 Task: Find connections with filter location Preston with filter topic #Jobinterviewswith filter profile language Potuguese with filter current company Tenneco with filter school Technocrats Institute of Technology, Anand Nagar Near Hathaikheda Dam, P.B. No. 24, Post Piplani, B.H.E.L, Bhopal -462021 with filter industry Wholesale Metals and Minerals with filter service category Corporate Events with filter keywords title Church Volunteer
Action: Mouse moved to (685, 126)
Screenshot: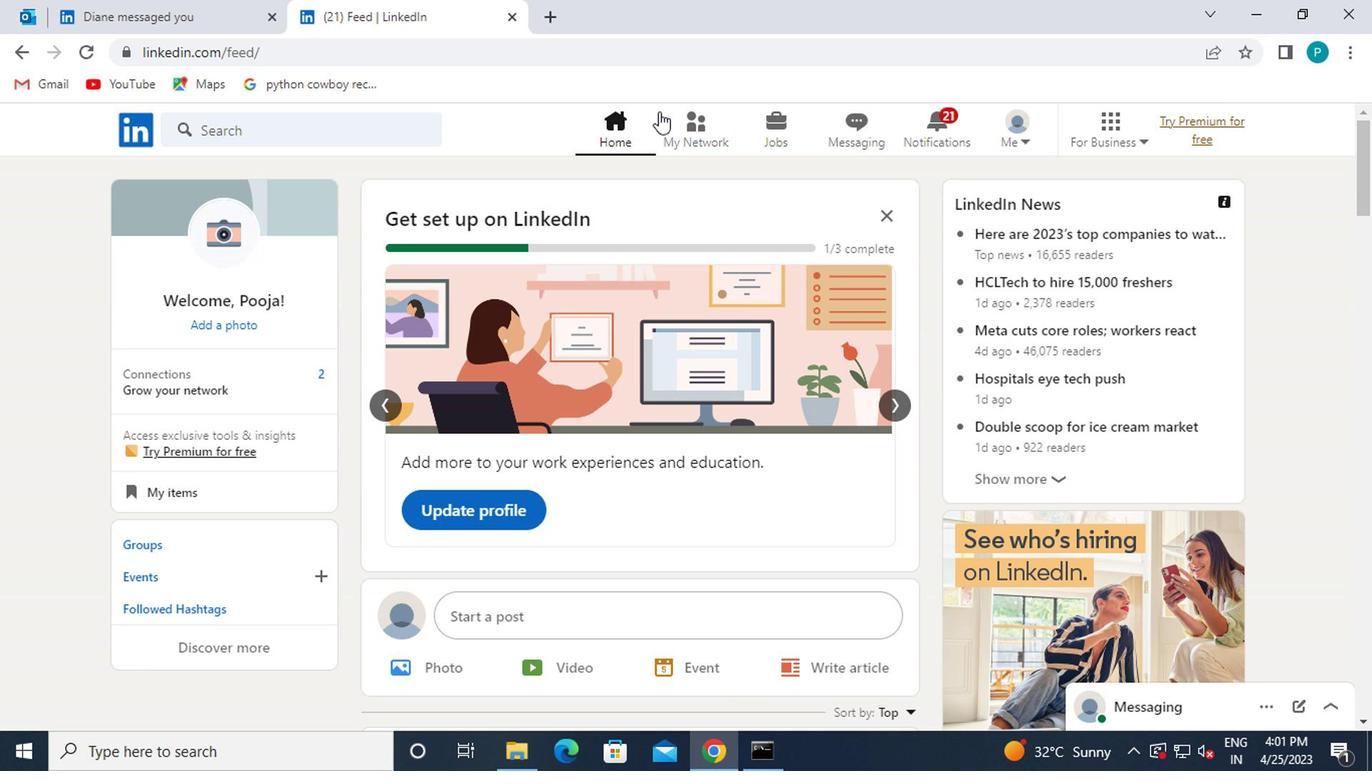 
Action: Mouse pressed left at (685, 126)
Screenshot: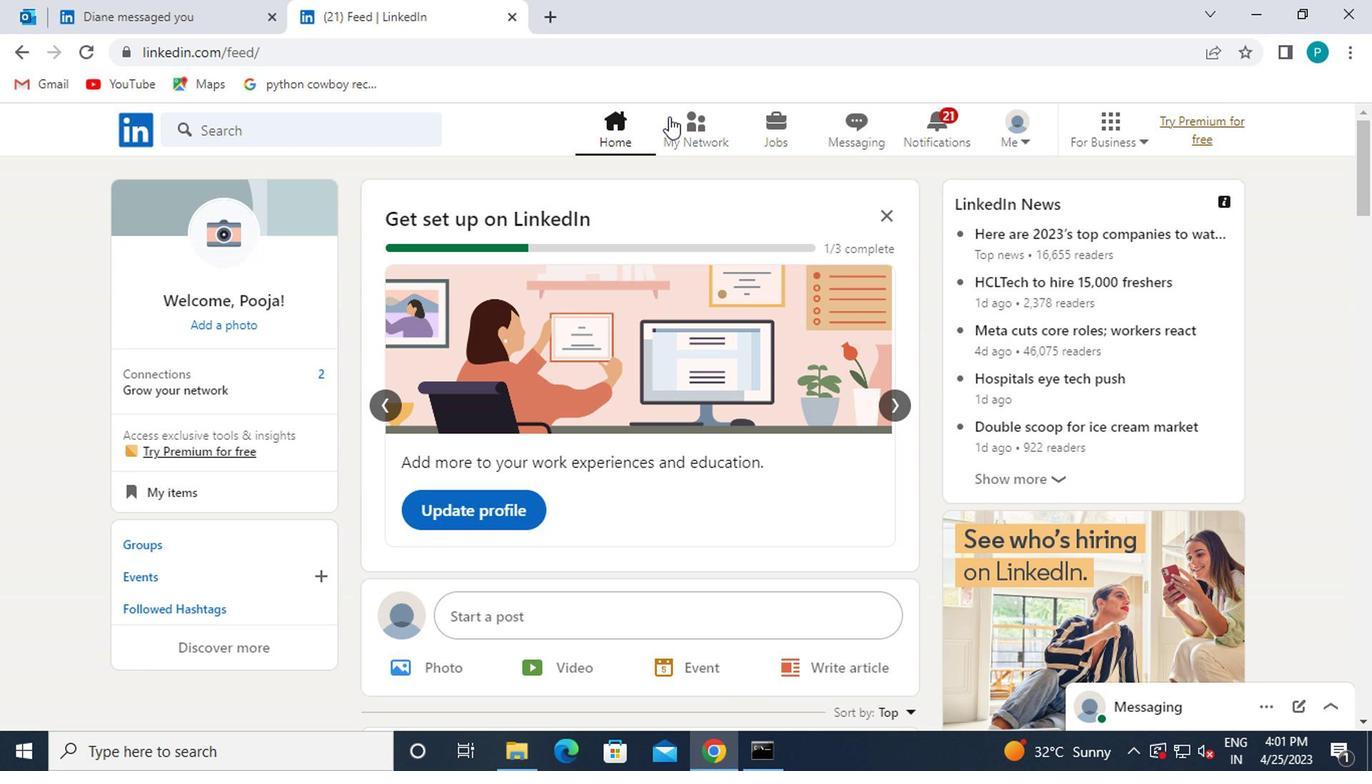 
Action: Mouse moved to (198, 293)
Screenshot: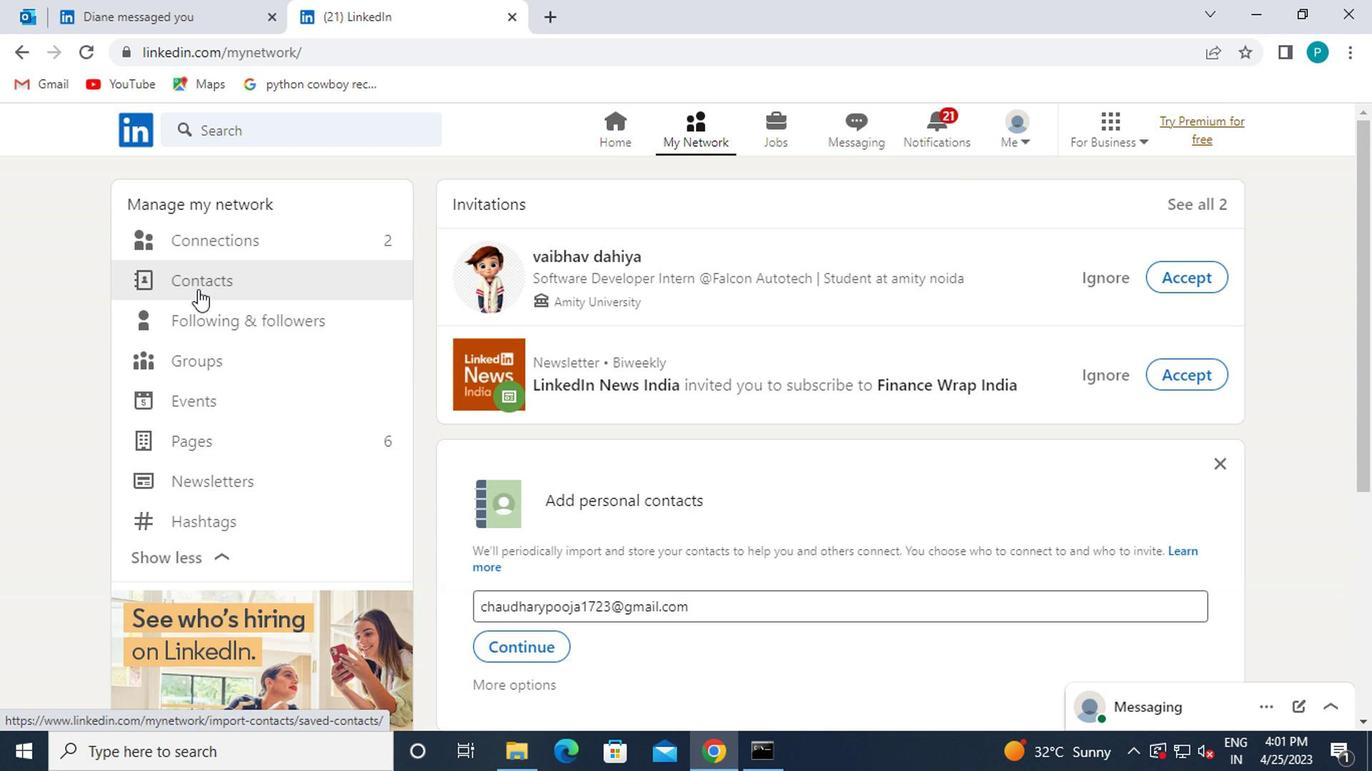 
Action: Mouse pressed left at (198, 293)
Screenshot: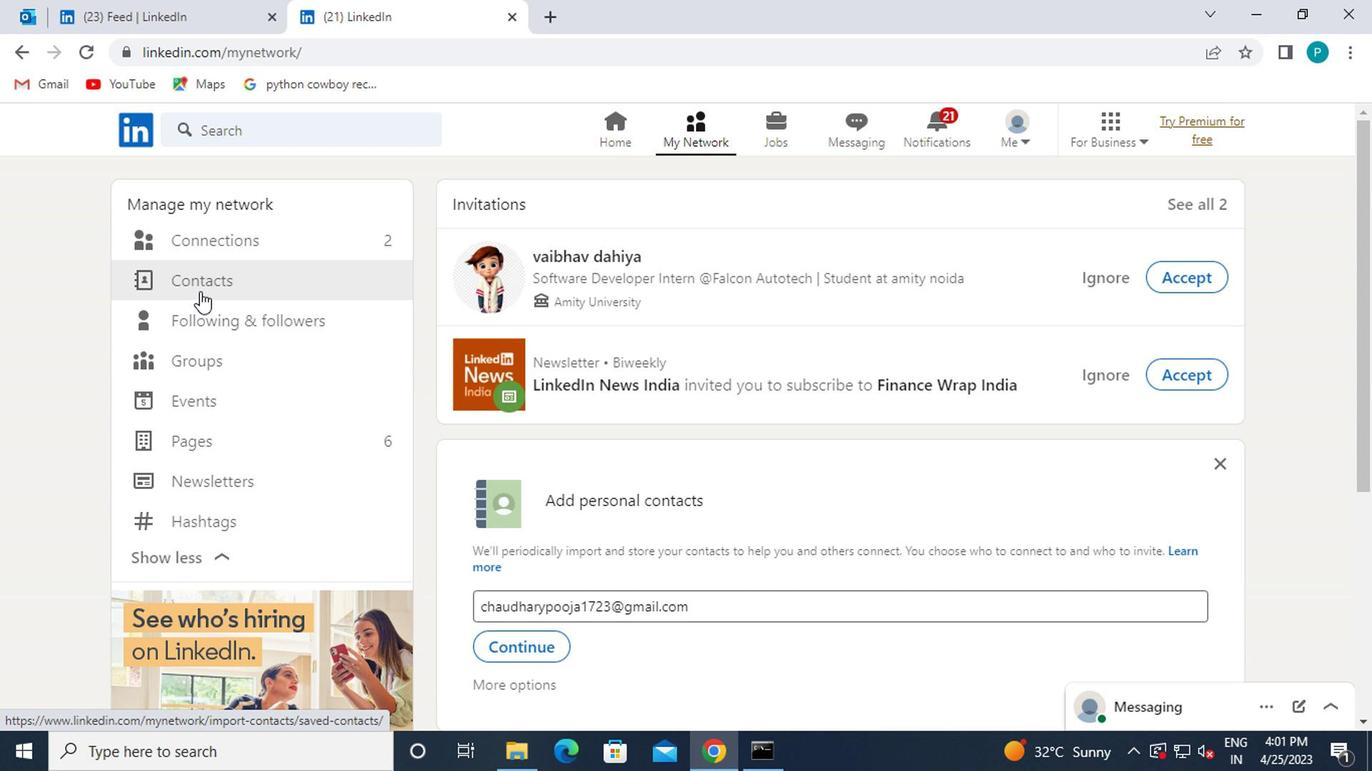 
Action: Mouse moved to (195, 248)
Screenshot: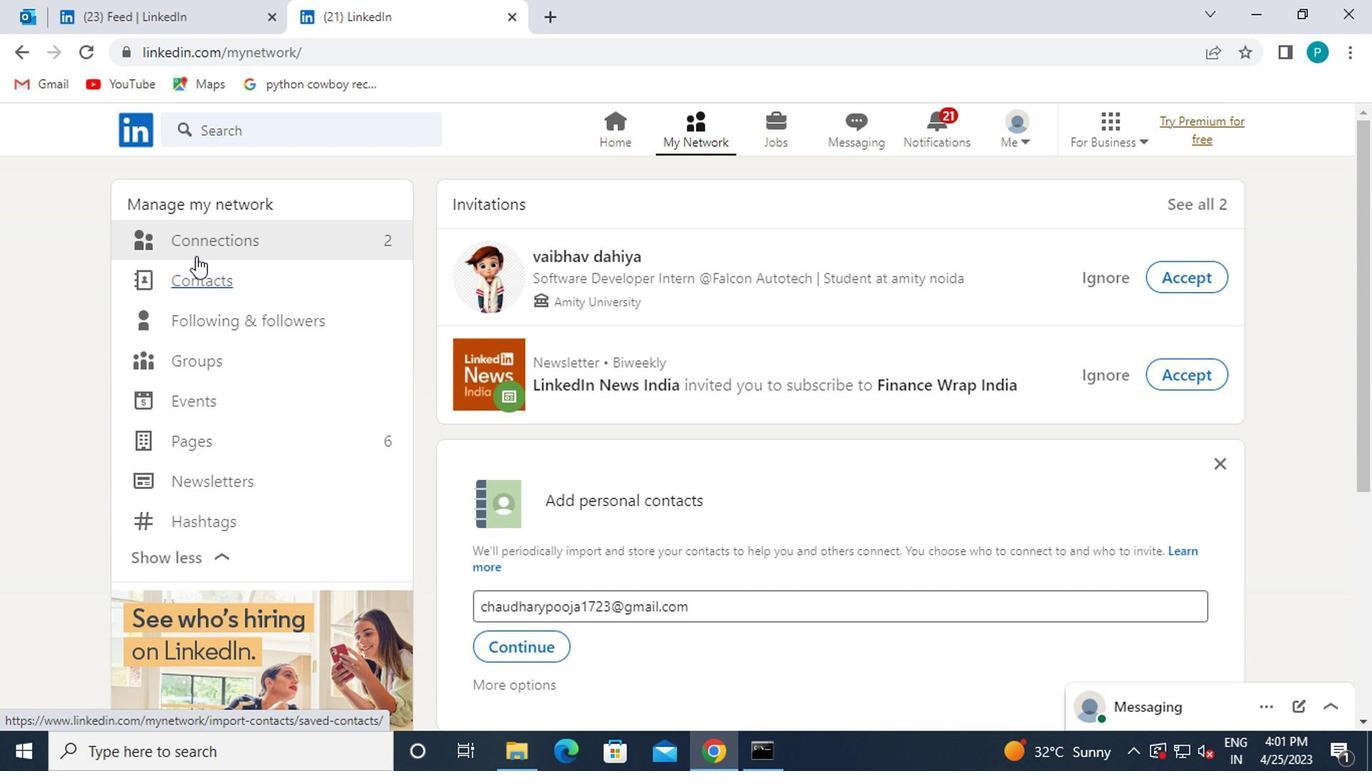 
Action: Mouse pressed left at (195, 248)
Screenshot: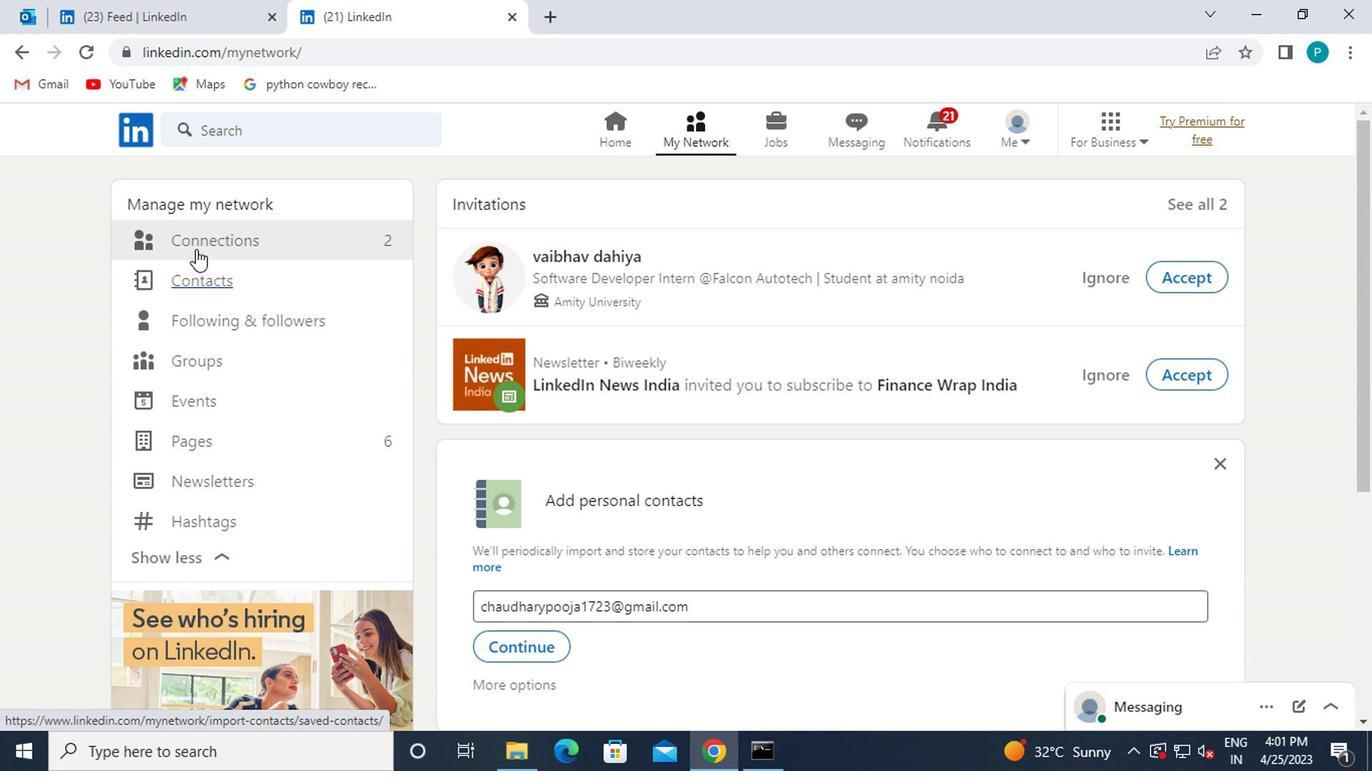 
Action: Mouse pressed left at (195, 248)
Screenshot: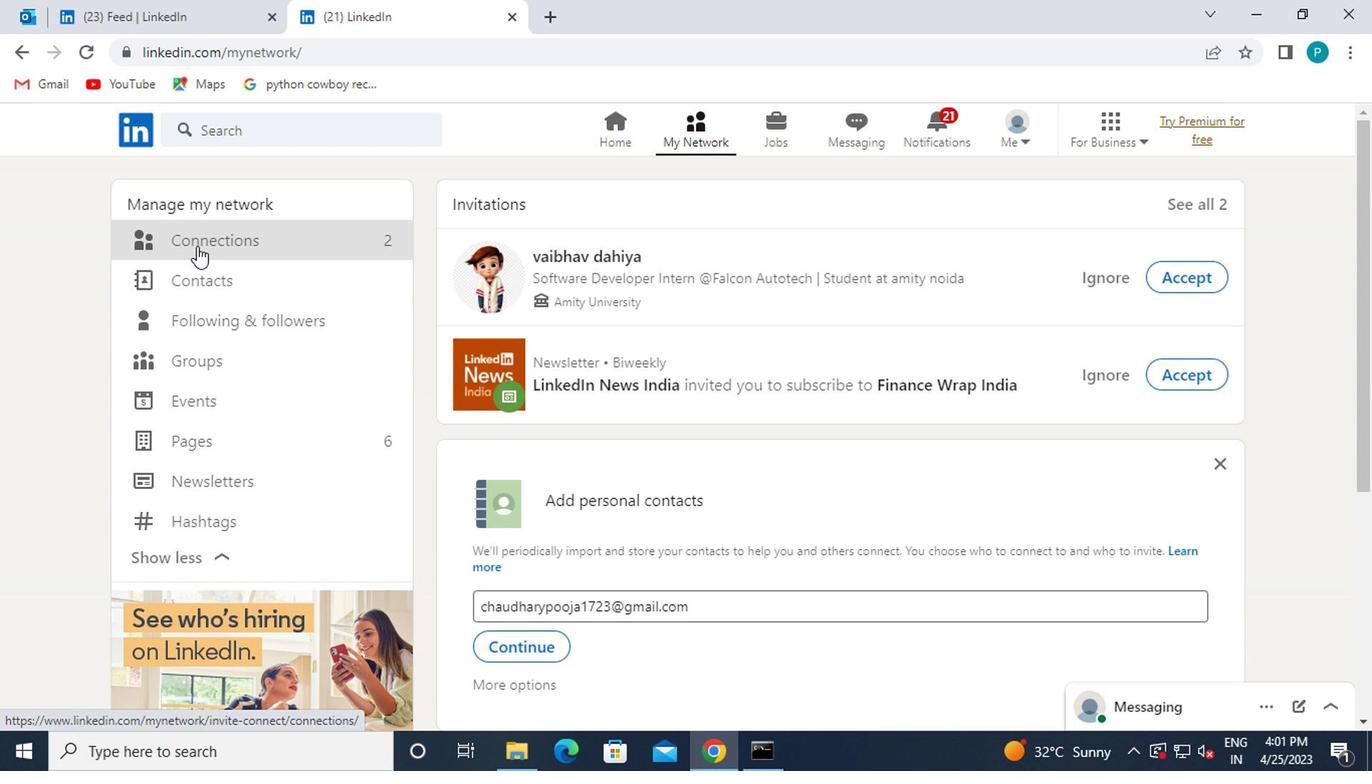 
Action: Mouse moved to (809, 249)
Screenshot: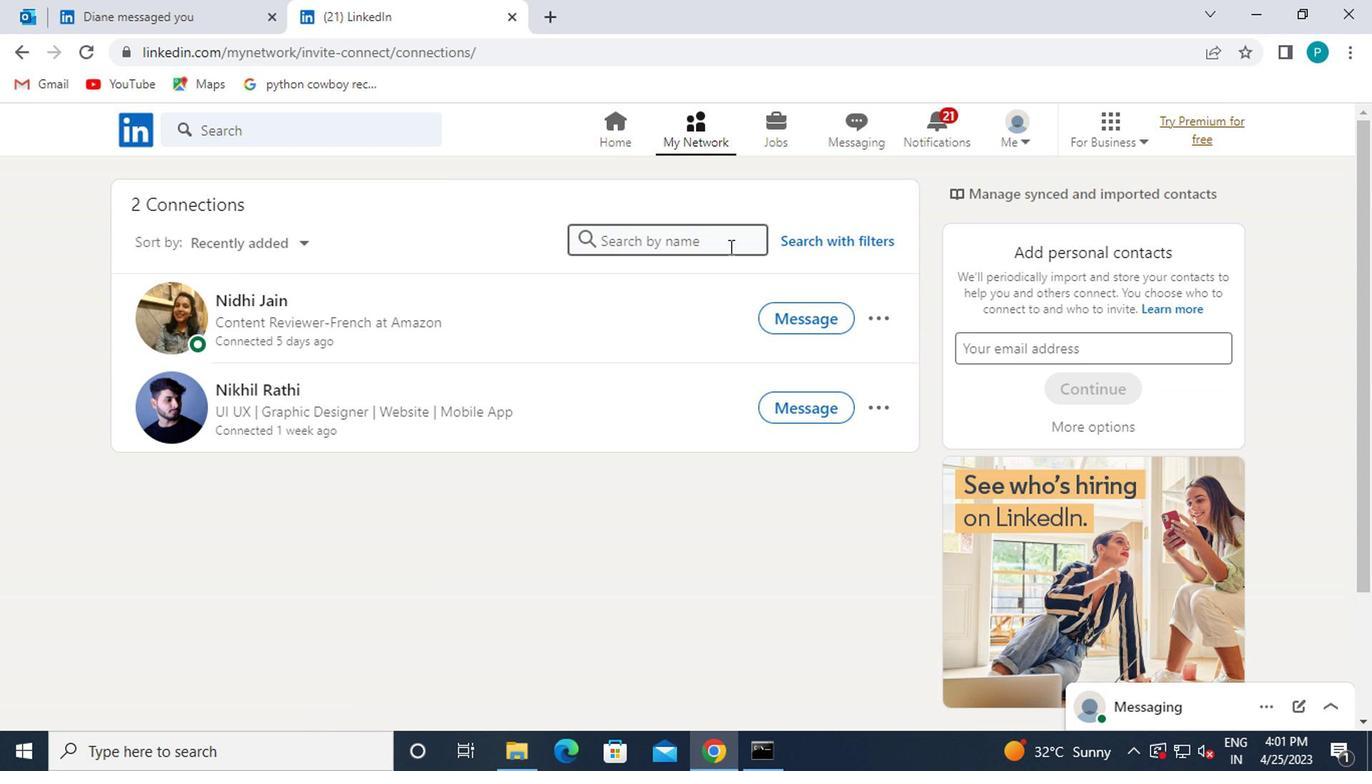
Action: Mouse pressed left at (809, 249)
Screenshot: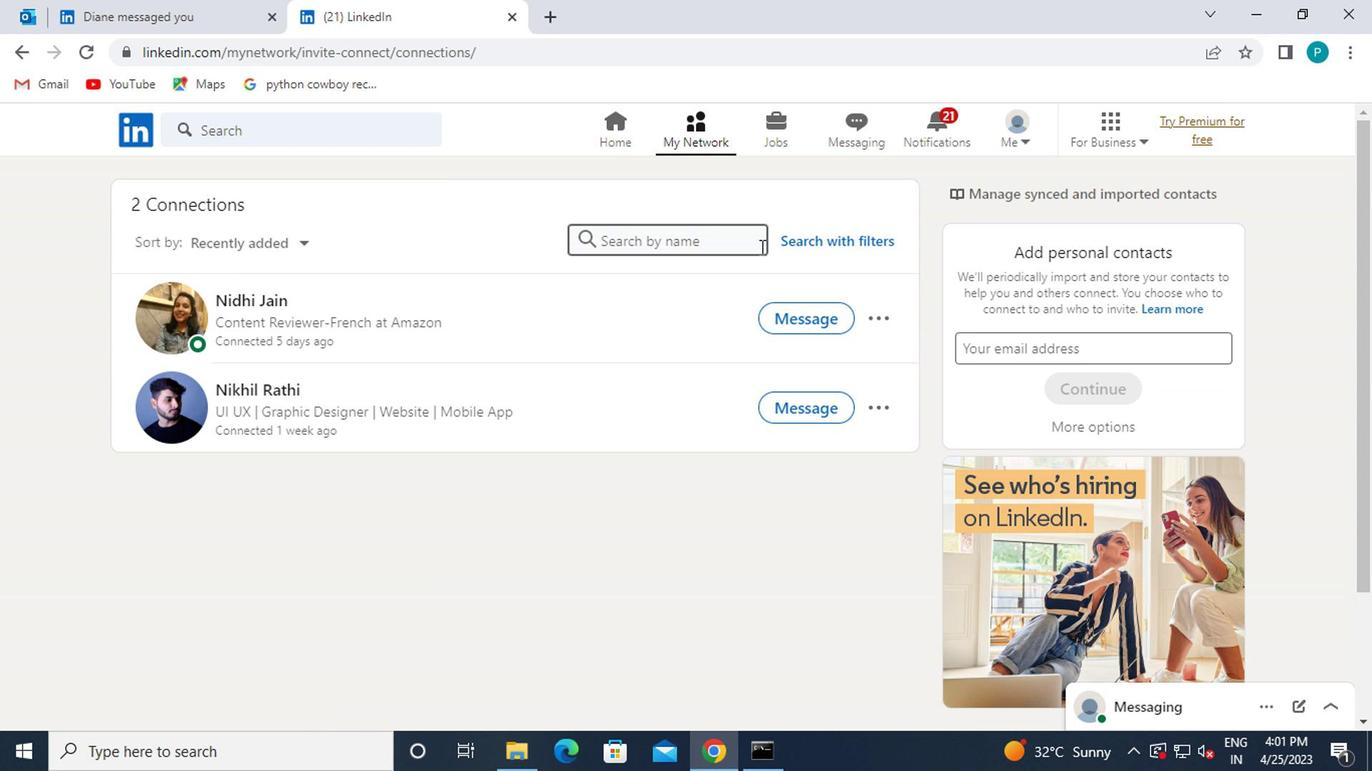 
Action: Mouse moved to (810, 249)
Screenshot: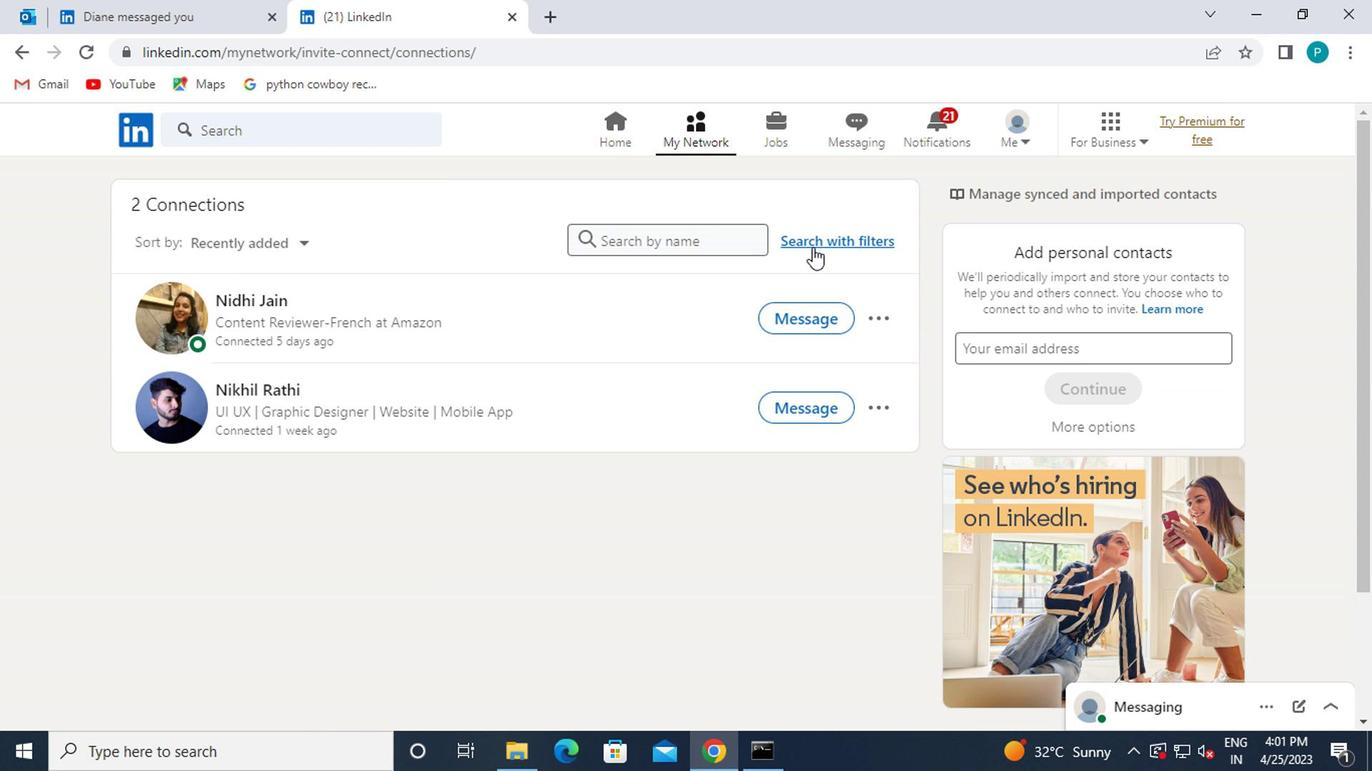 
Action: Mouse pressed left at (810, 249)
Screenshot: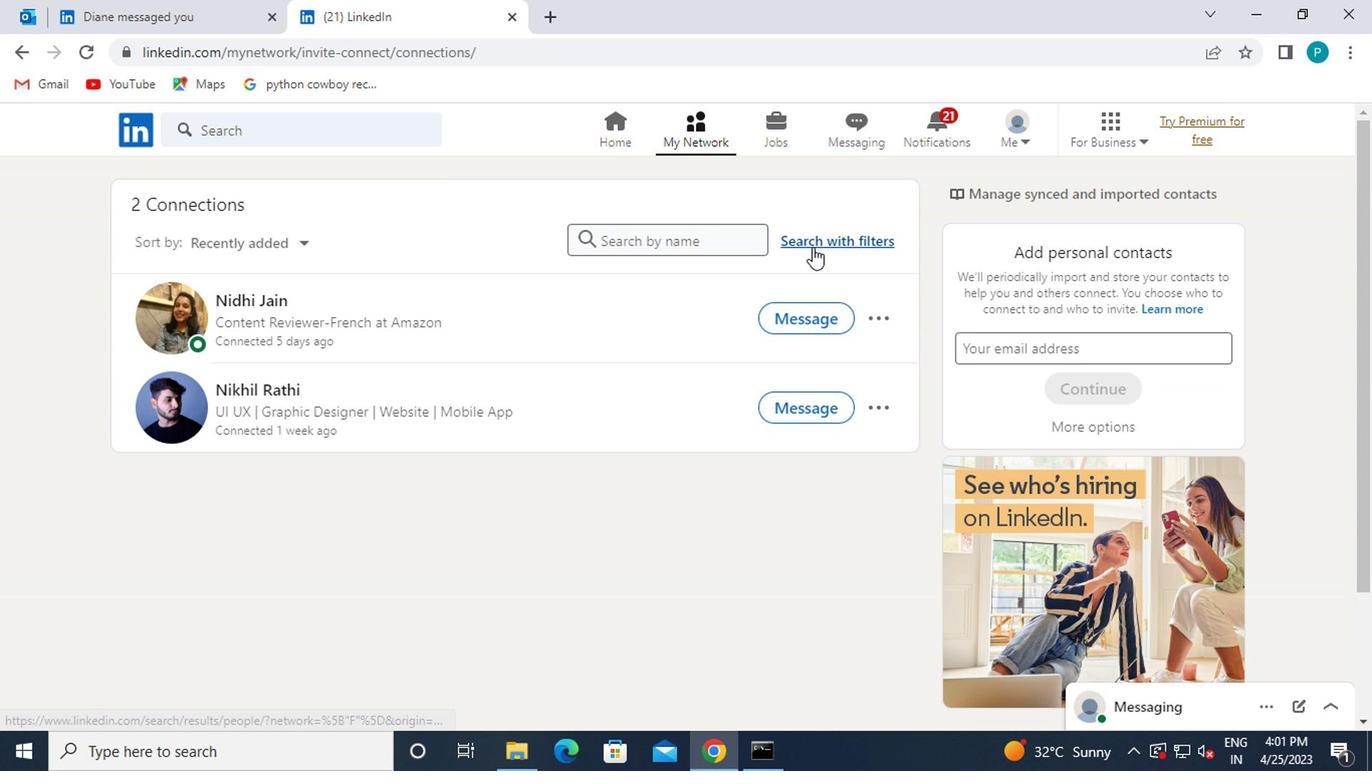
Action: Mouse moved to (658, 195)
Screenshot: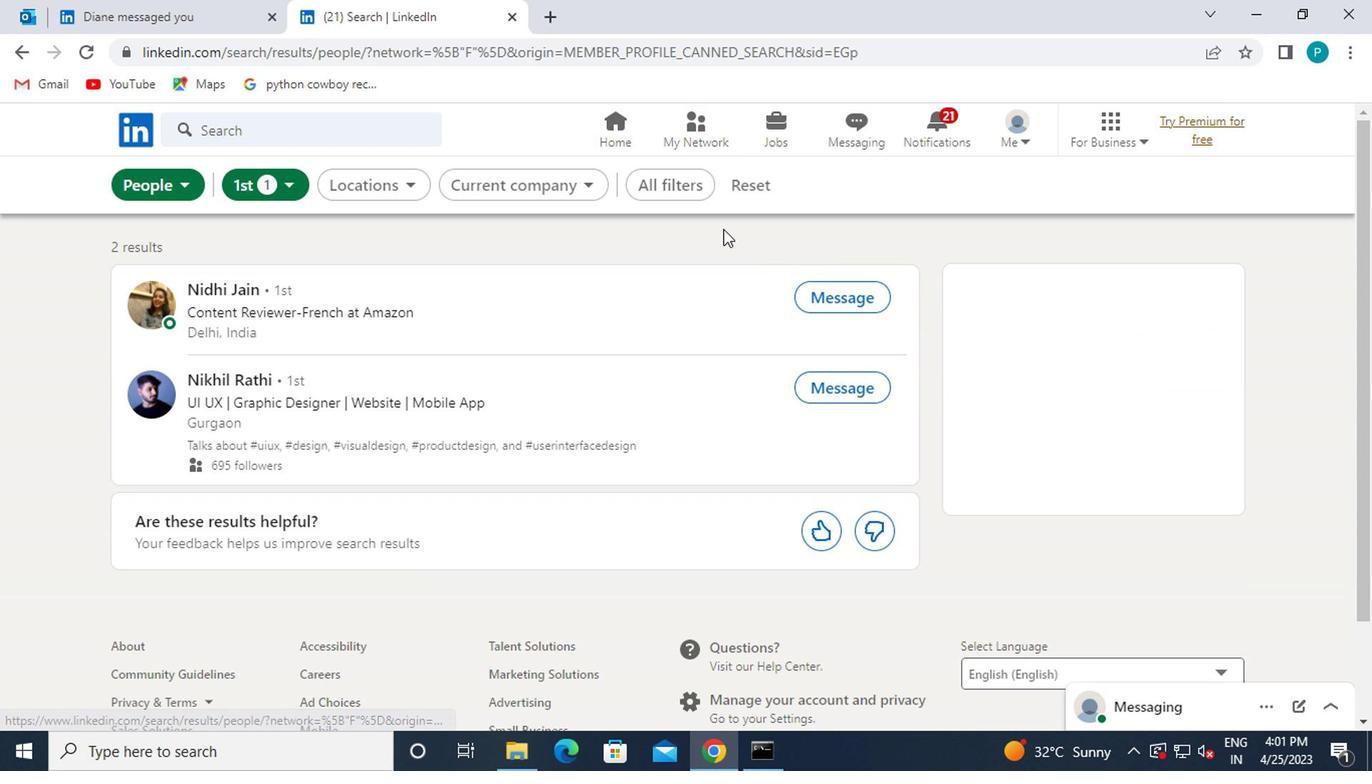 
Action: Mouse pressed left at (658, 195)
Screenshot: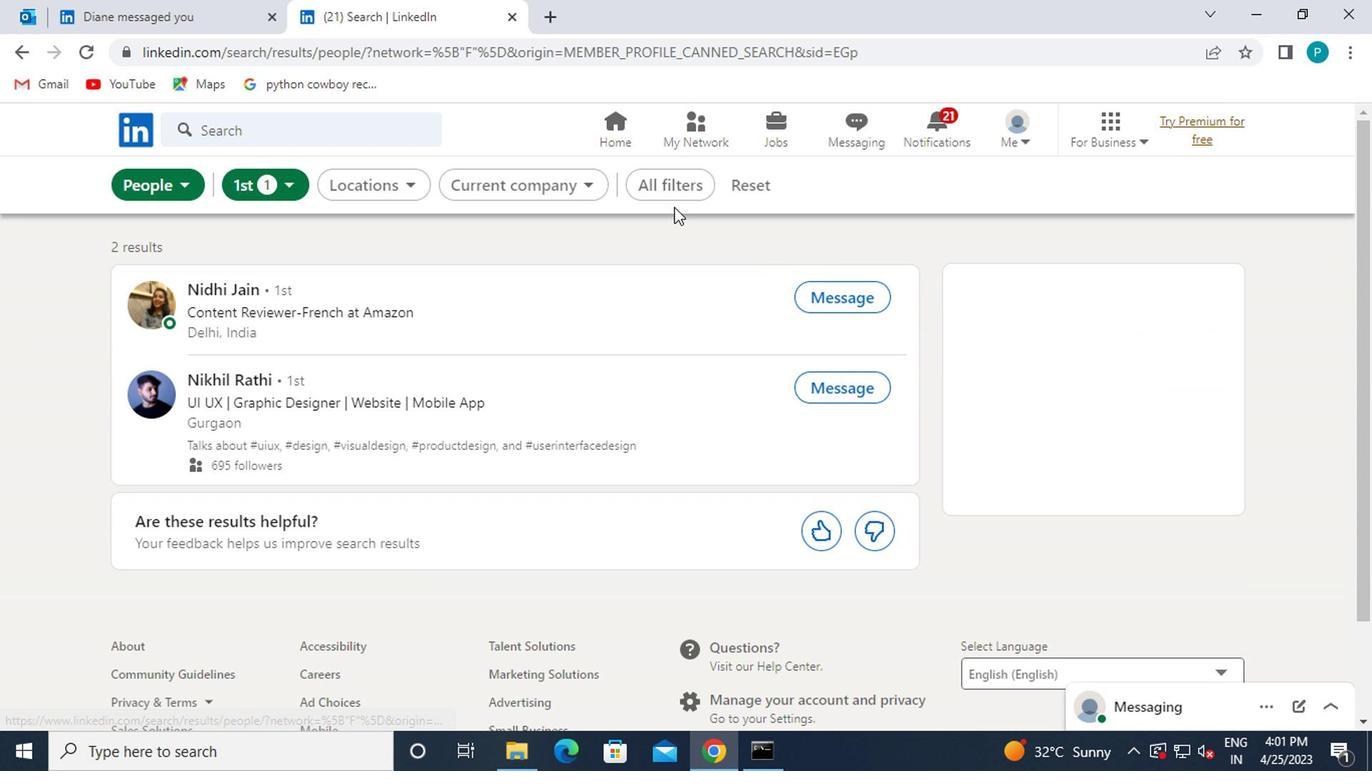 
Action: Mouse moved to (930, 525)
Screenshot: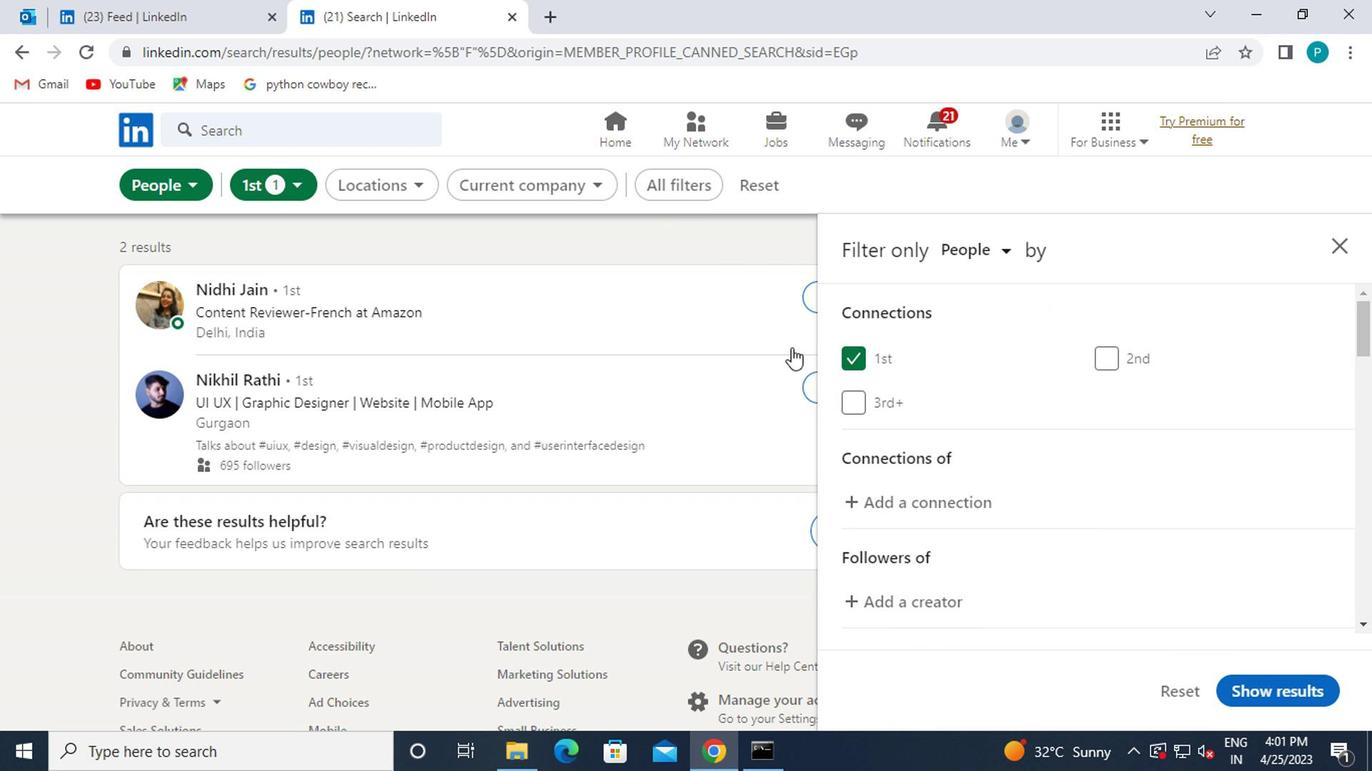 
Action: Mouse scrolled (930, 524) with delta (0, 0)
Screenshot: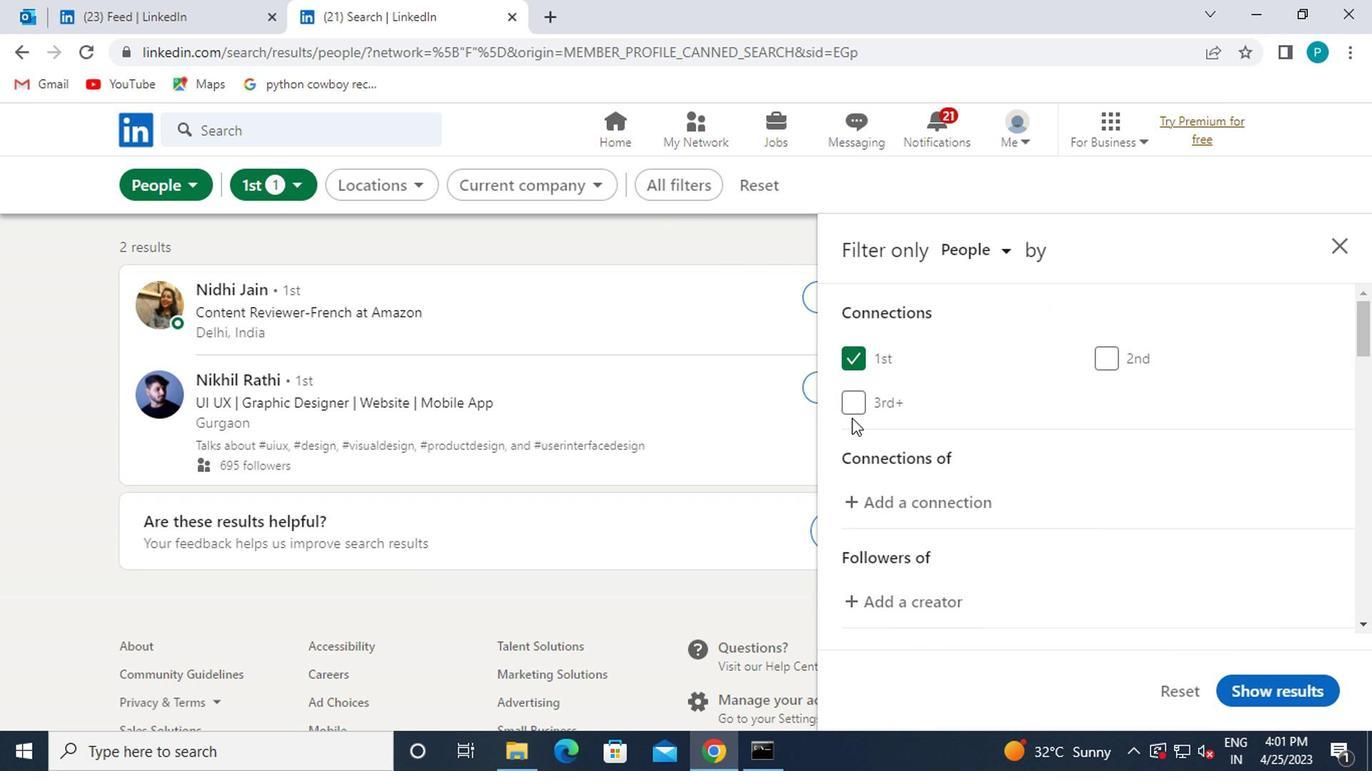 
Action: Mouse moved to (930, 526)
Screenshot: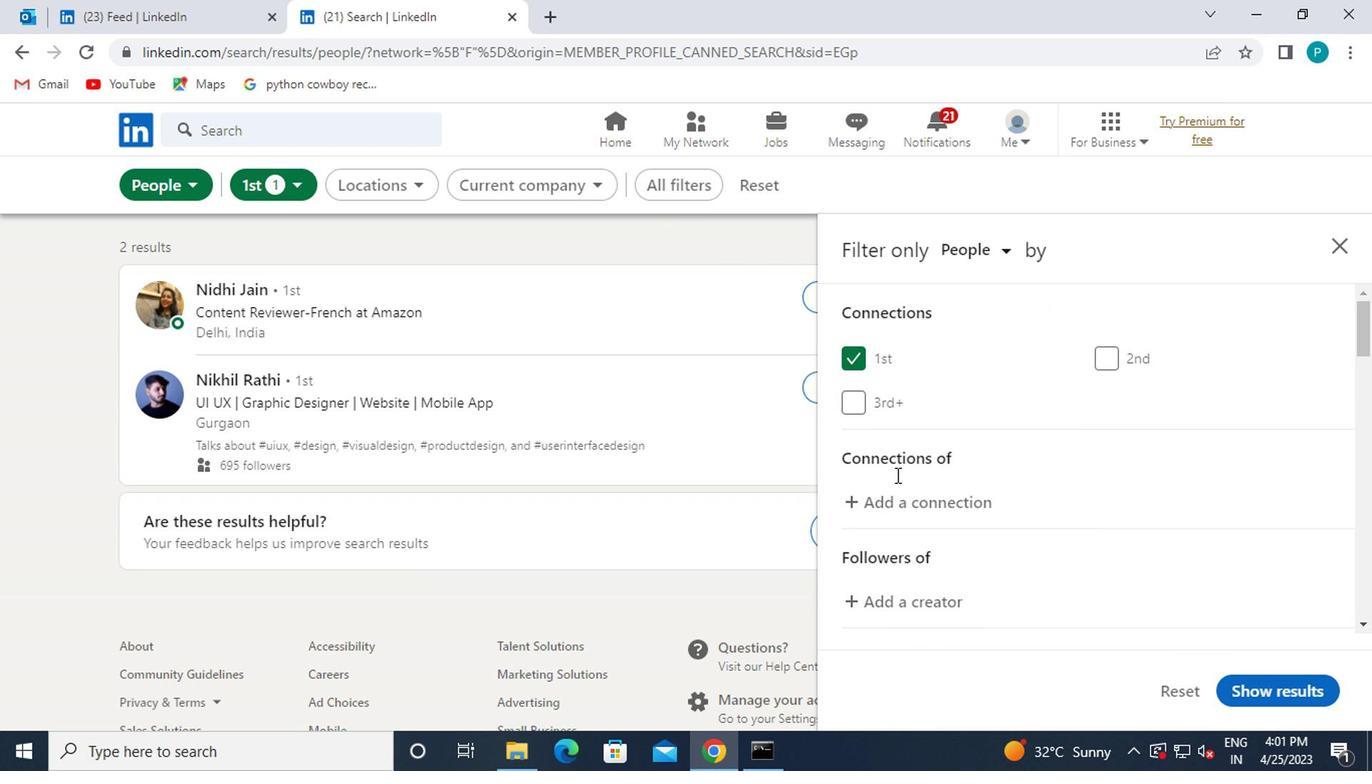 
Action: Mouse scrolled (930, 525) with delta (0, 0)
Screenshot: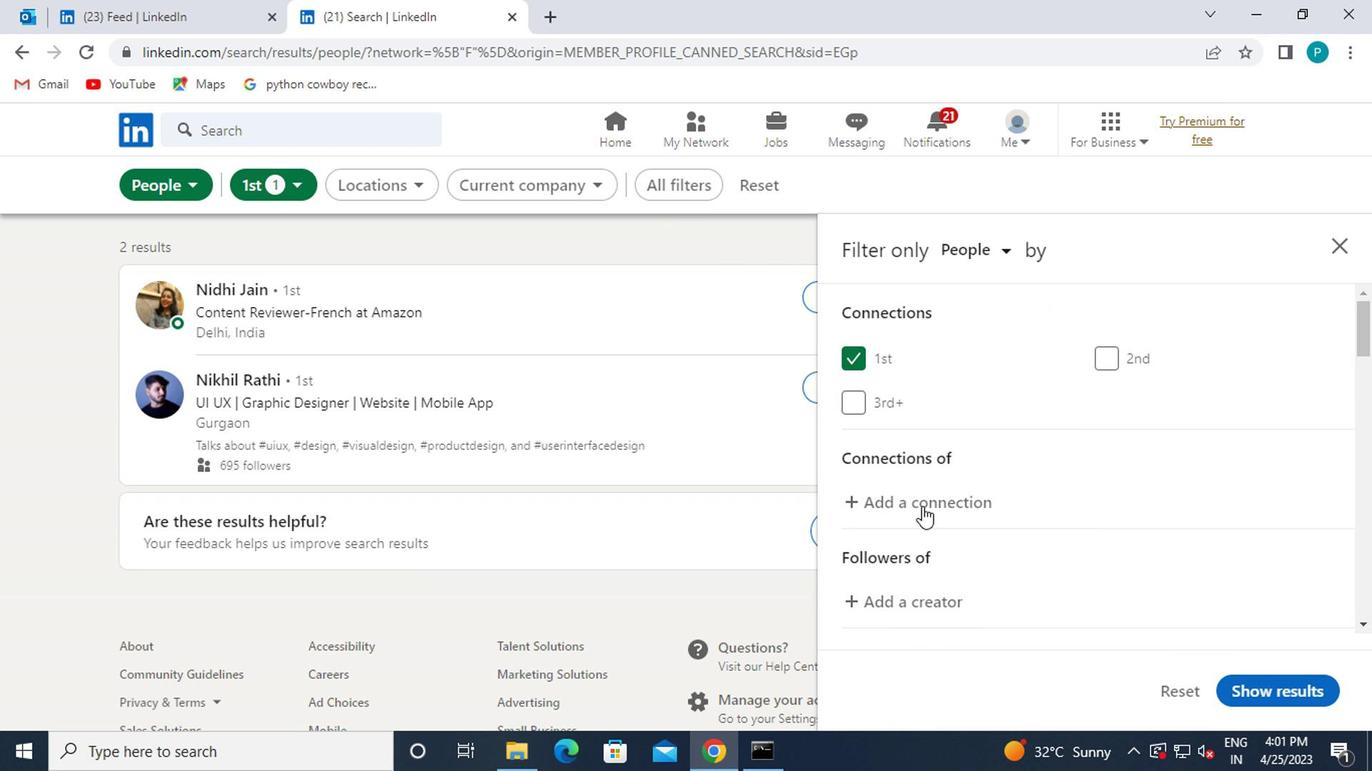 
Action: Mouse scrolled (930, 525) with delta (0, 0)
Screenshot: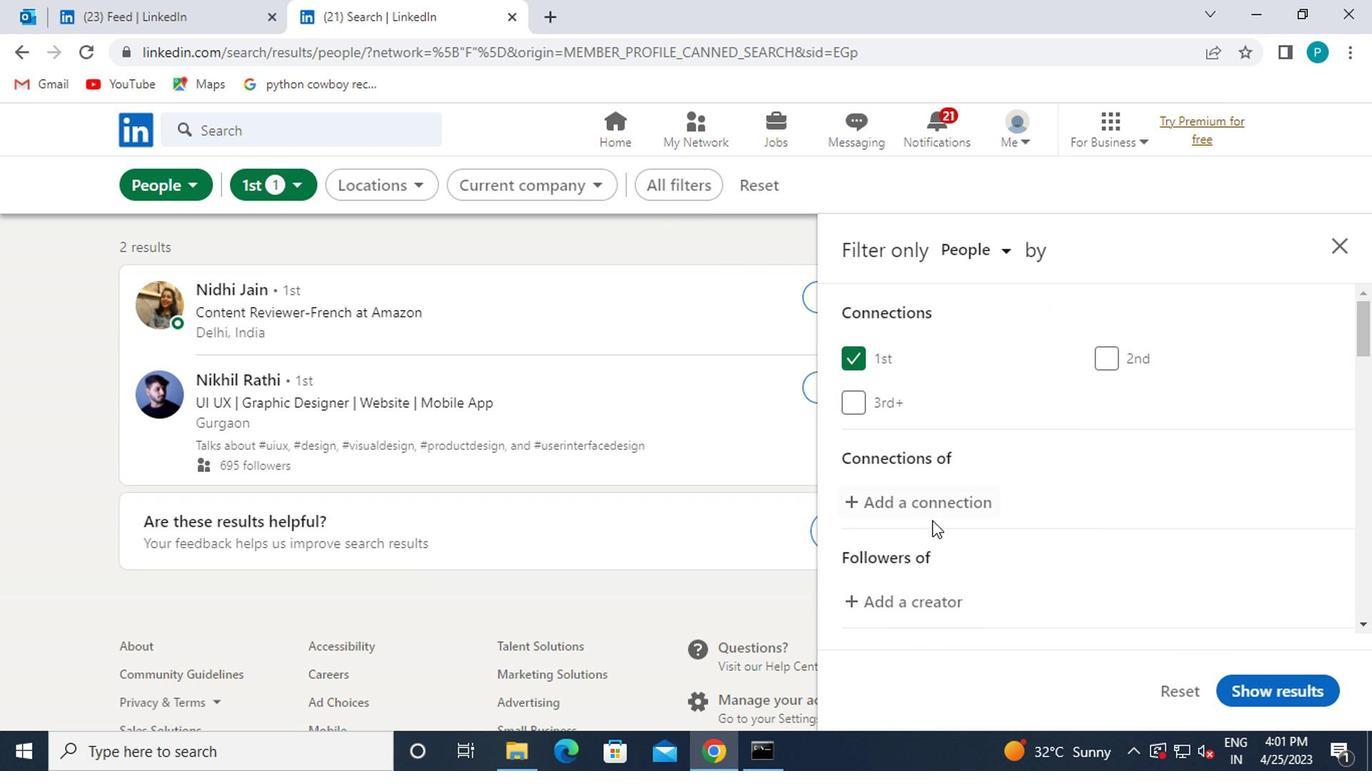 
Action: Mouse moved to (1092, 496)
Screenshot: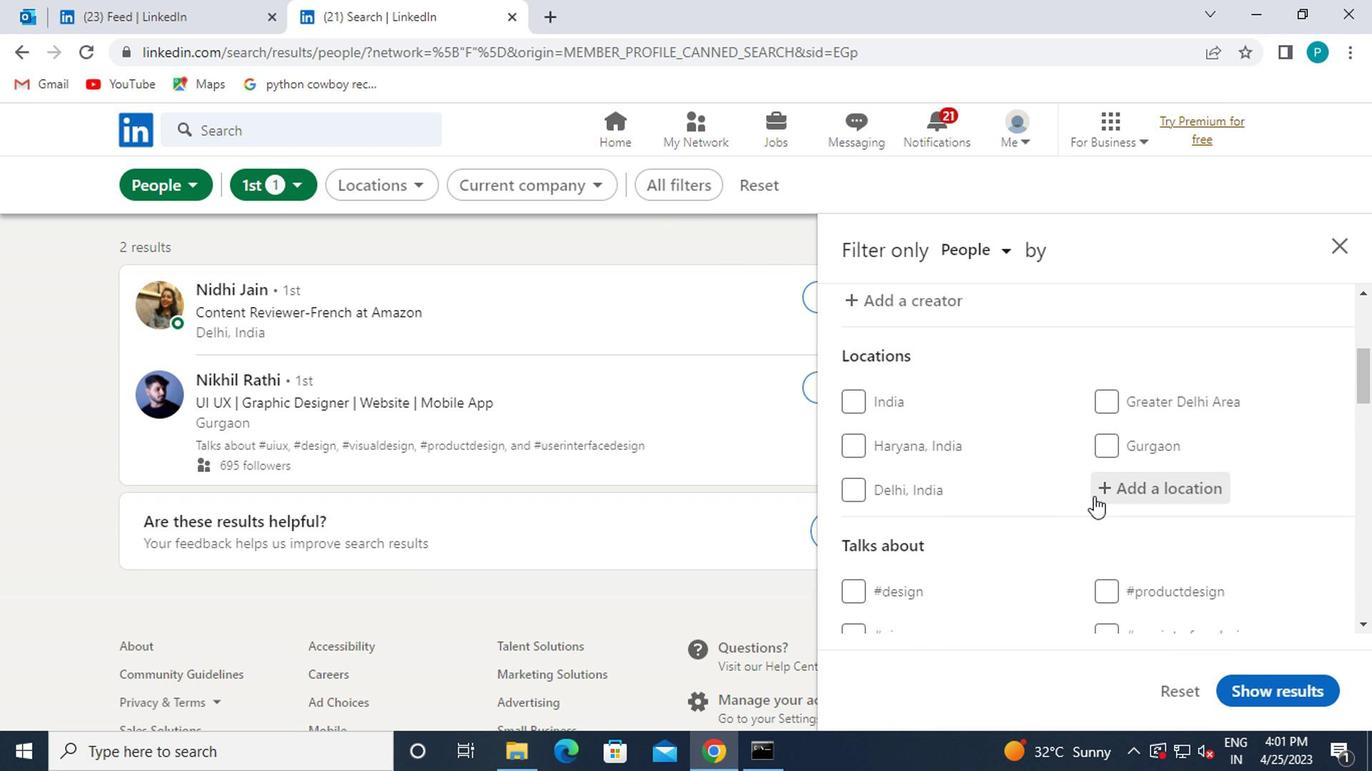 
Action: Mouse pressed left at (1092, 496)
Screenshot: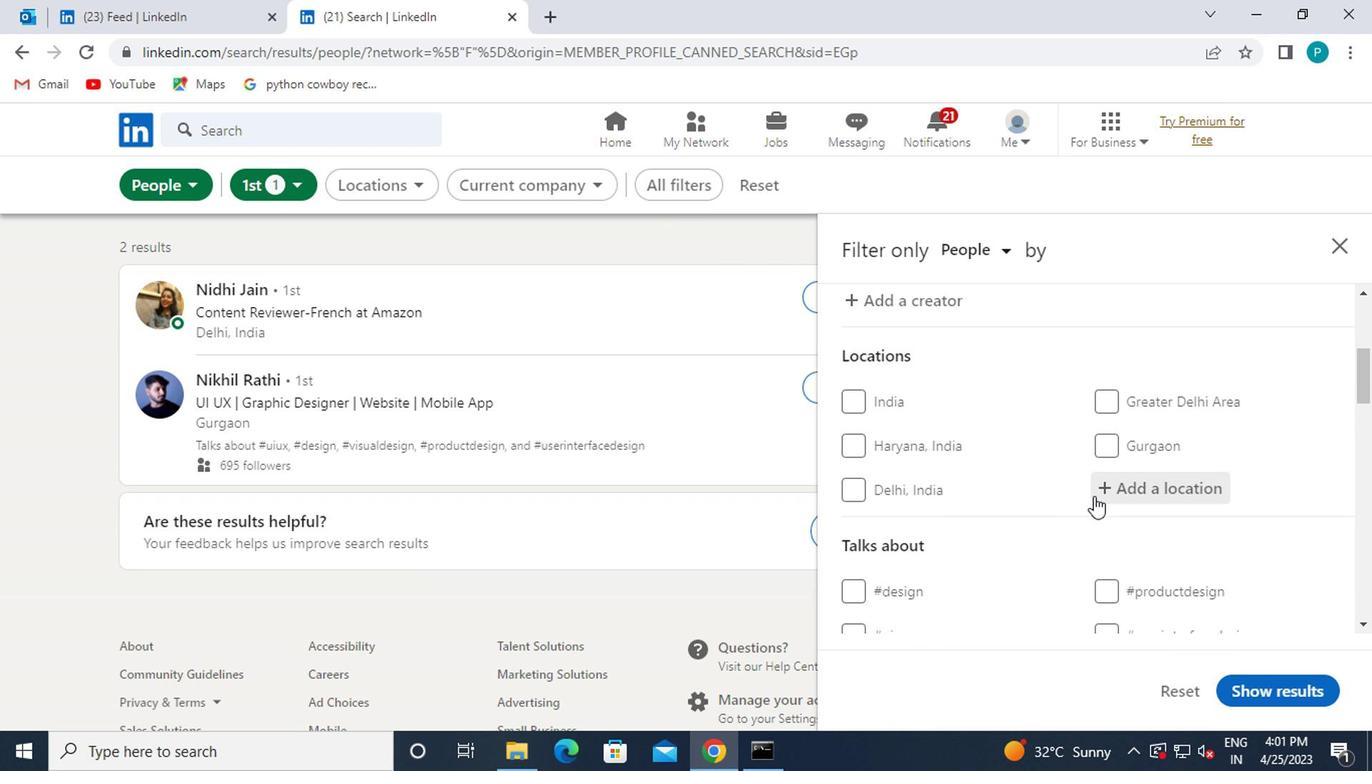 
Action: Mouse moved to (977, 522)
Screenshot: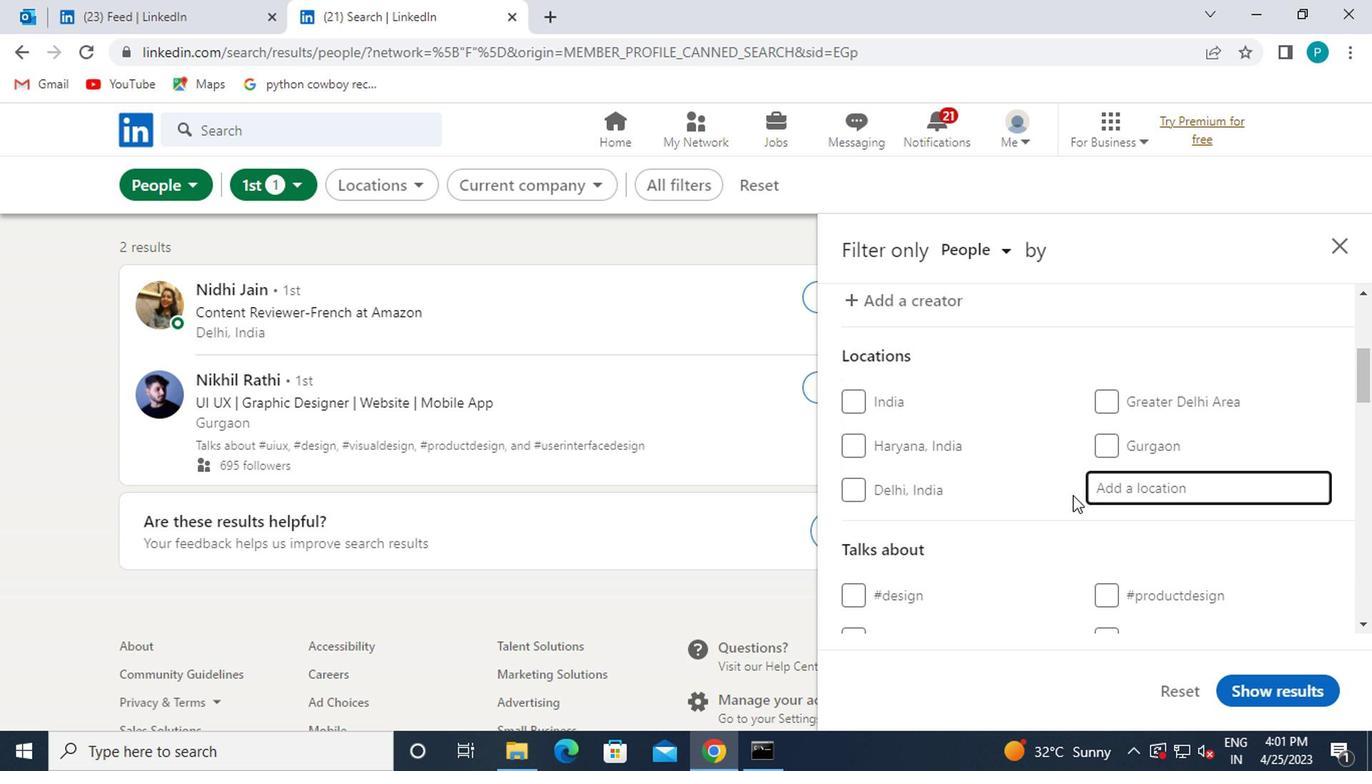 
Action: Key pressed pr
Screenshot: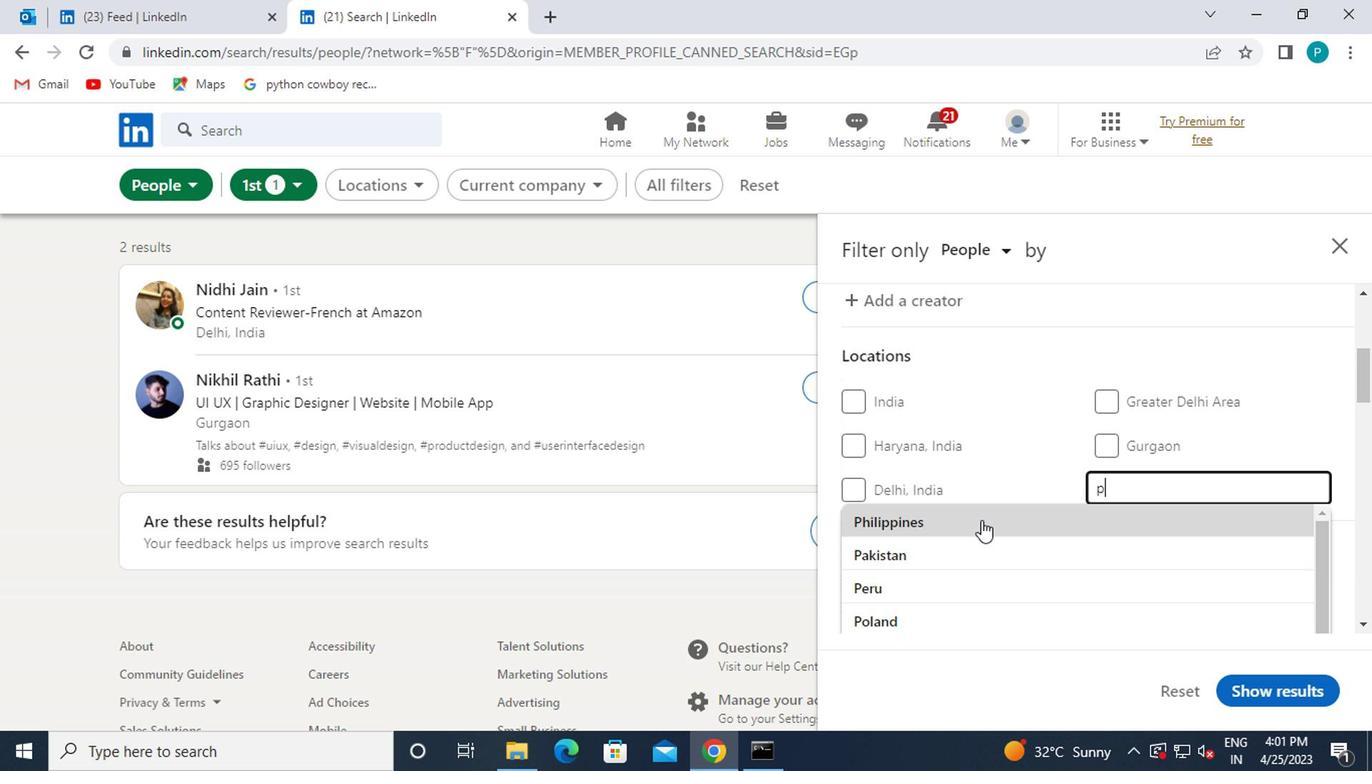 
Action: Mouse moved to (972, 527)
Screenshot: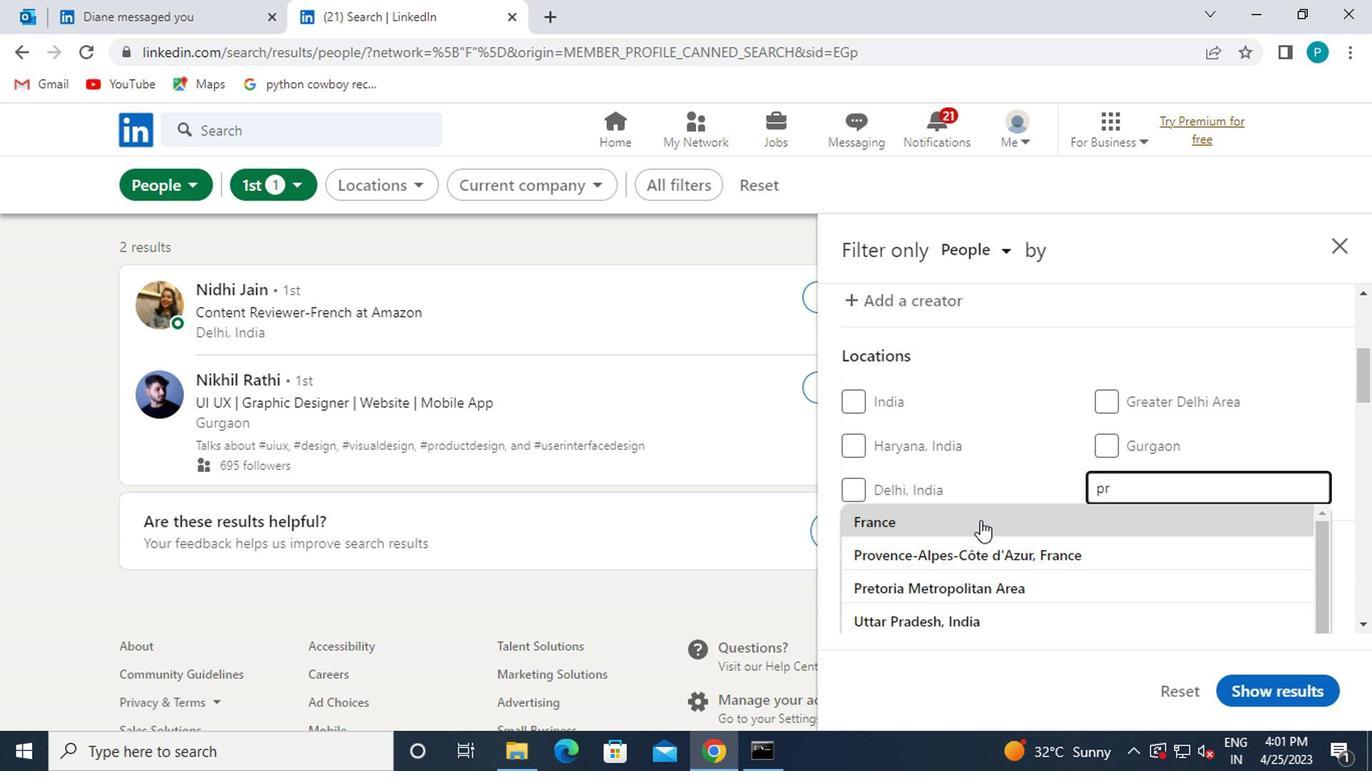 
Action: Key pressed eston<Key.enter>
Screenshot: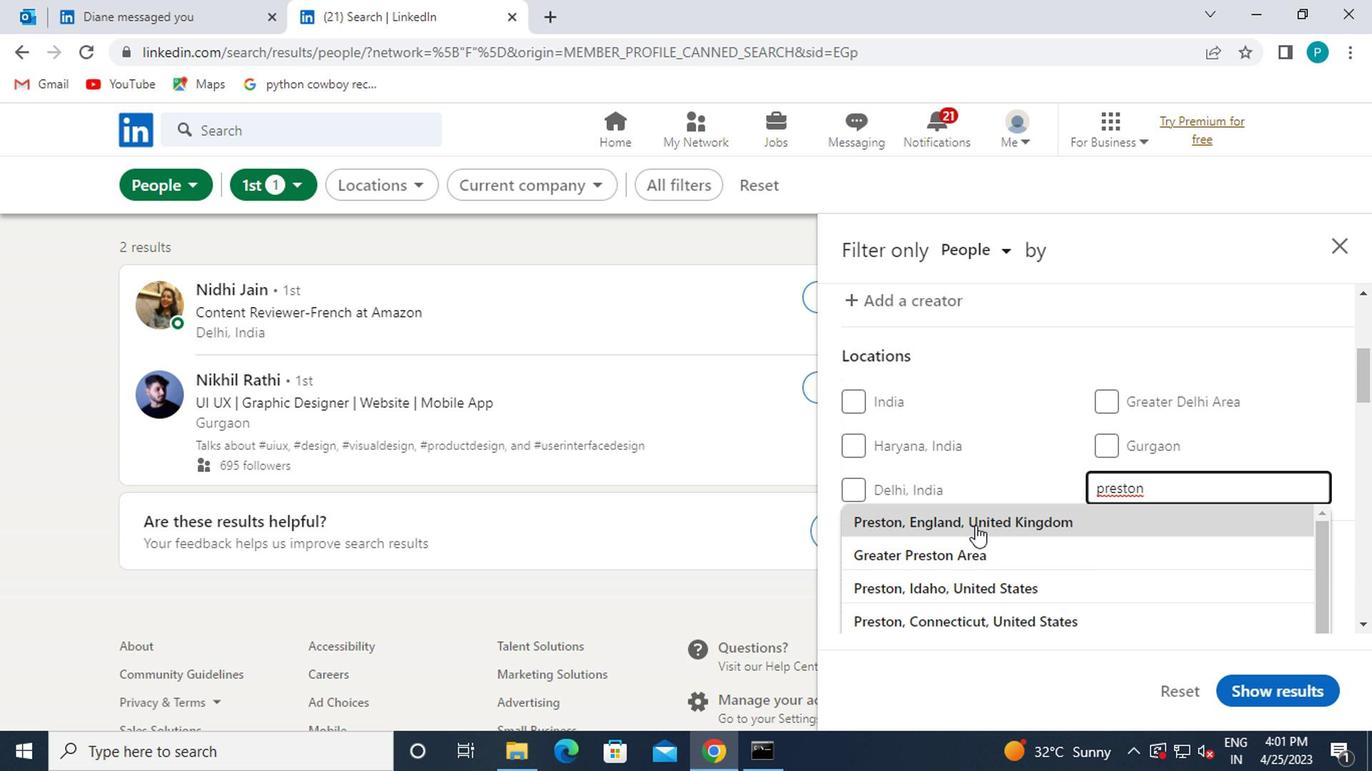 
Action: Mouse scrolled (972, 526) with delta (0, -1)
Screenshot: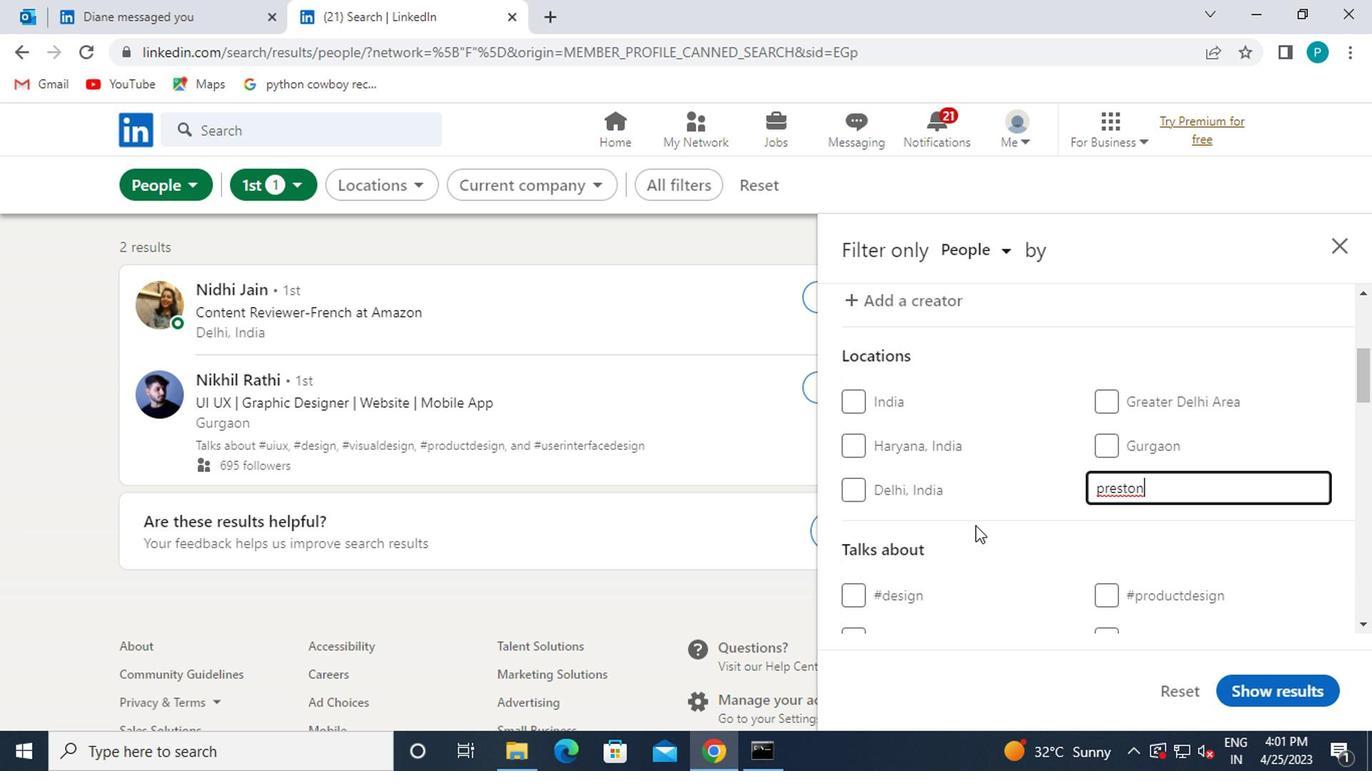 
Action: Mouse moved to (1122, 577)
Screenshot: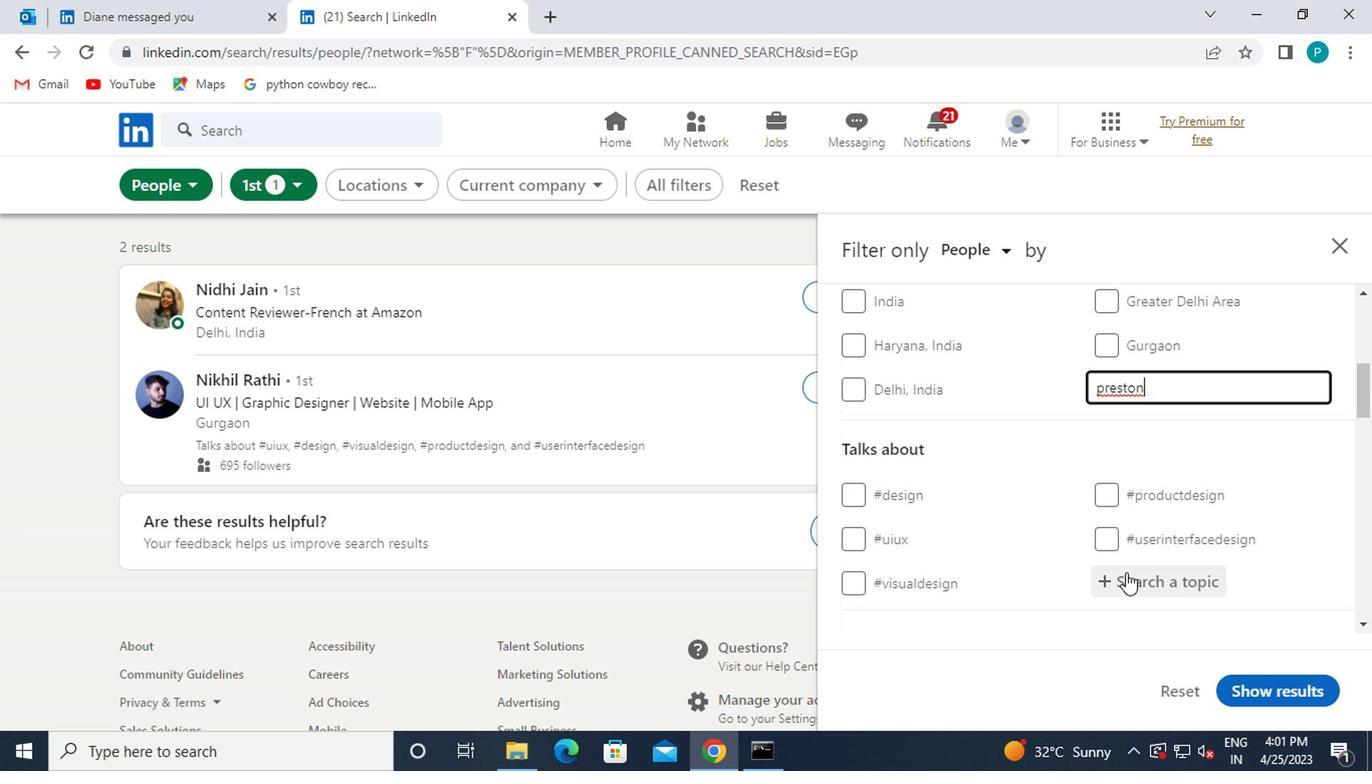 
Action: Mouse pressed left at (1122, 577)
Screenshot: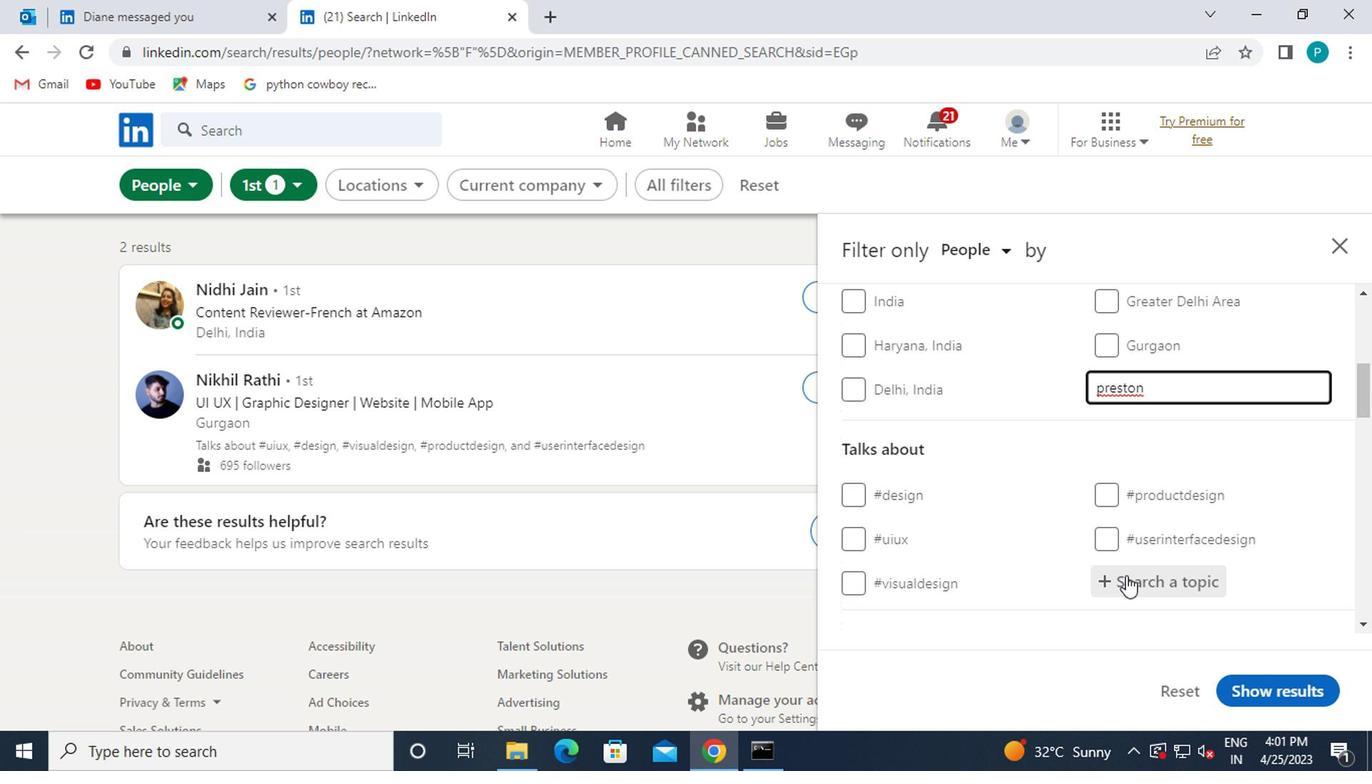 
Action: Mouse moved to (1085, 594)
Screenshot: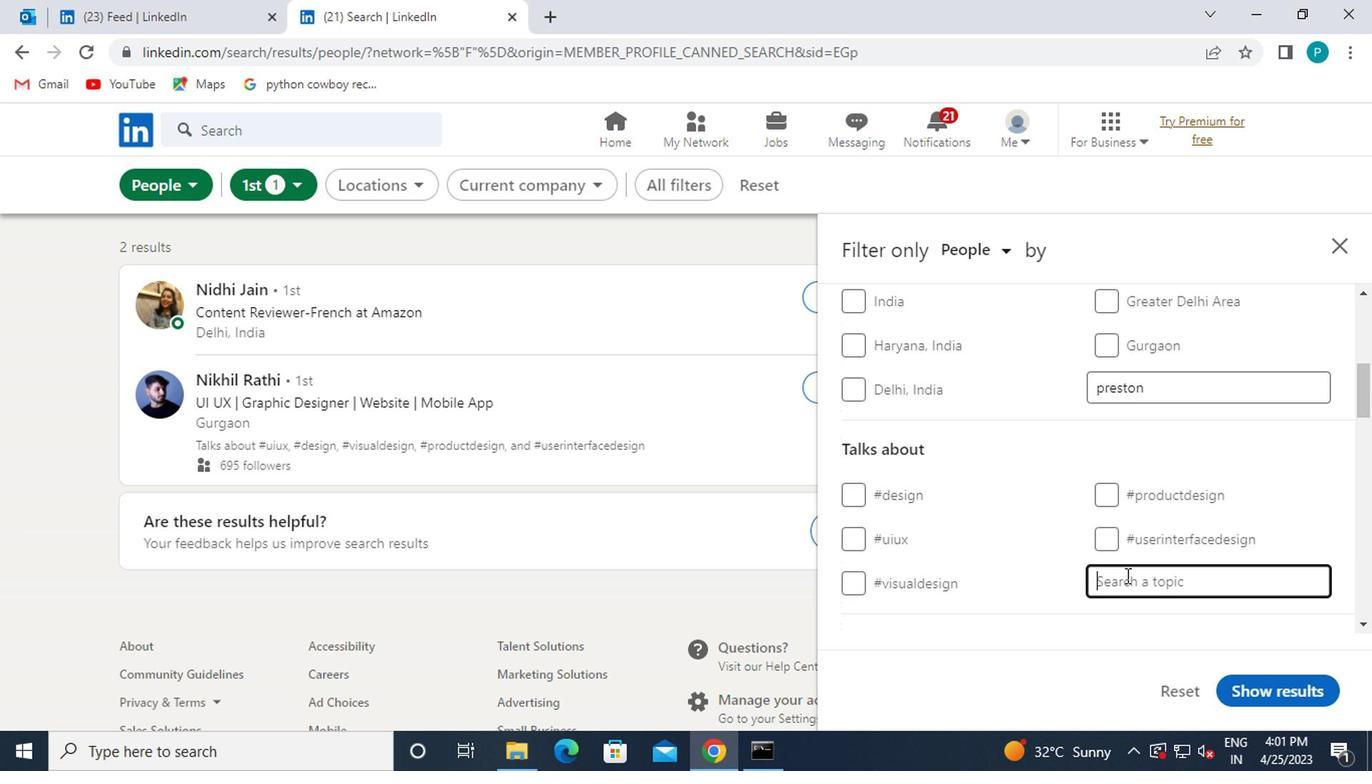 
Action: Key pressed <Key.shift><Key.shift><Key.shift>#JOBINTERVIEWS
Screenshot: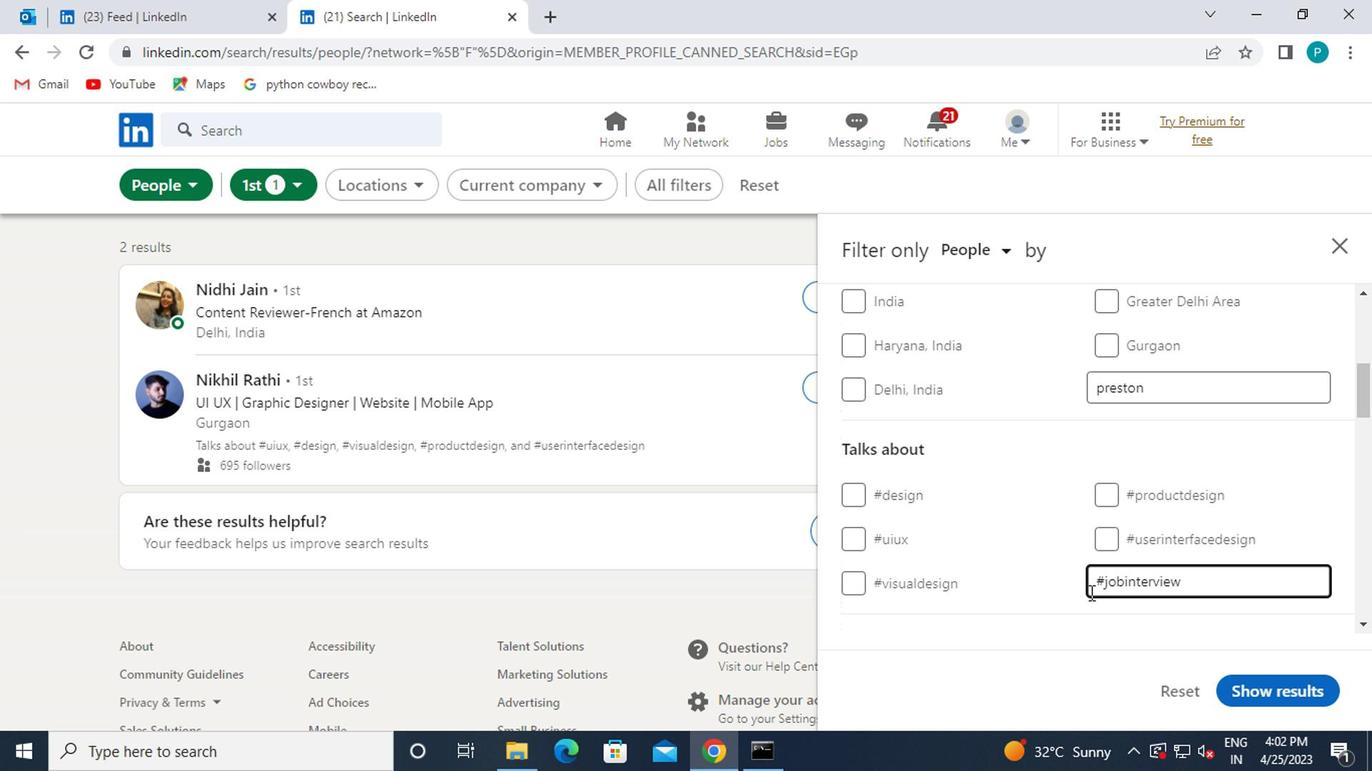 
Action: Mouse scrolled (1085, 593) with delta (0, -1)
Screenshot: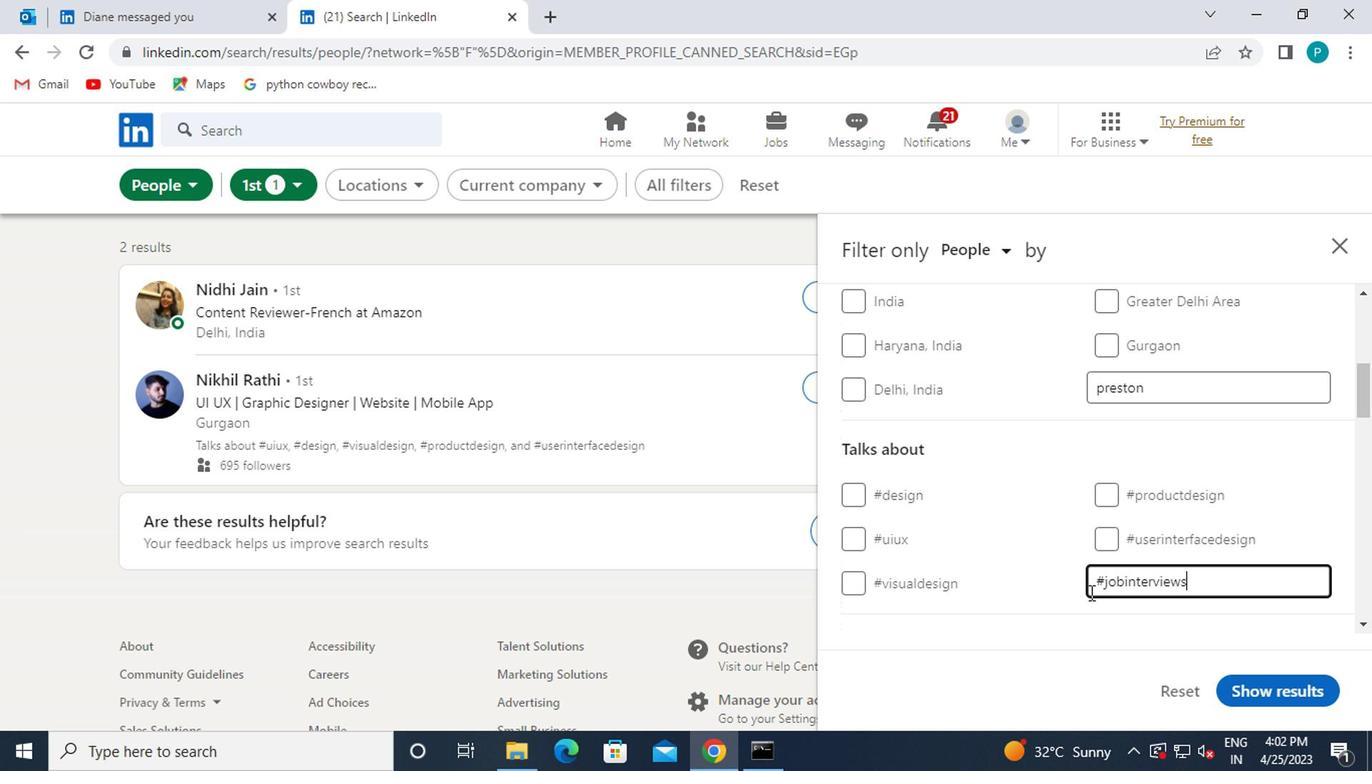 
Action: Mouse moved to (1069, 588)
Screenshot: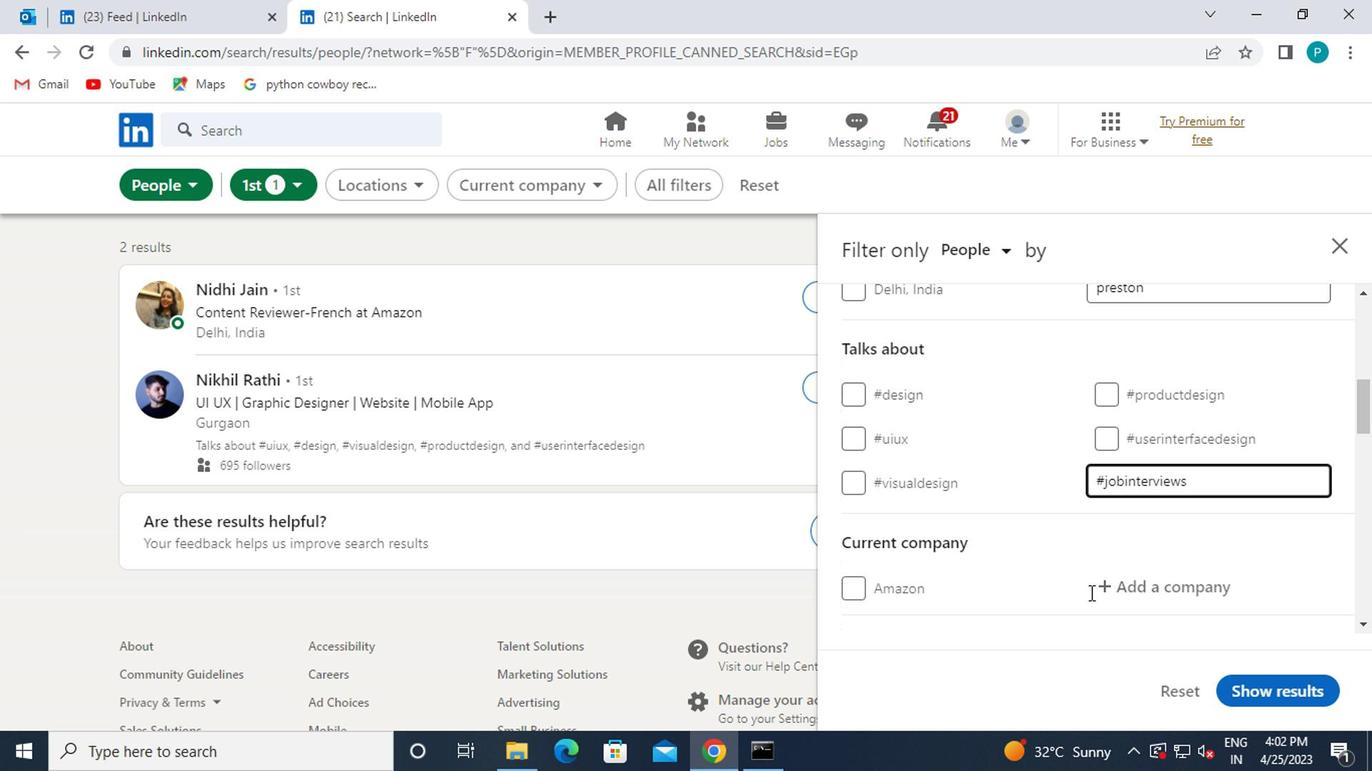 
Action: Mouse scrolled (1069, 587) with delta (0, 0)
Screenshot: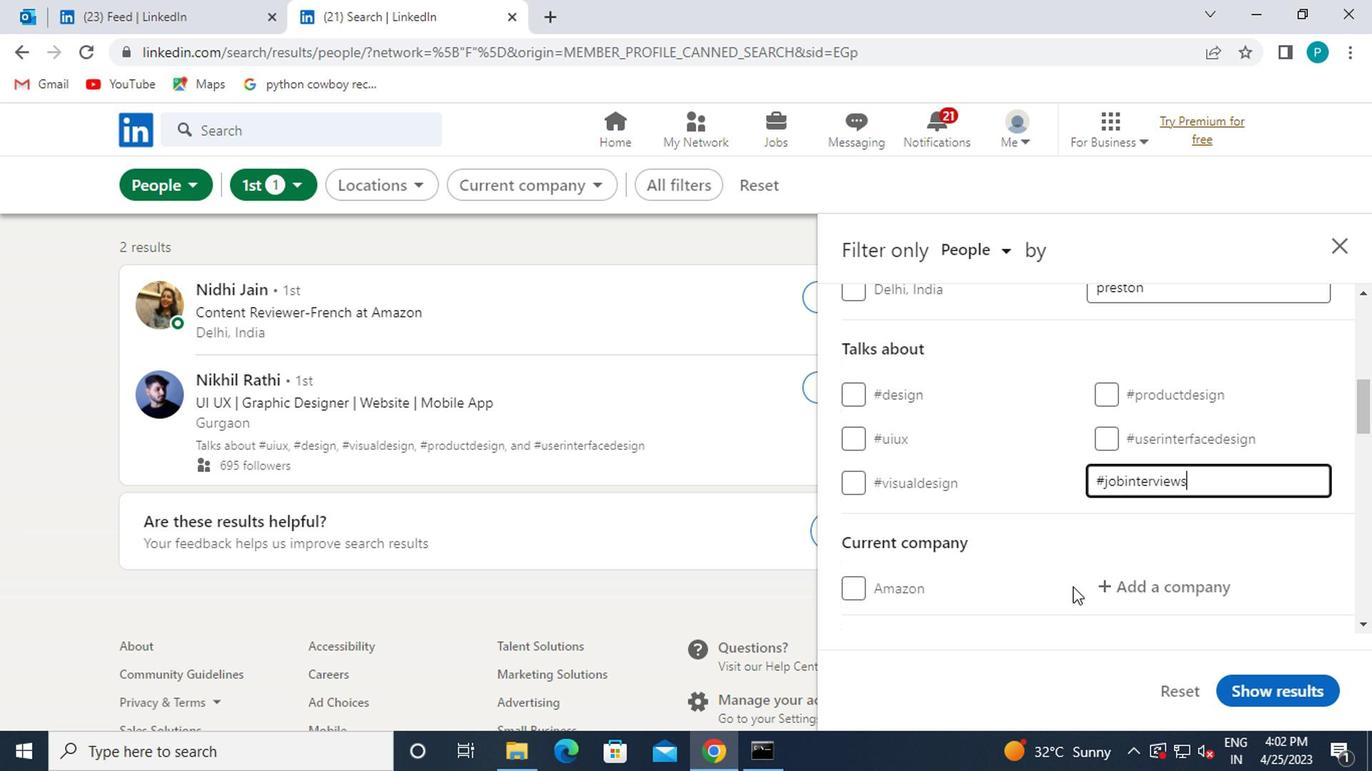 
Action: Mouse moved to (1115, 500)
Screenshot: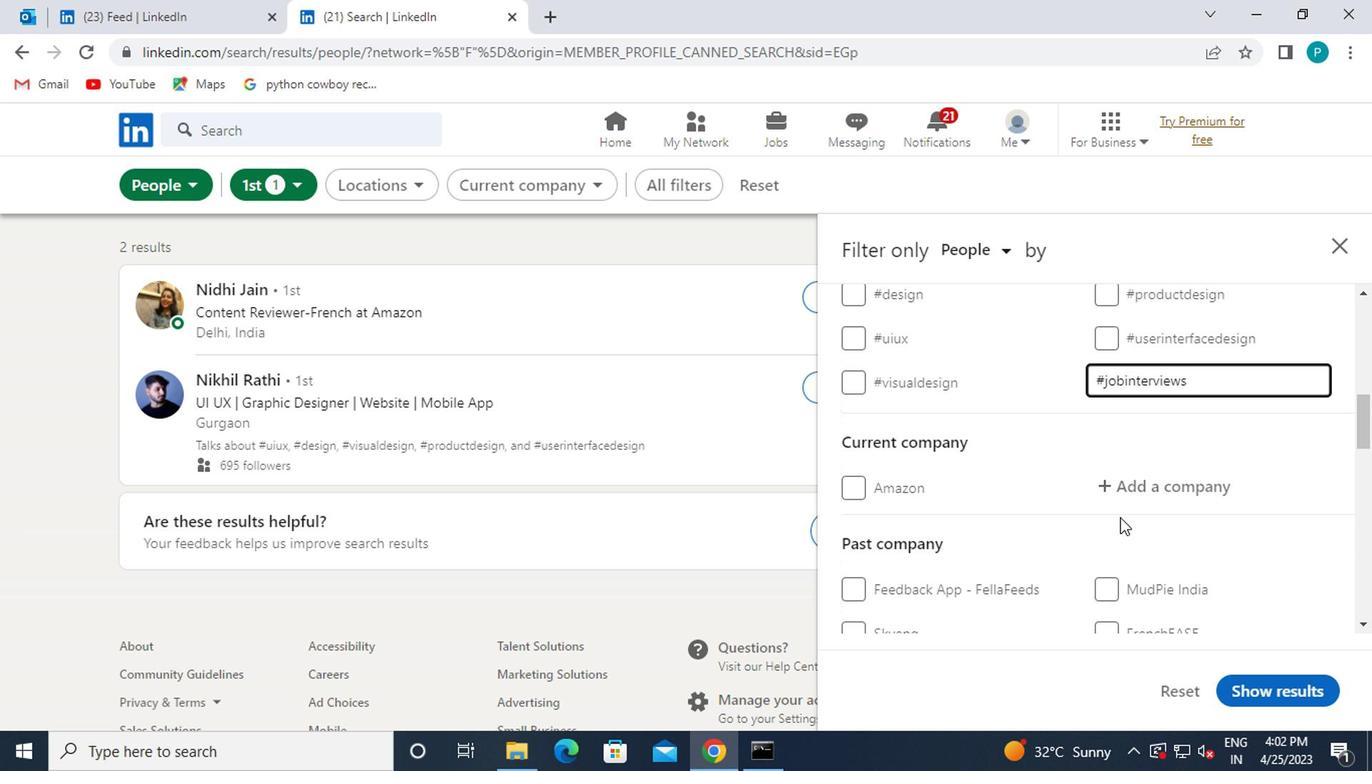 
Action: Mouse pressed left at (1115, 500)
Screenshot: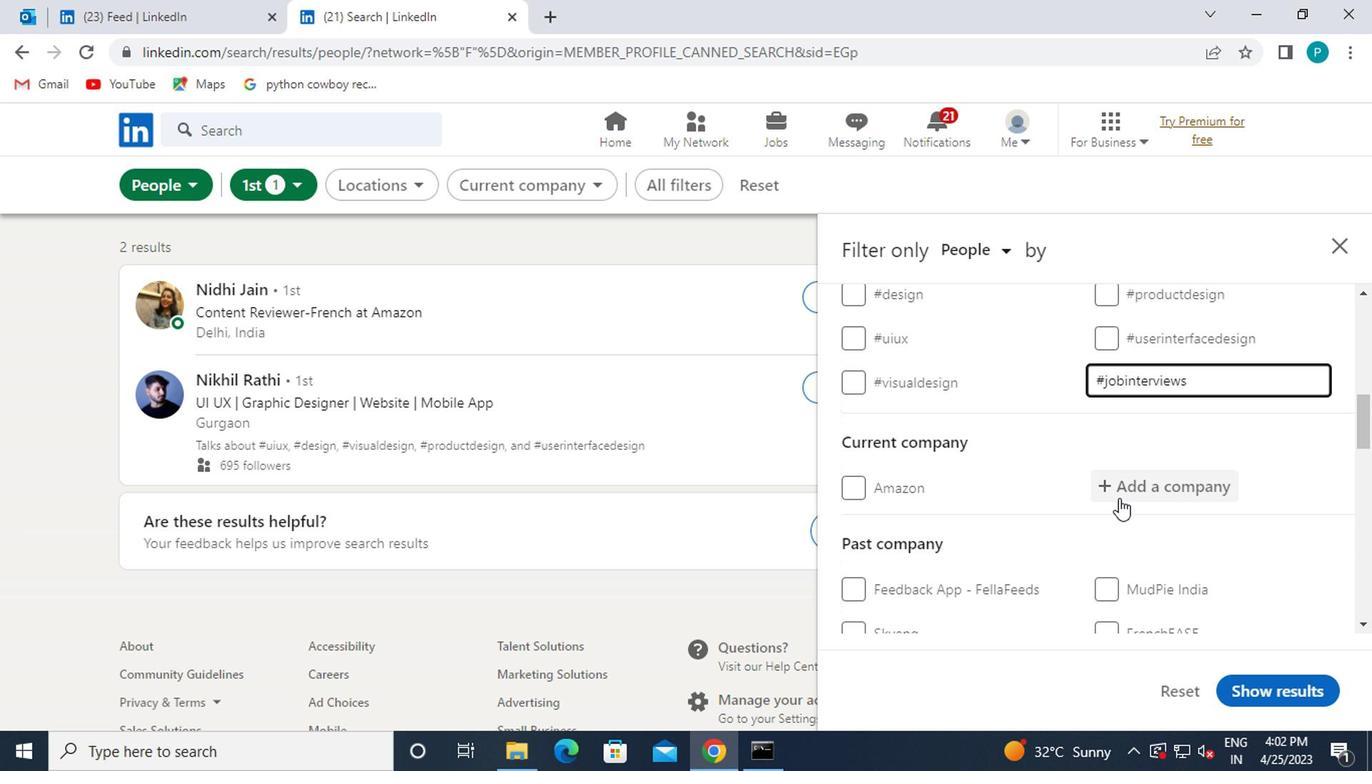 
Action: Mouse moved to (1125, 526)
Screenshot: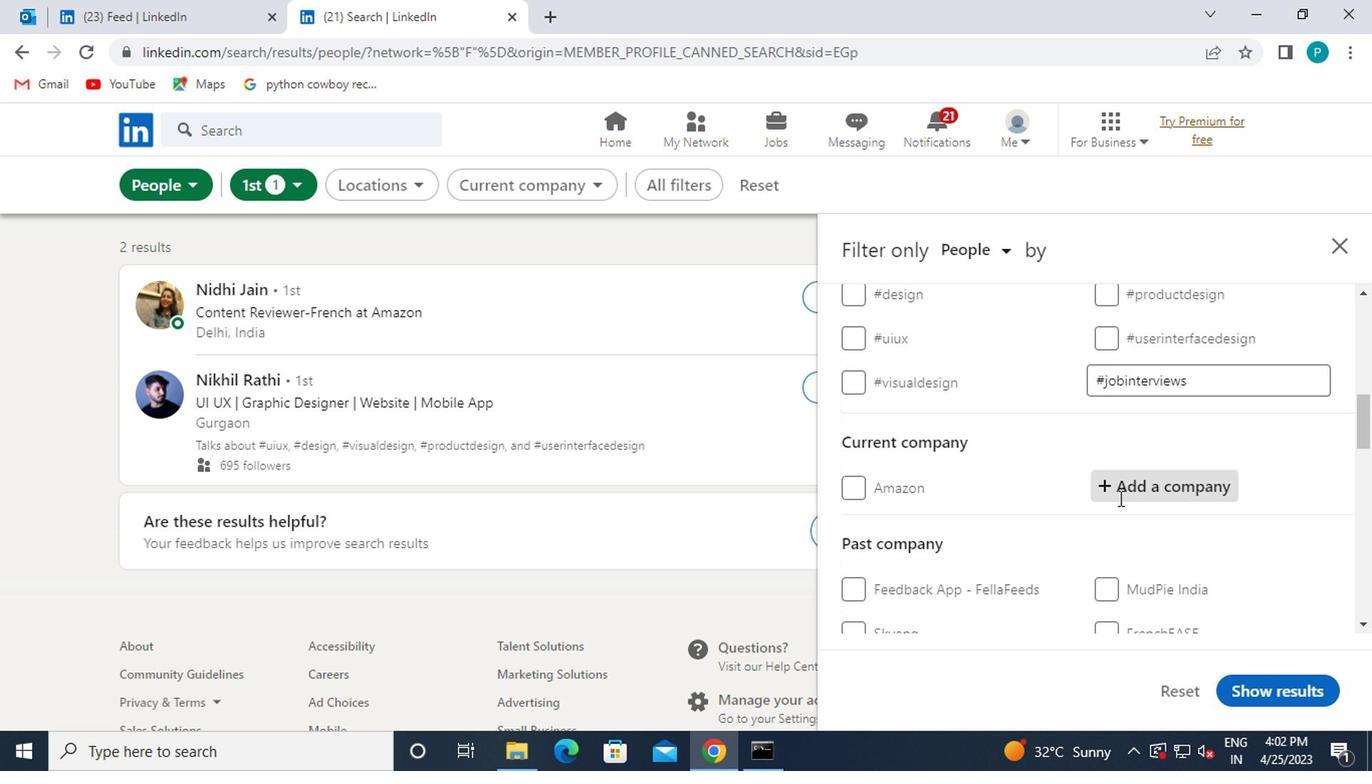 
Action: Key pressed <Key.caps_lock>T<Key.caps_lock>W<Key.backspace>ENNECO
Screenshot: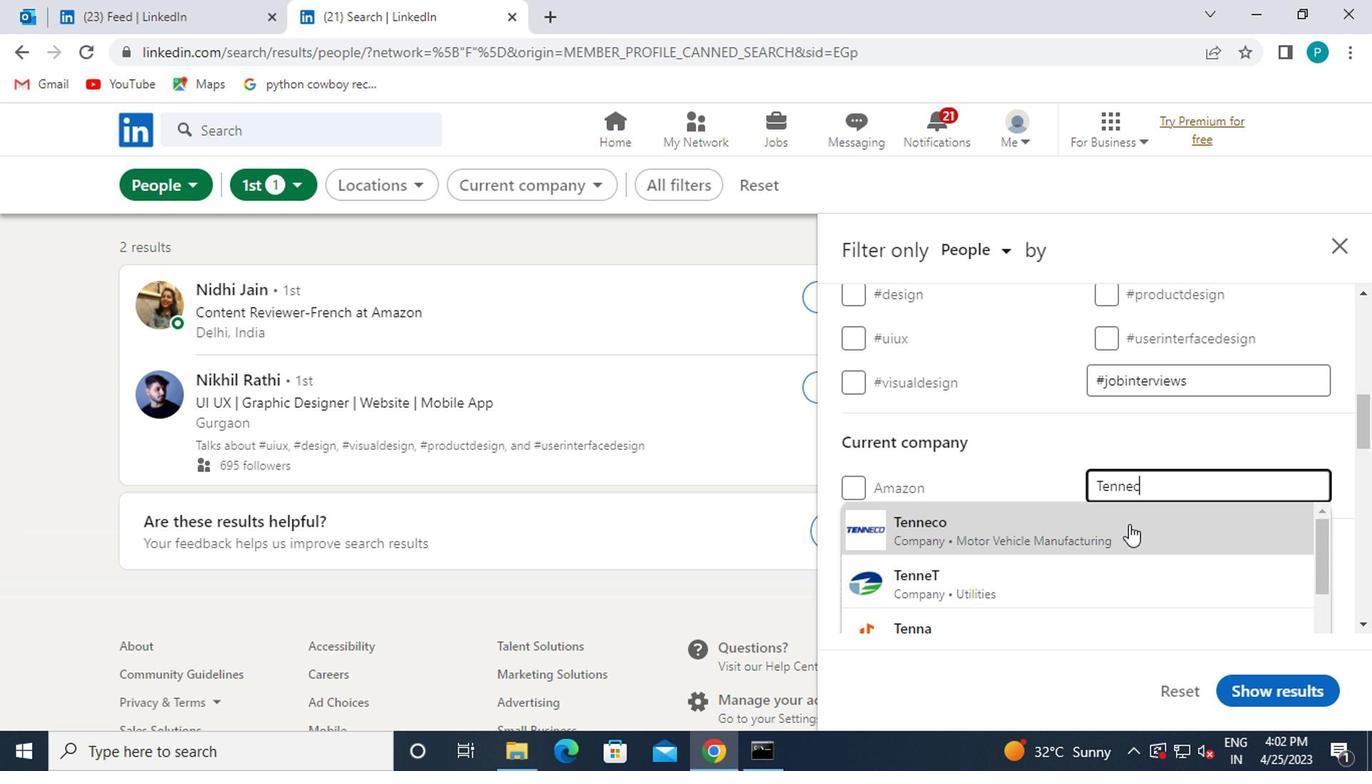 
Action: Mouse pressed left at (1125, 526)
Screenshot: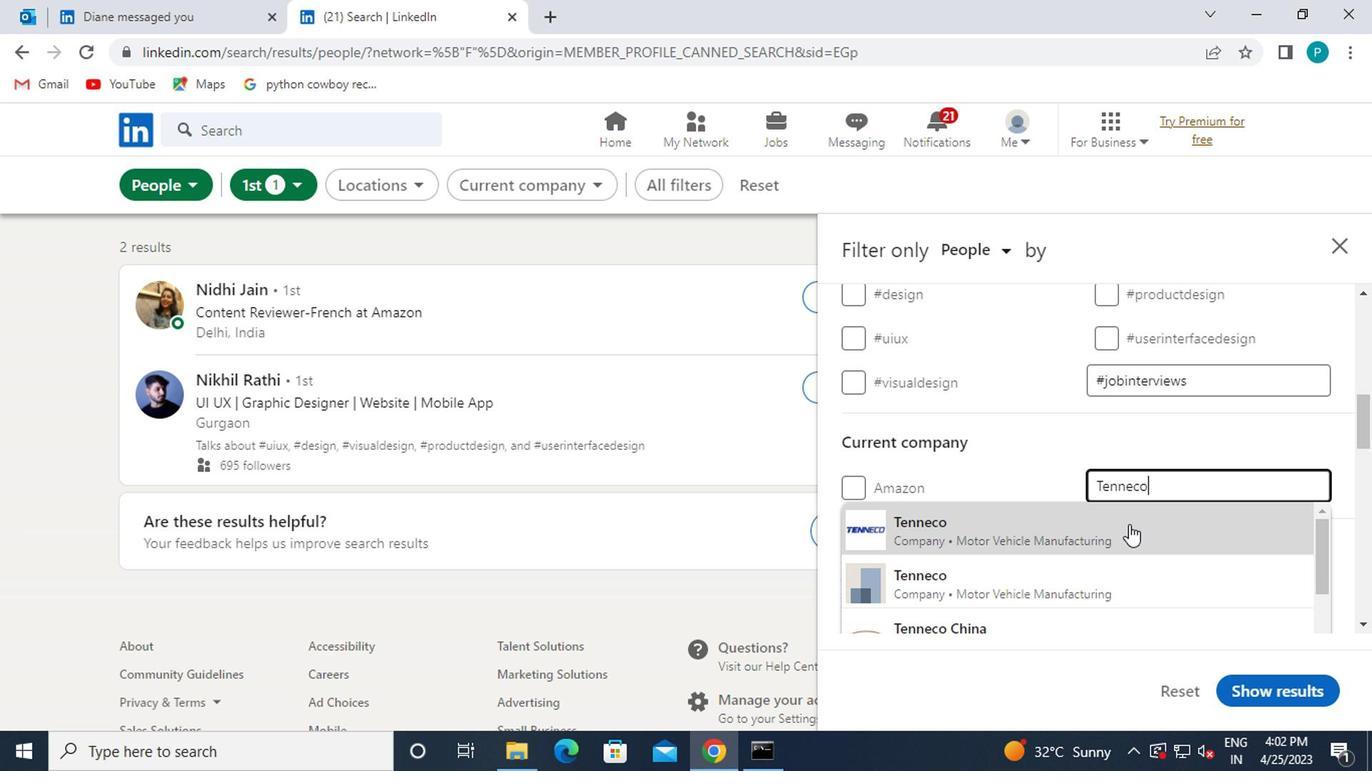 
Action: Mouse moved to (1052, 512)
Screenshot: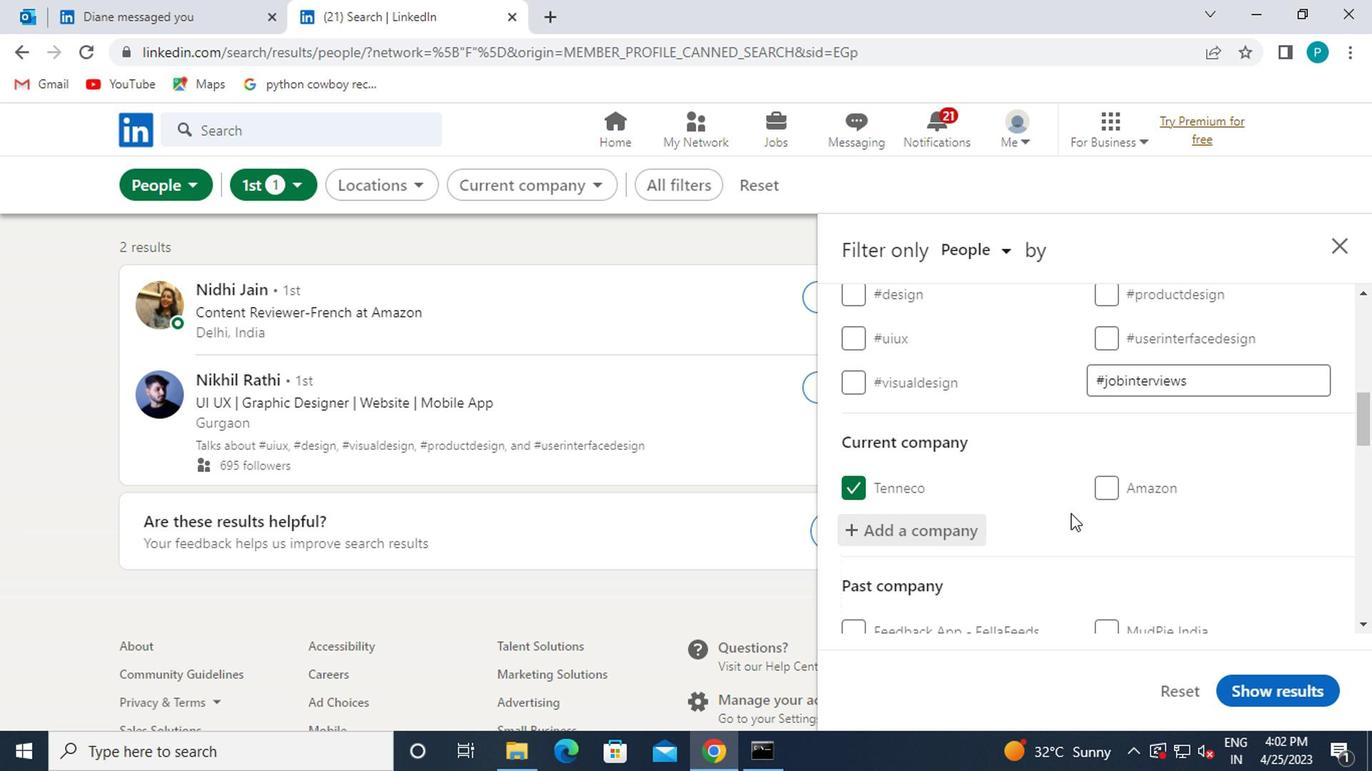 
Action: Mouse scrolled (1052, 511) with delta (0, -1)
Screenshot: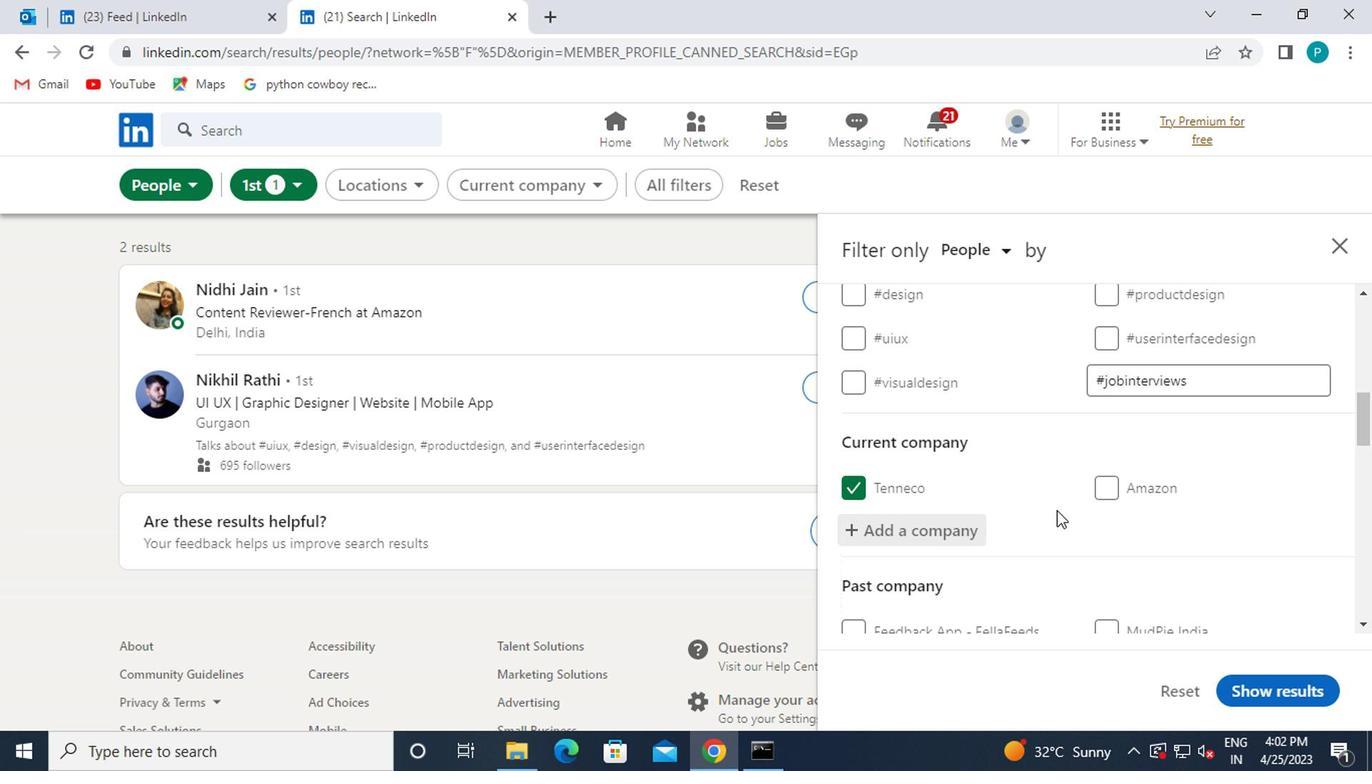 
Action: Mouse scrolled (1052, 511) with delta (0, -1)
Screenshot: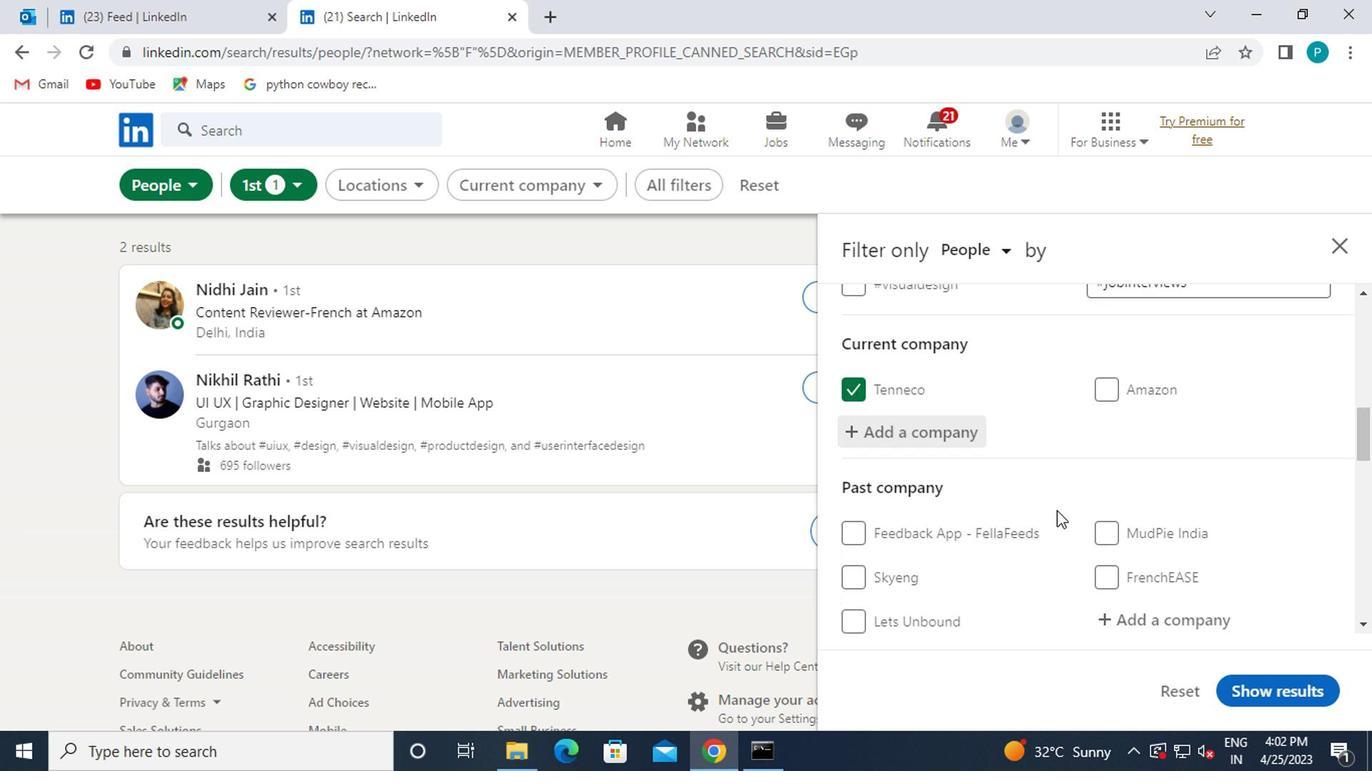 
Action: Mouse scrolled (1052, 511) with delta (0, -1)
Screenshot: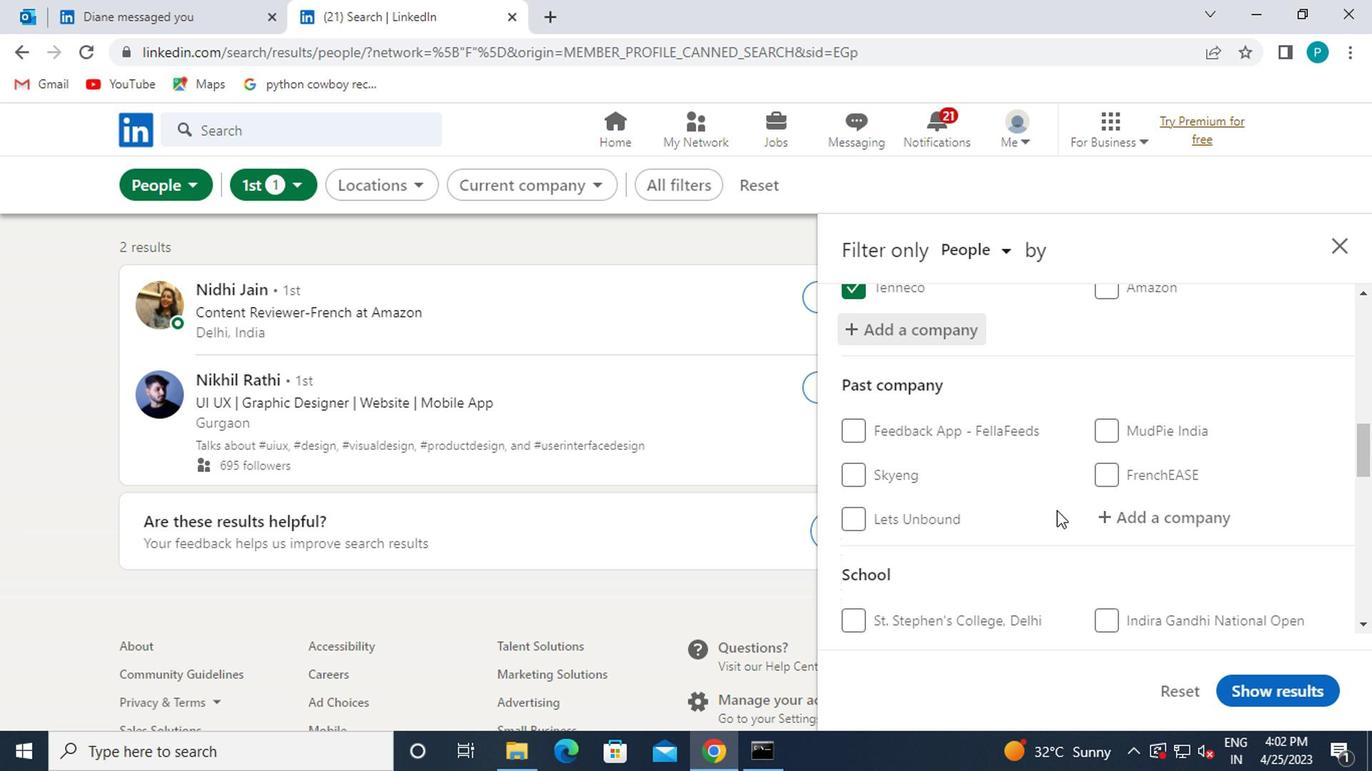 
Action: Mouse moved to (1052, 513)
Screenshot: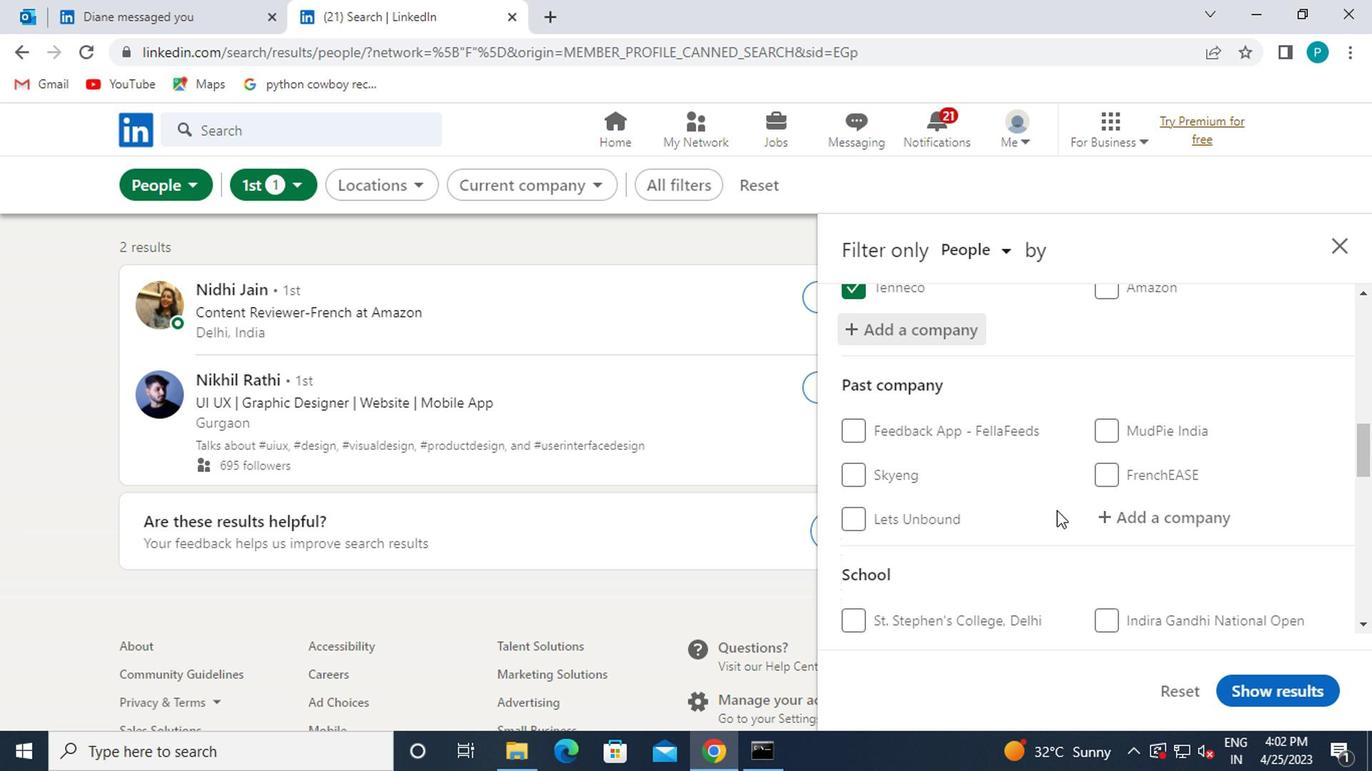 
Action: Mouse scrolled (1052, 512) with delta (0, 0)
Screenshot: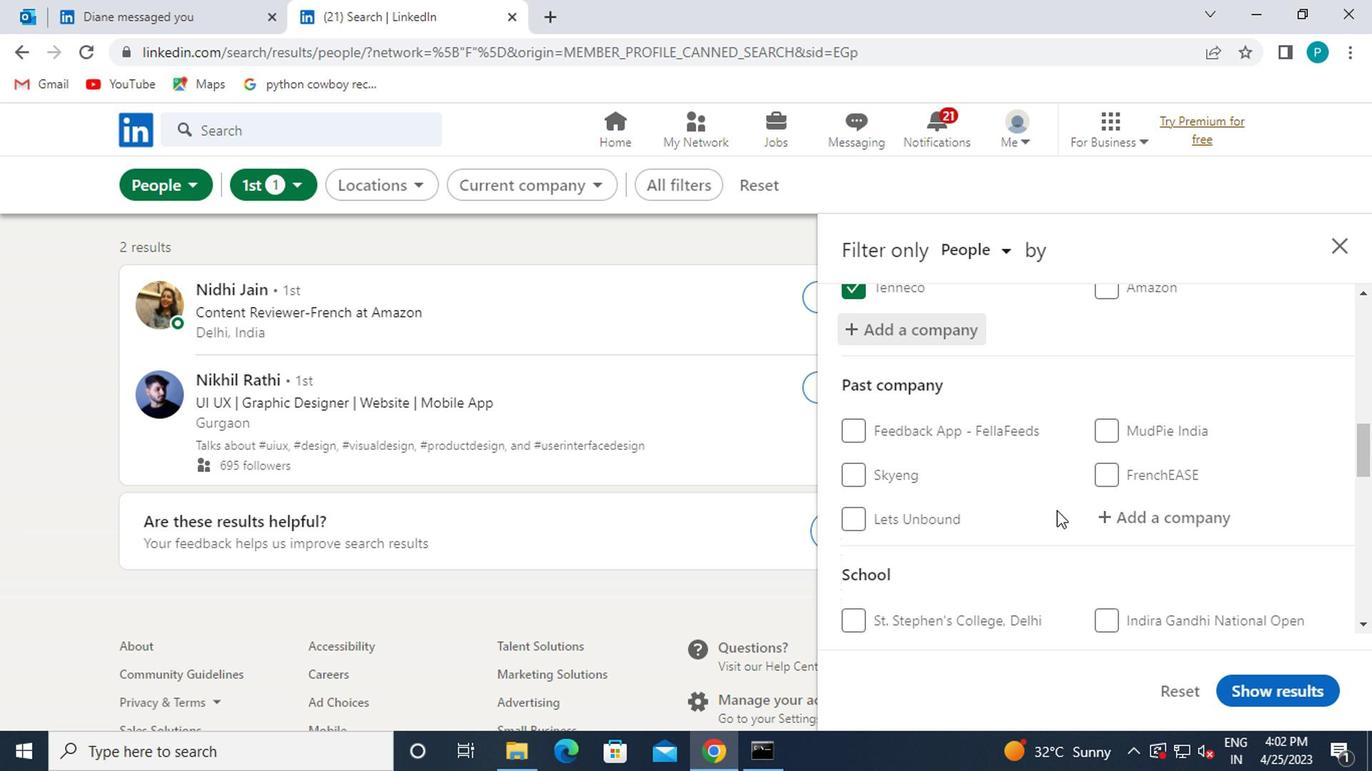 
Action: Mouse moved to (1115, 553)
Screenshot: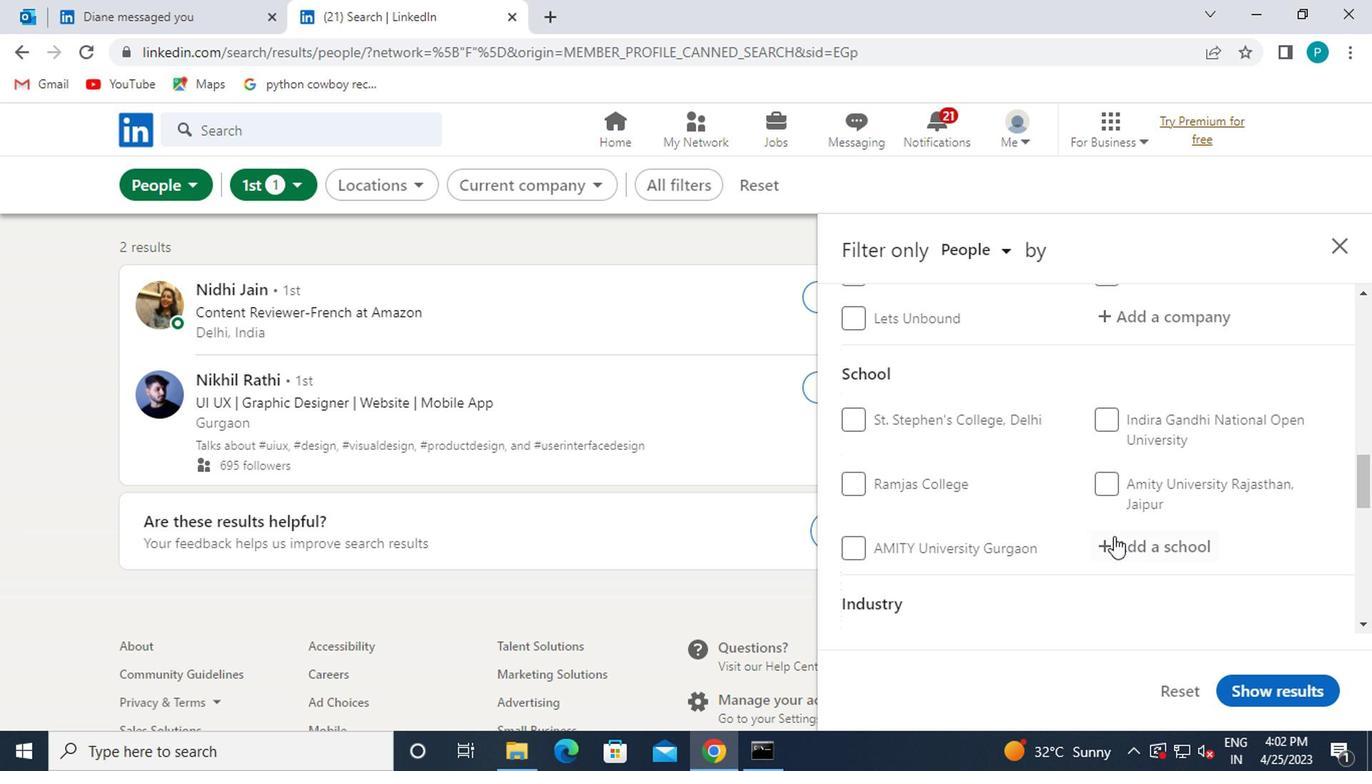 
Action: Mouse pressed left at (1115, 553)
Screenshot: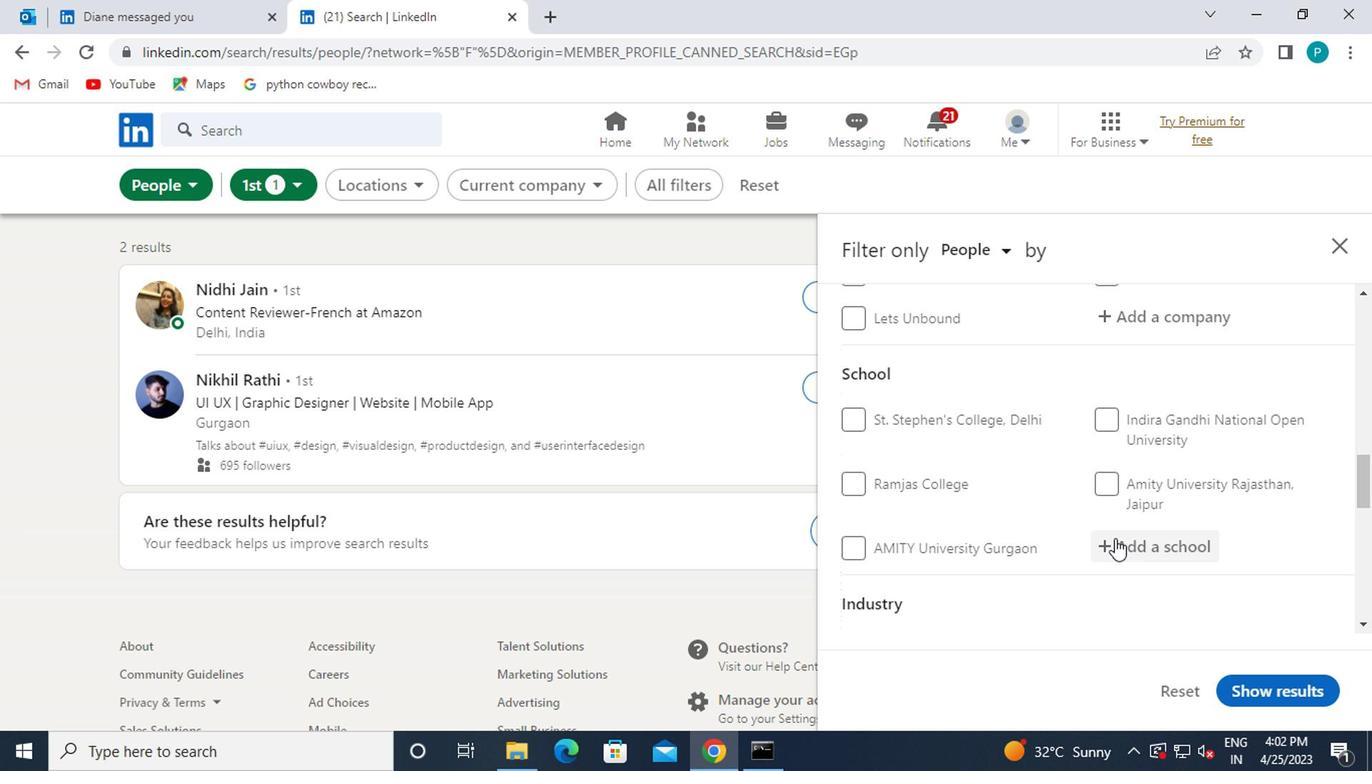 
Action: Mouse moved to (1115, 548)
Screenshot: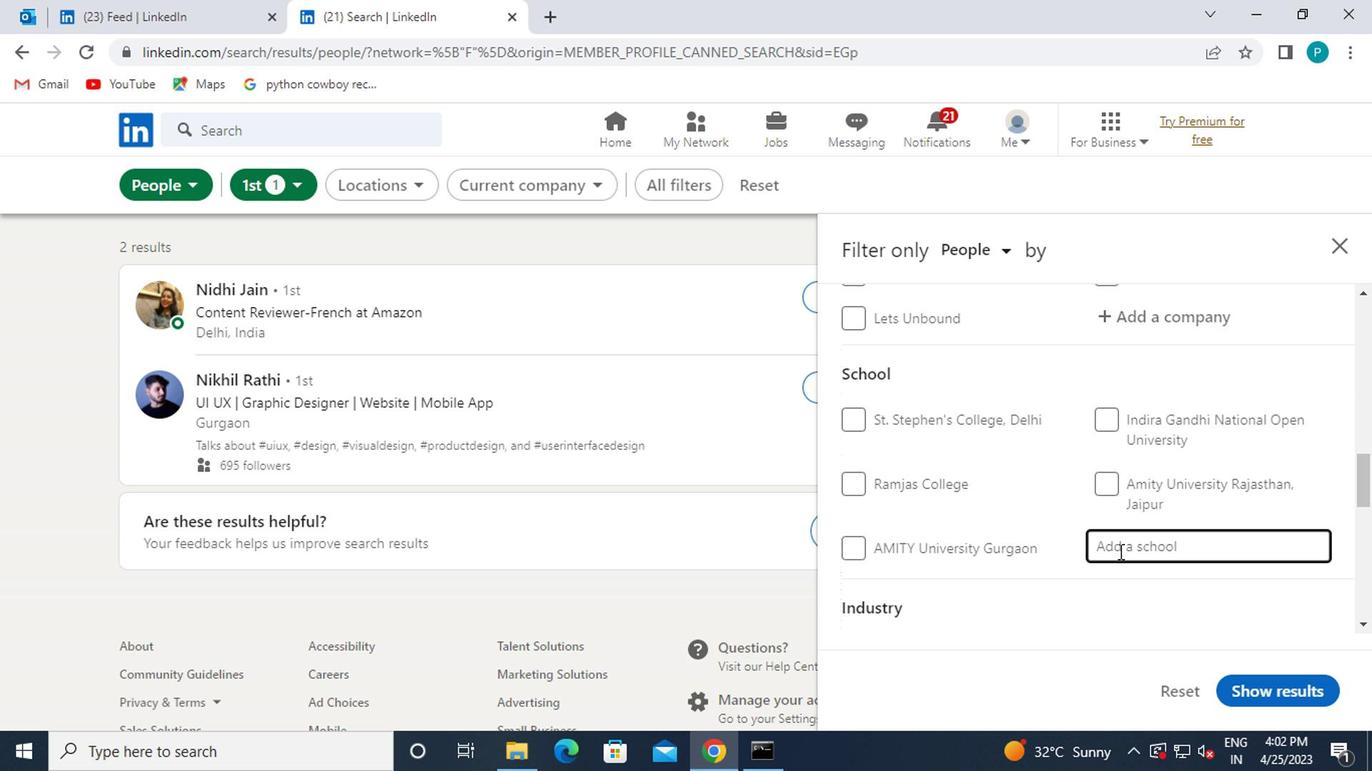 
Action: Key pressed TECHNOCRATS
Screenshot: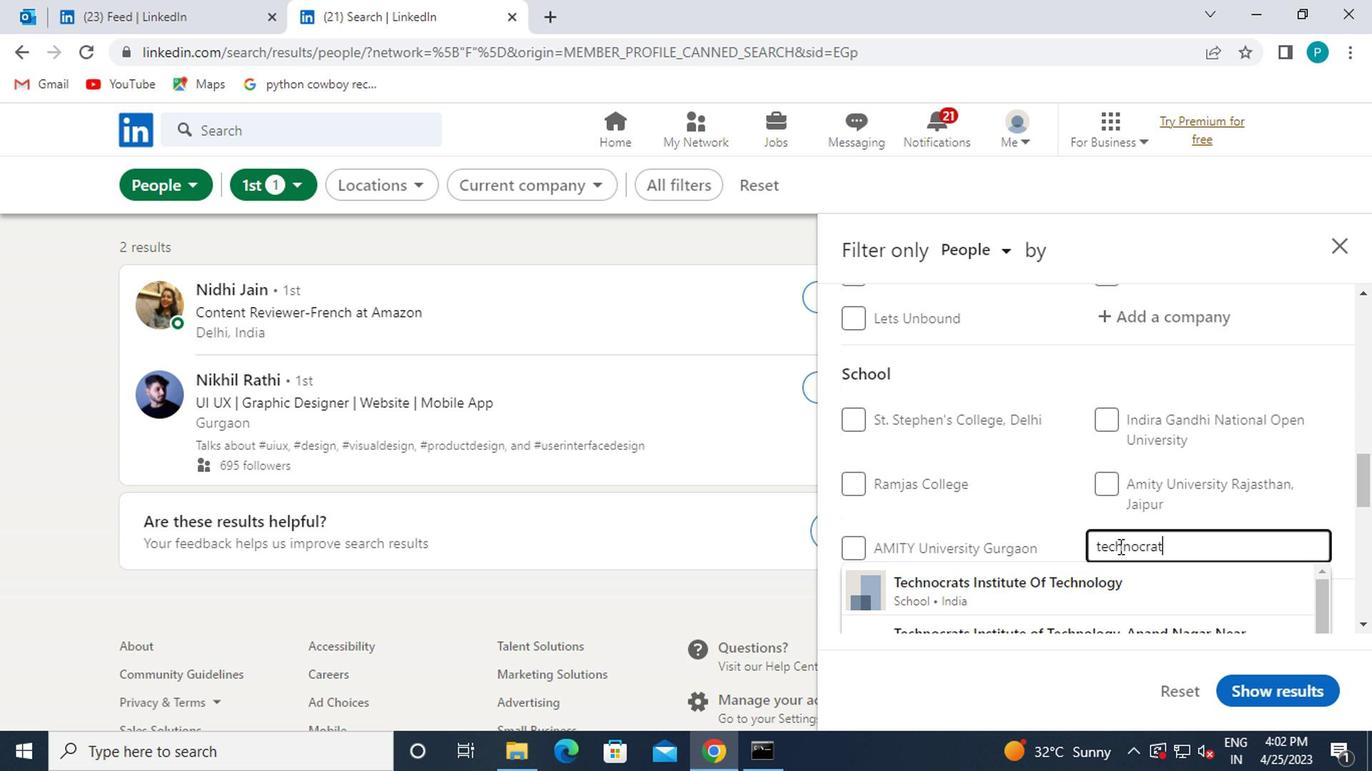 
Action: Mouse moved to (1114, 552)
Screenshot: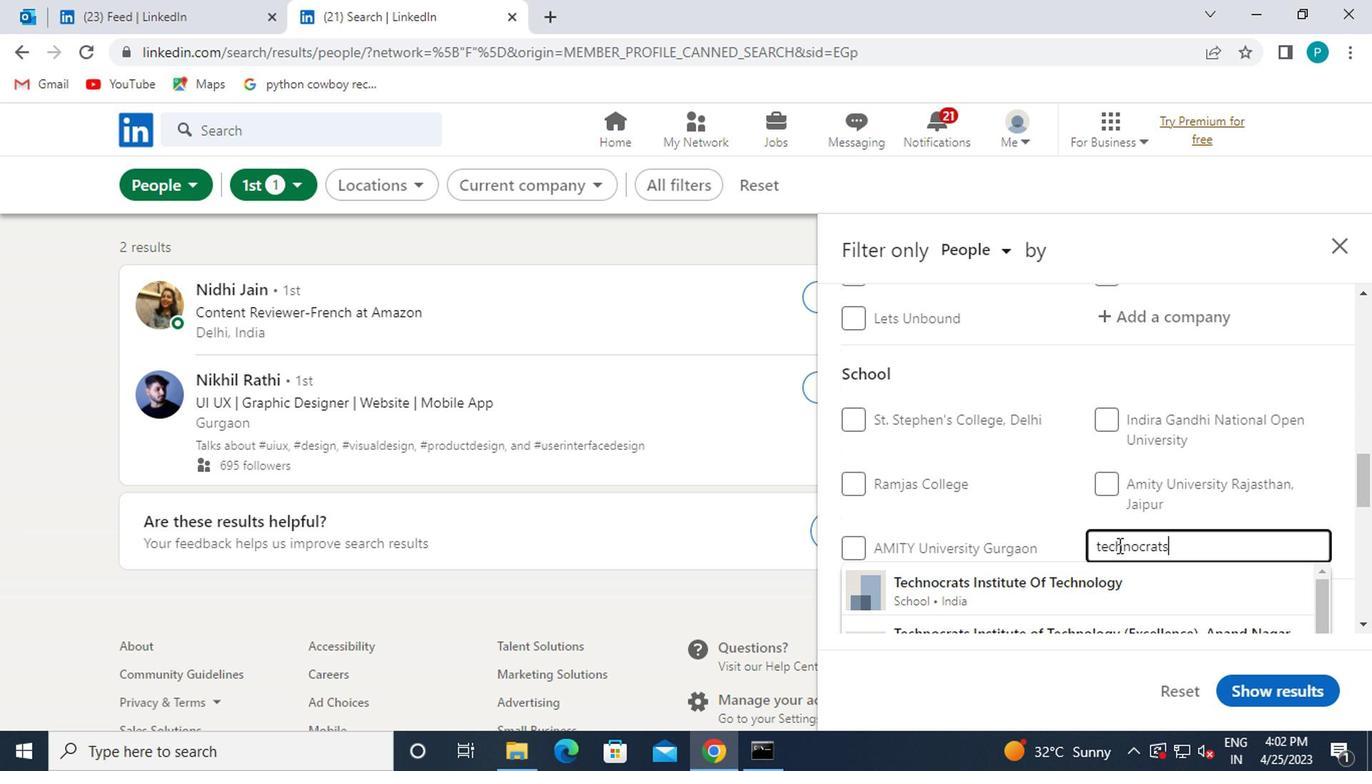 
Action: Mouse scrolled (1114, 551) with delta (0, -1)
Screenshot: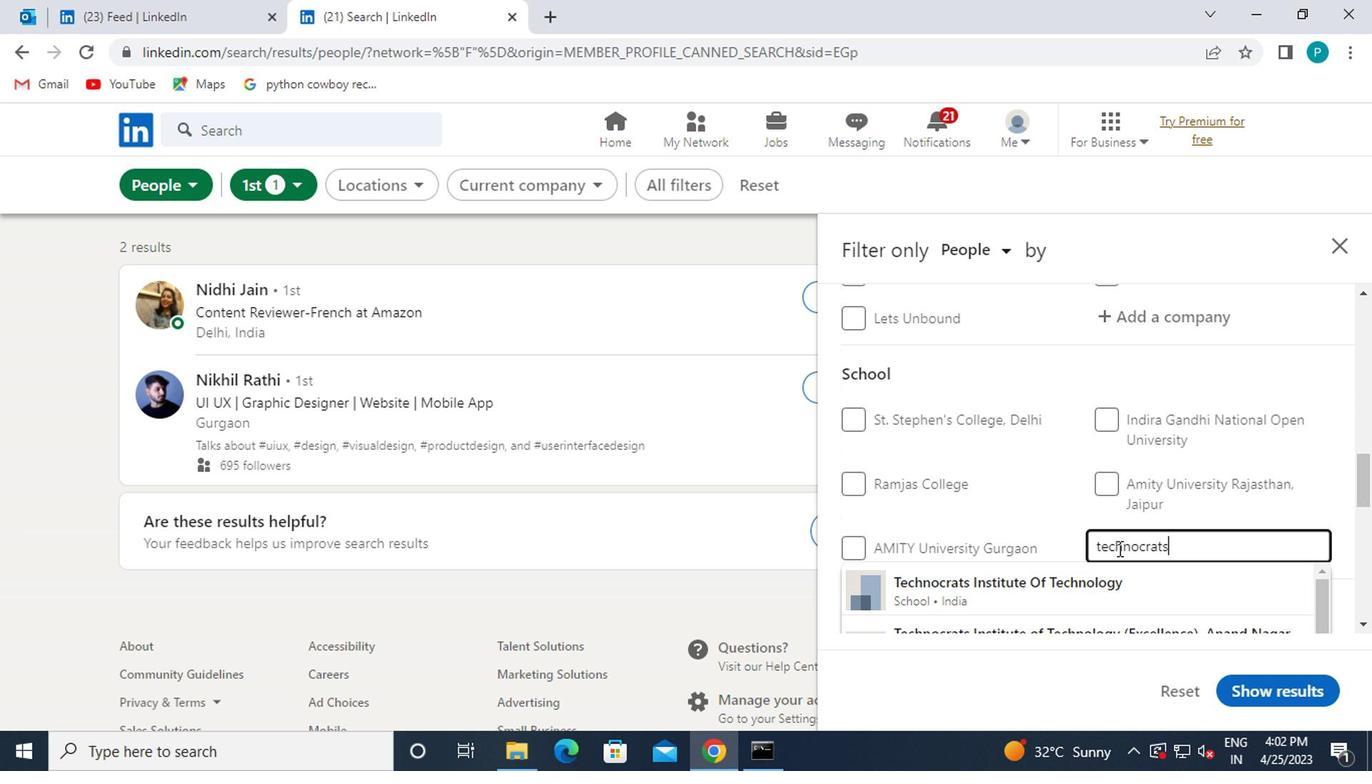 
Action: Mouse moved to (1114, 559)
Screenshot: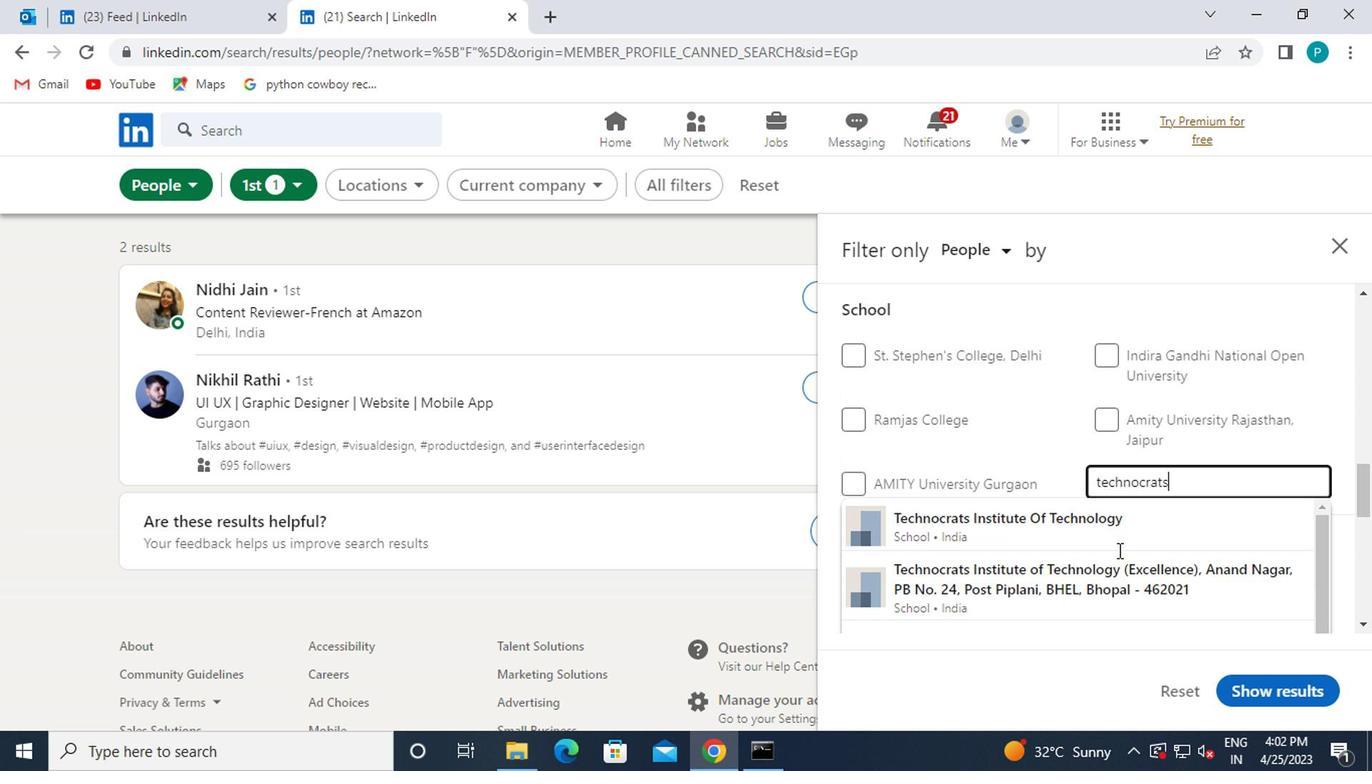 
Action: Mouse pressed left at (1114, 559)
Screenshot: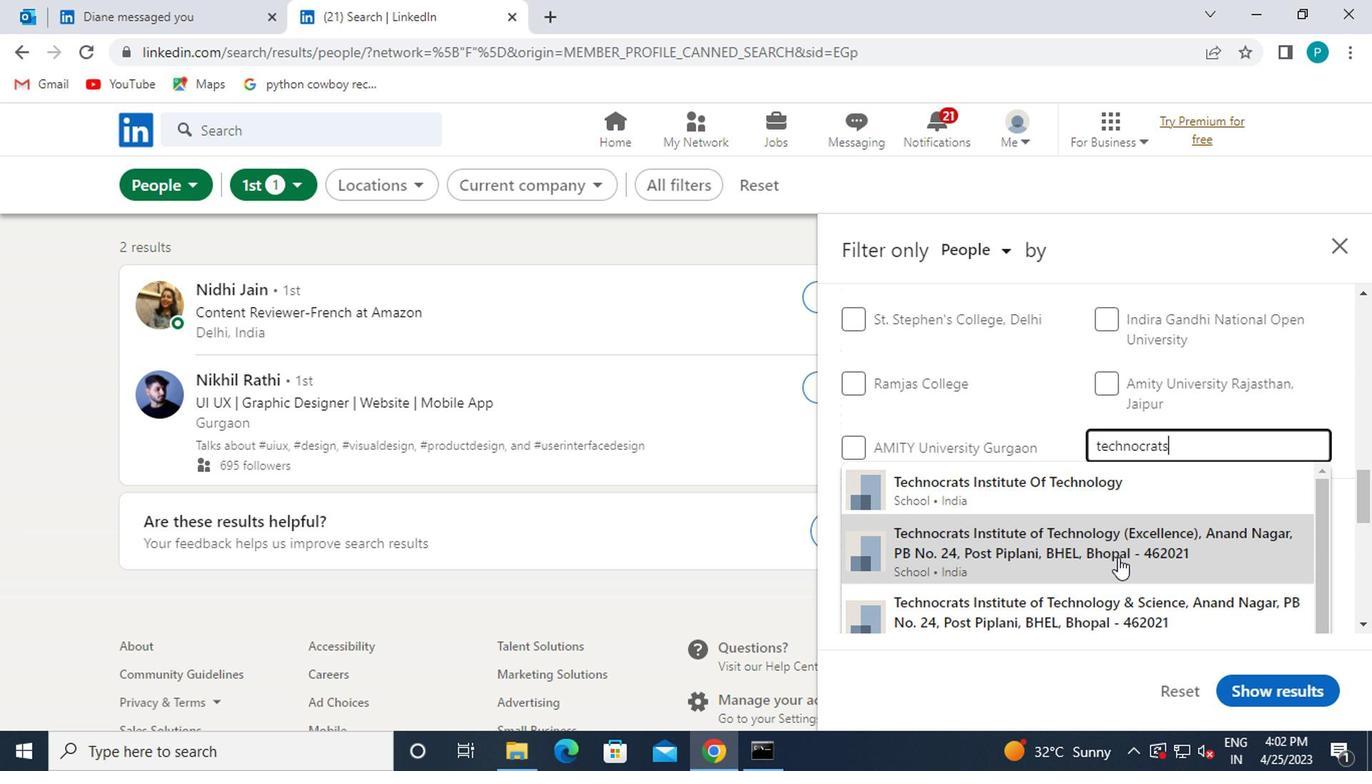 
Action: Mouse moved to (1100, 543)
Screenshot: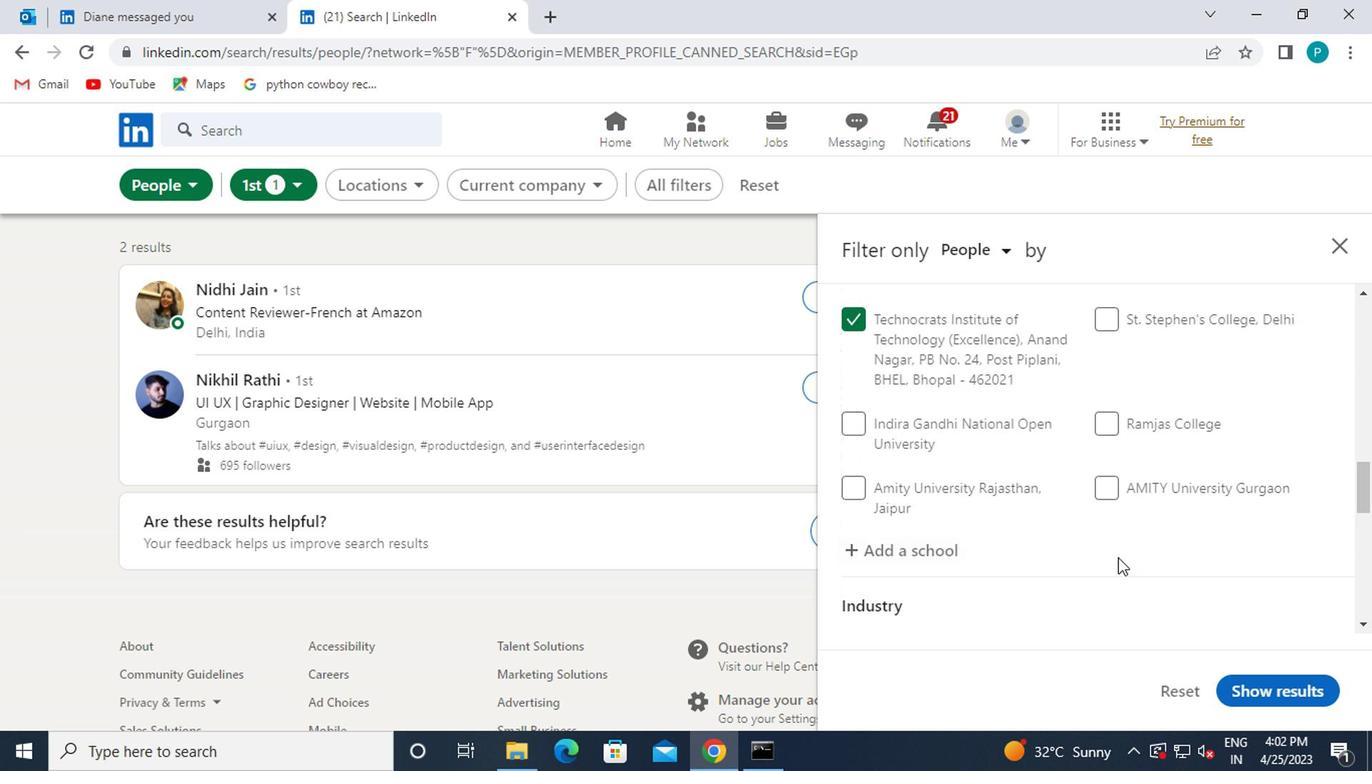 
Action: Mouse scrolled (1100, 542) with delta (0, 0)
Screenshot: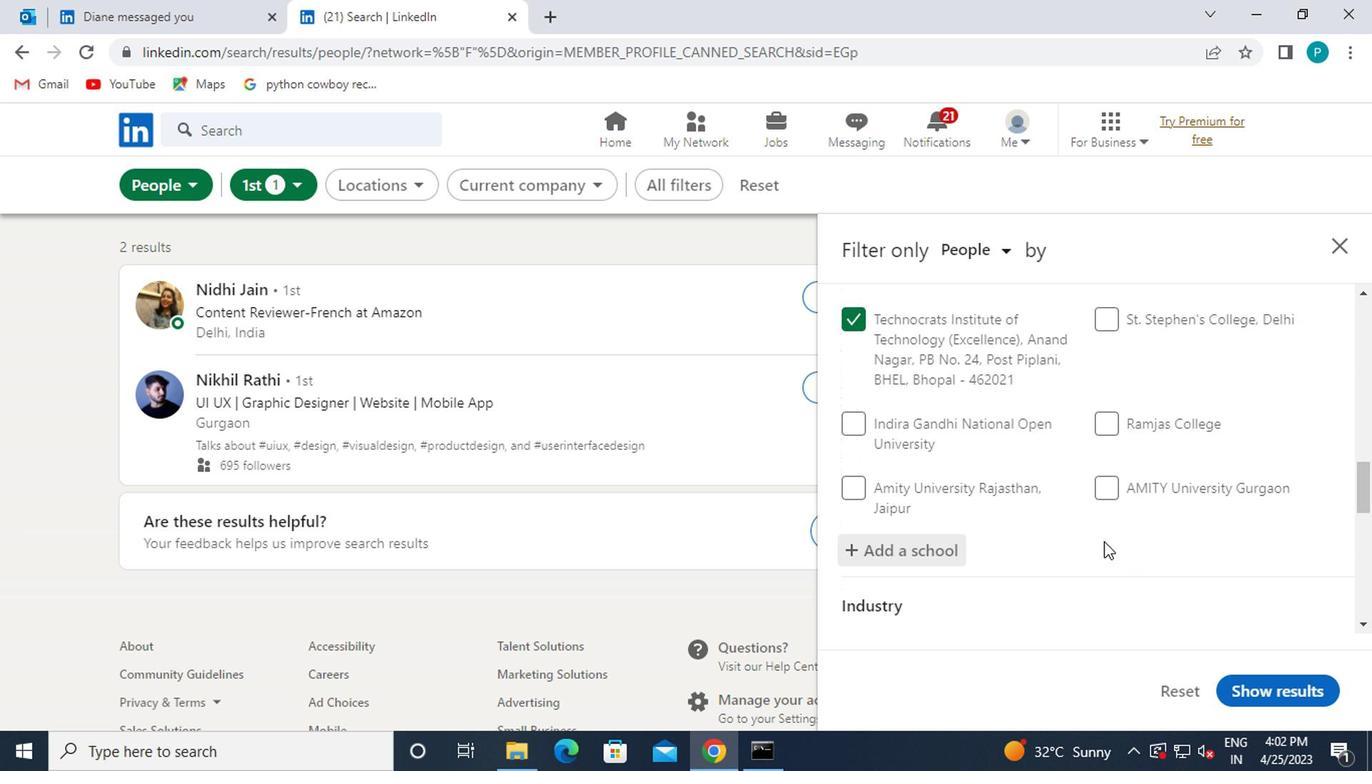 
Action: Mouse moved to (1075, 536)
Screenshot: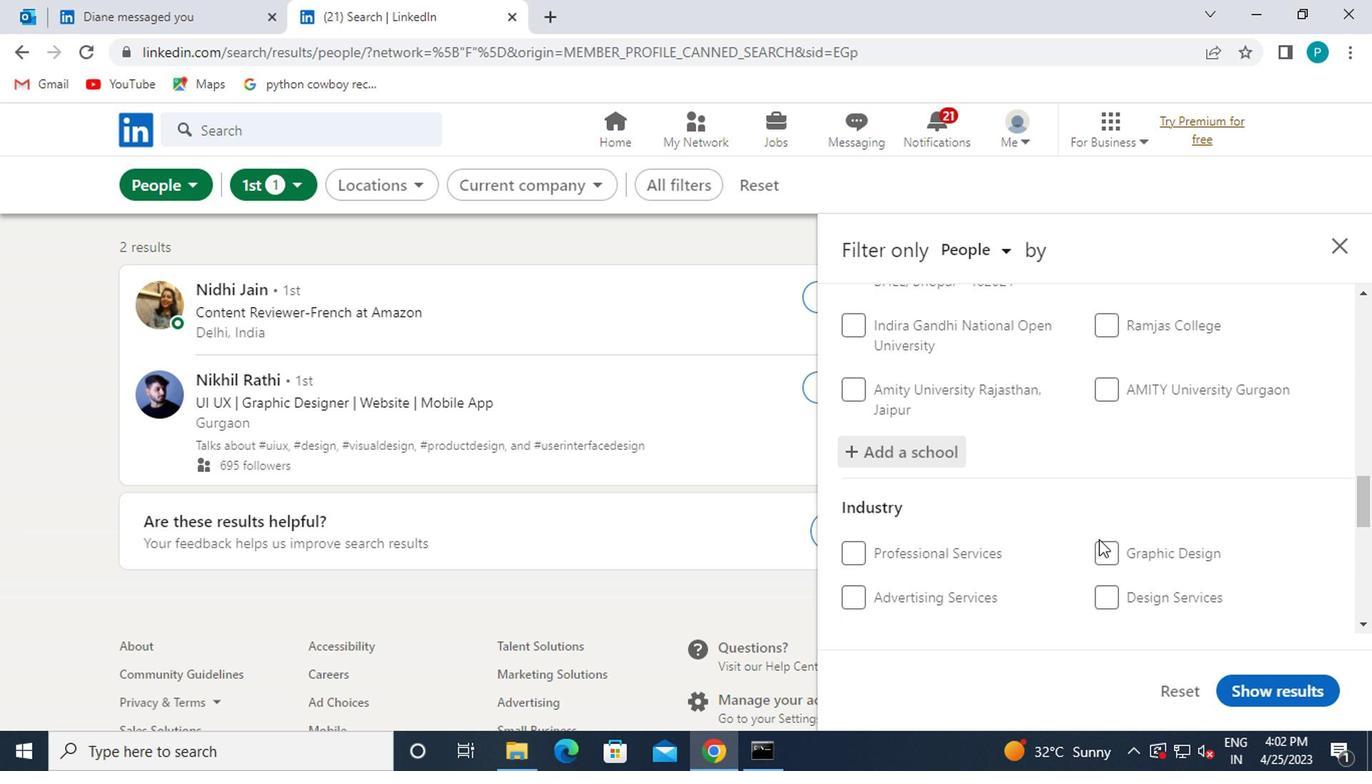 
Action: Mouse scrolled (1075, 535) with delta (0, 0)
Screenshot: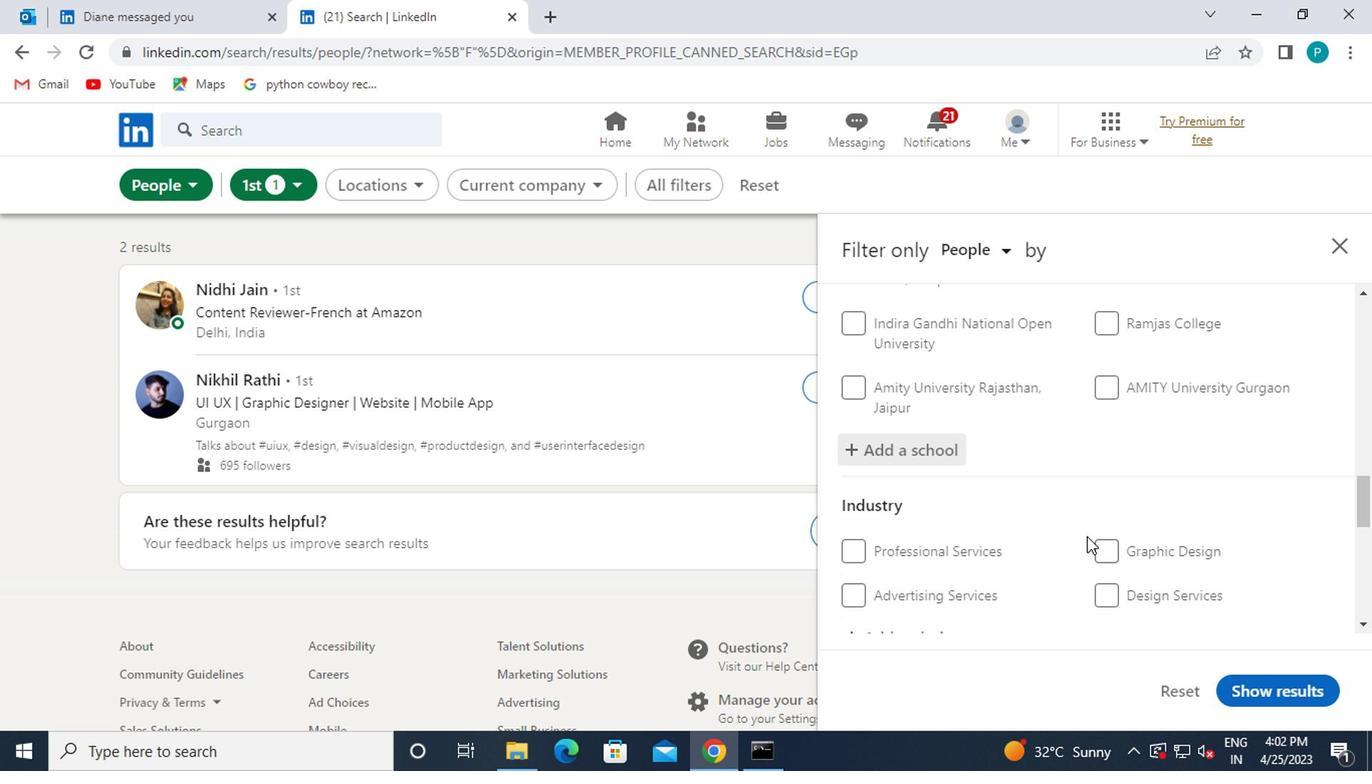 
Action: Mouse moved to (892, 556)
Screenshot: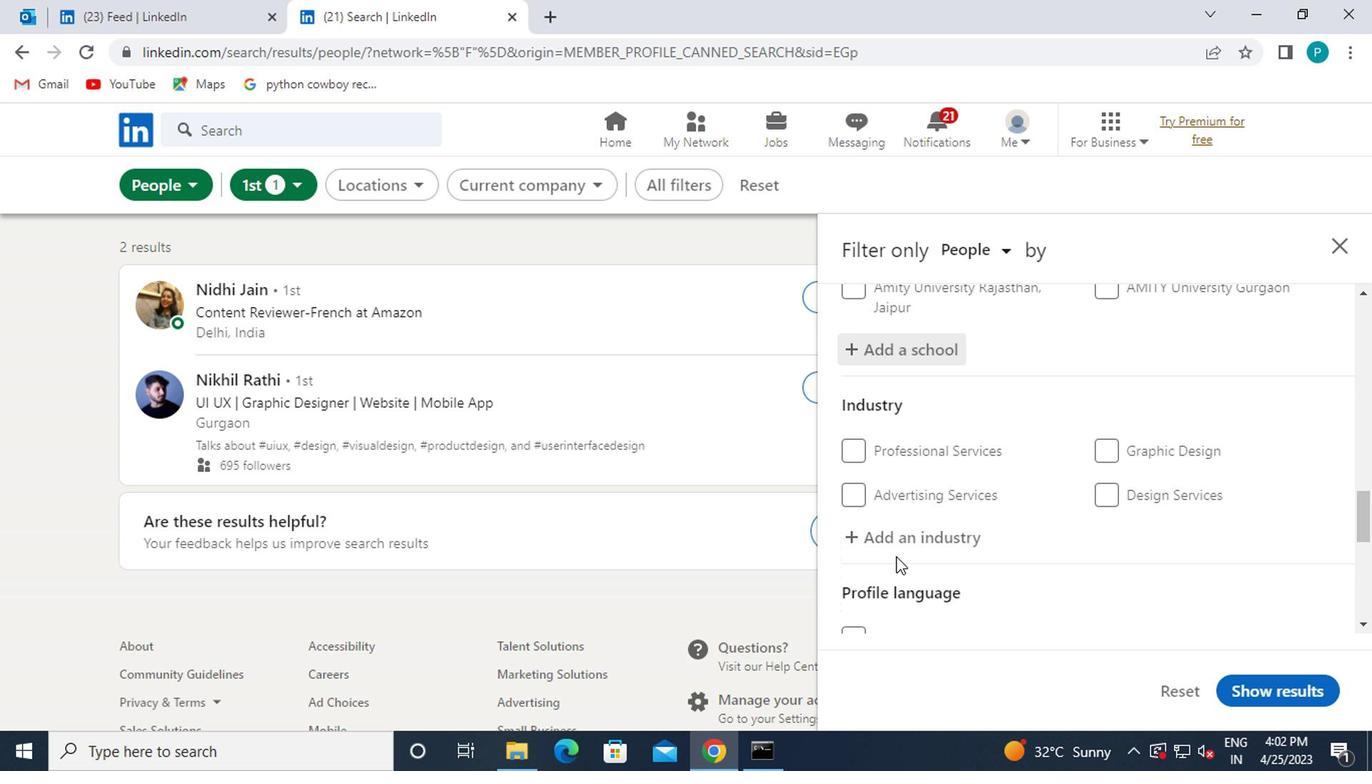 
Action: Mouse pressed left at (892, 556)
Screenshot: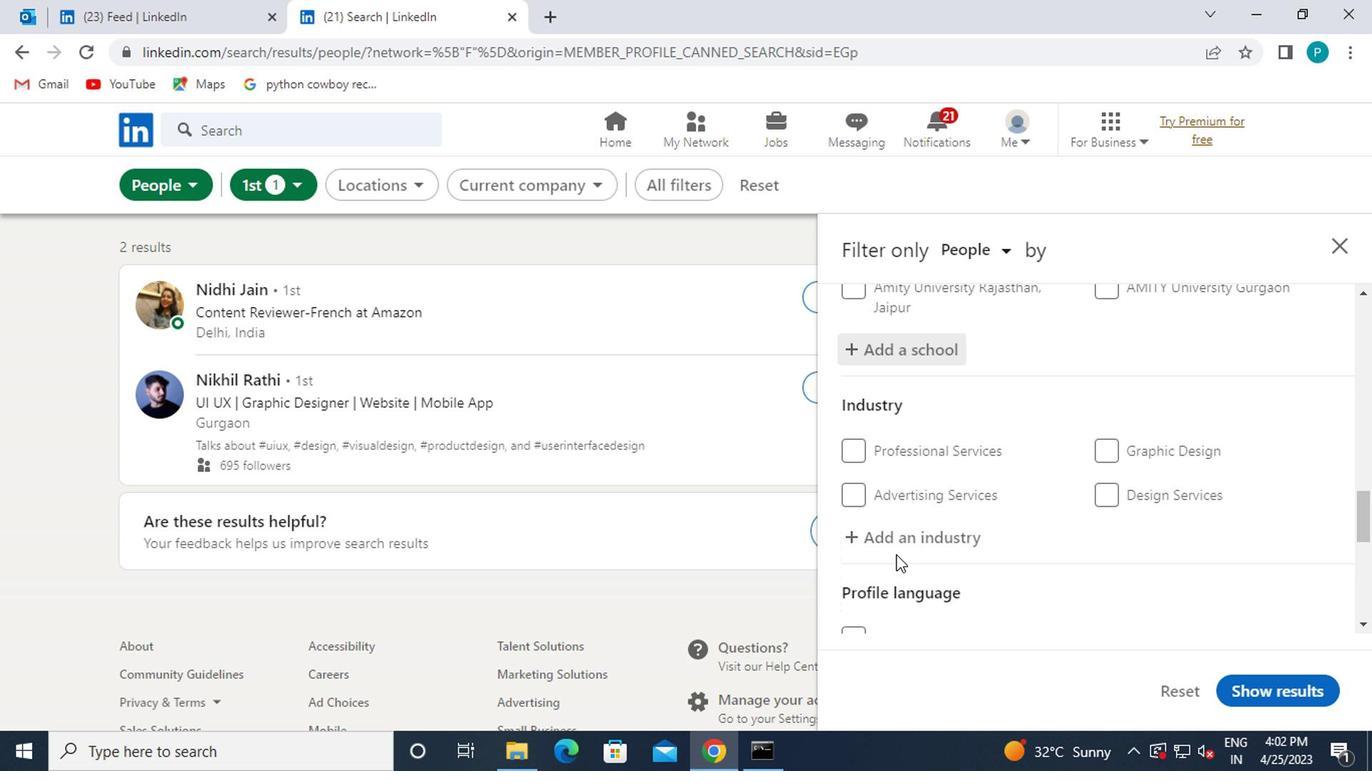 
Action: Mouse moved to (892, 542)
Screenshot: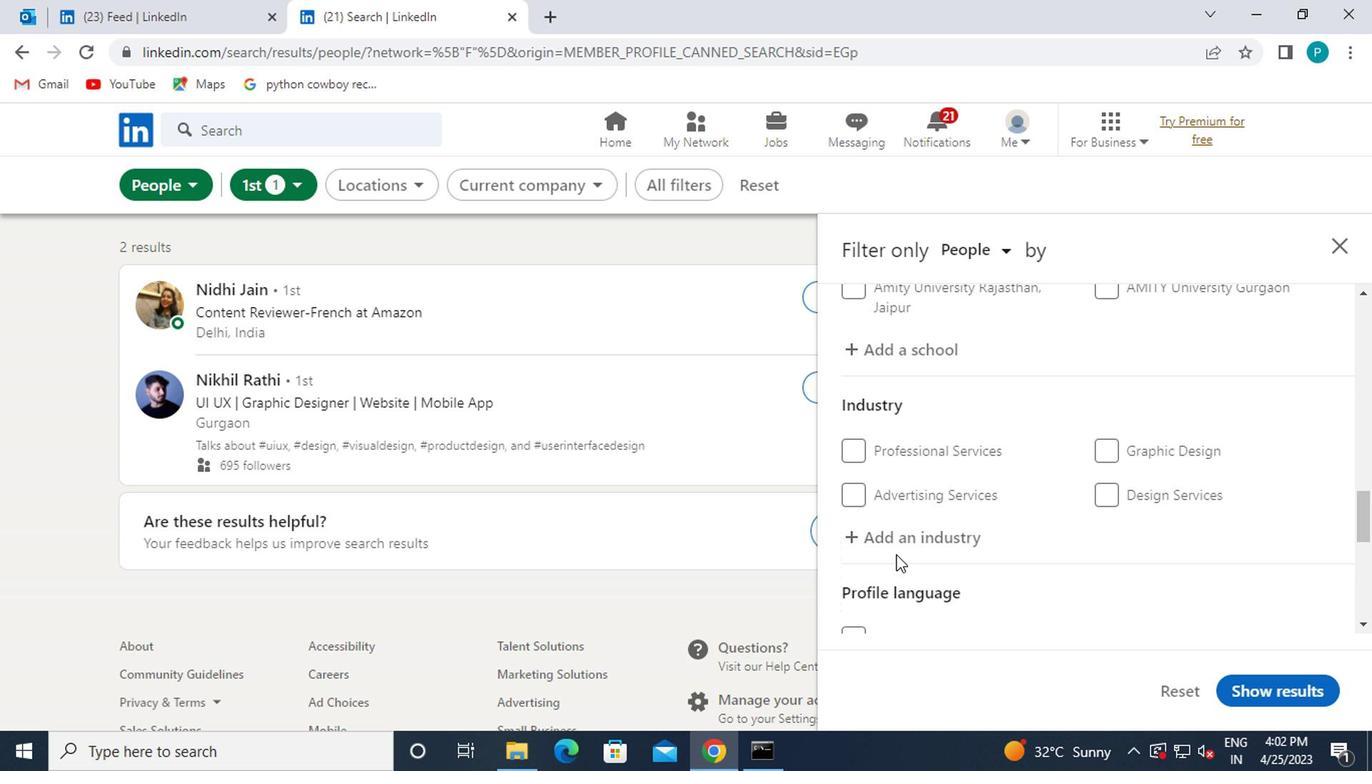 
Action: Mouse pressed left at (892, 542)
Screenshot: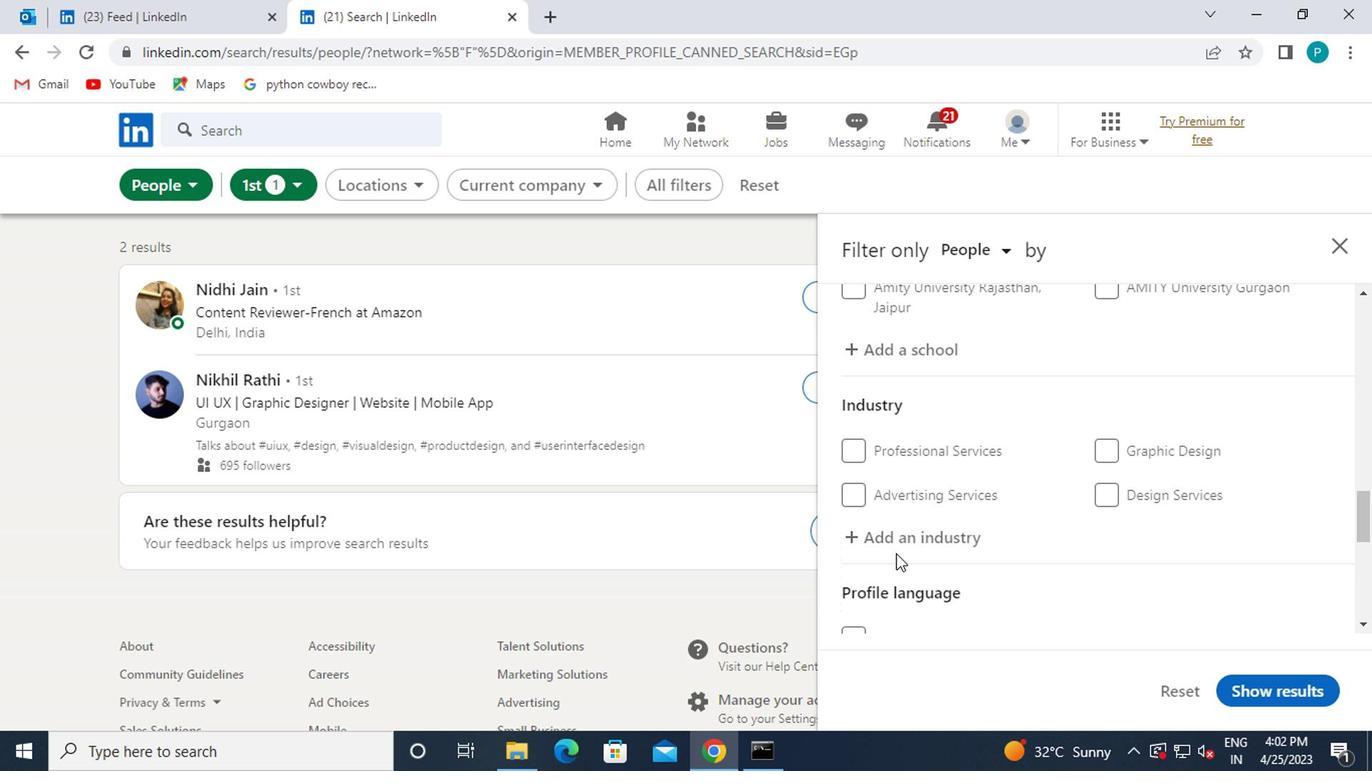 
Action: Mouse scrolled (892, 541) with delta (0, -1)
Screenshot: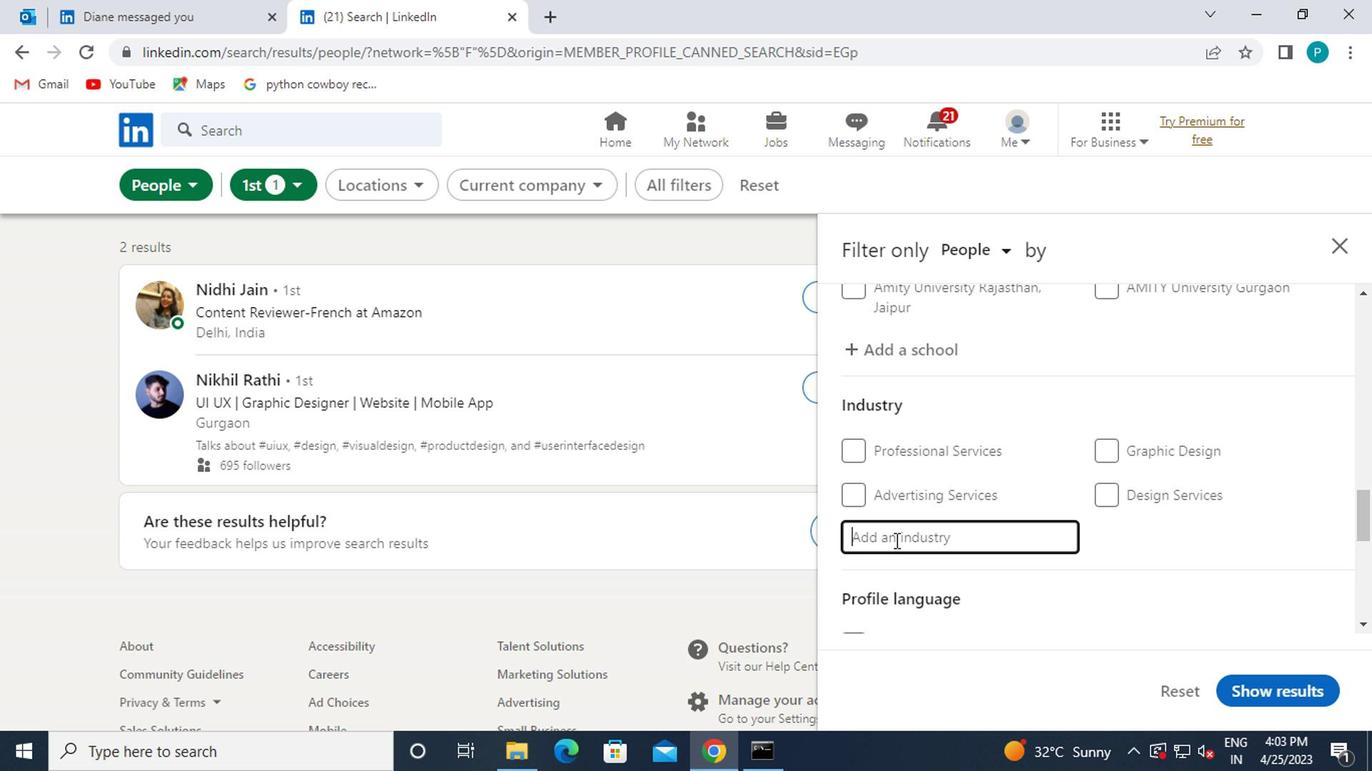 
Action: Mouse moved to (877, 431)
Screenshot: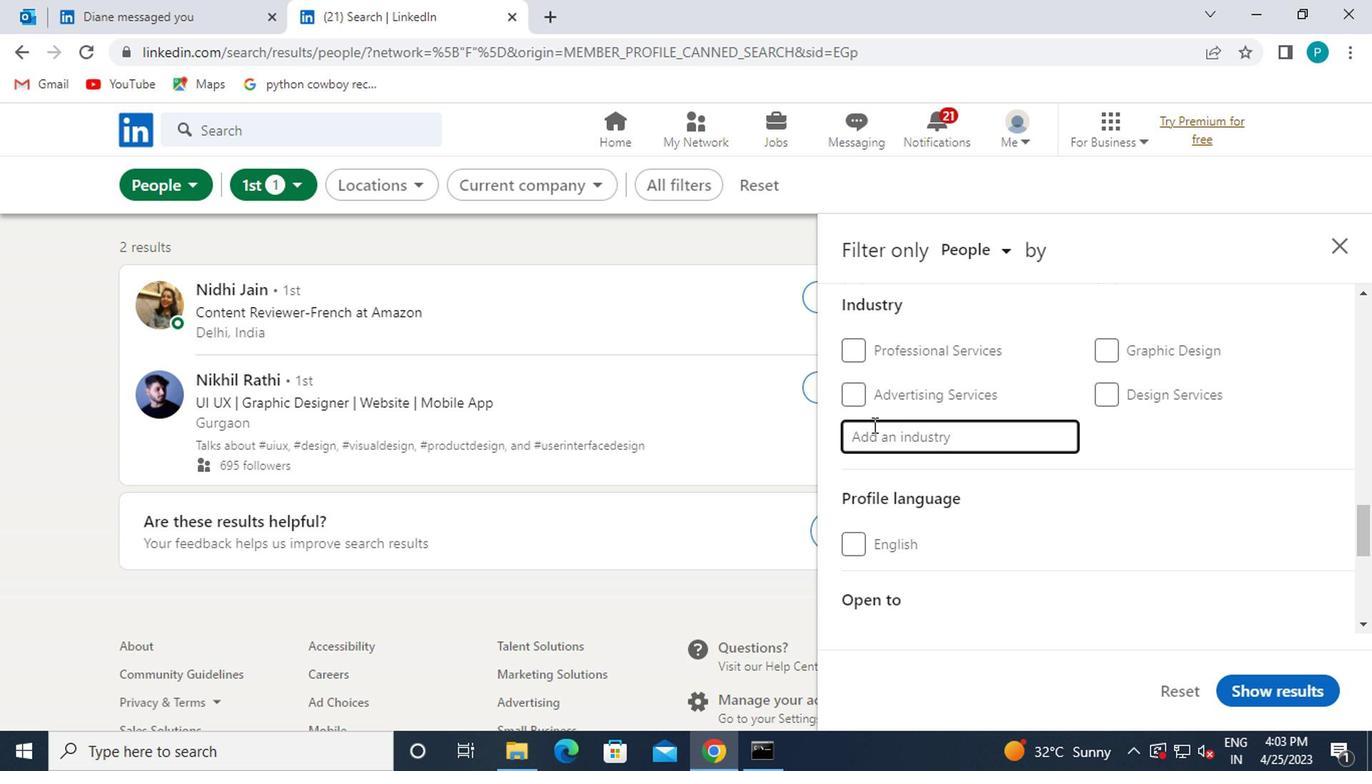 
Action: Mouse pressed left at (877, 431)
Screenshot: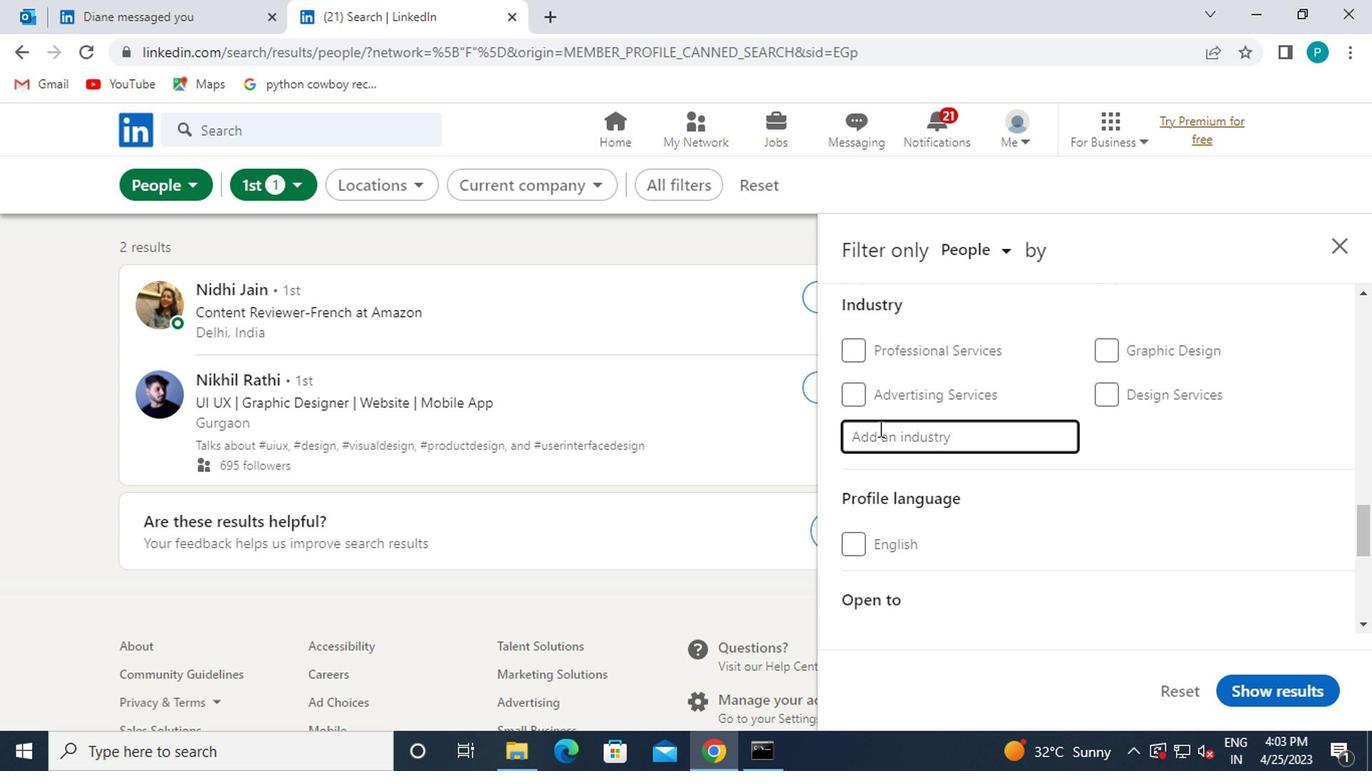 
Action: Mouse moved to (908, 440)
Screenshot: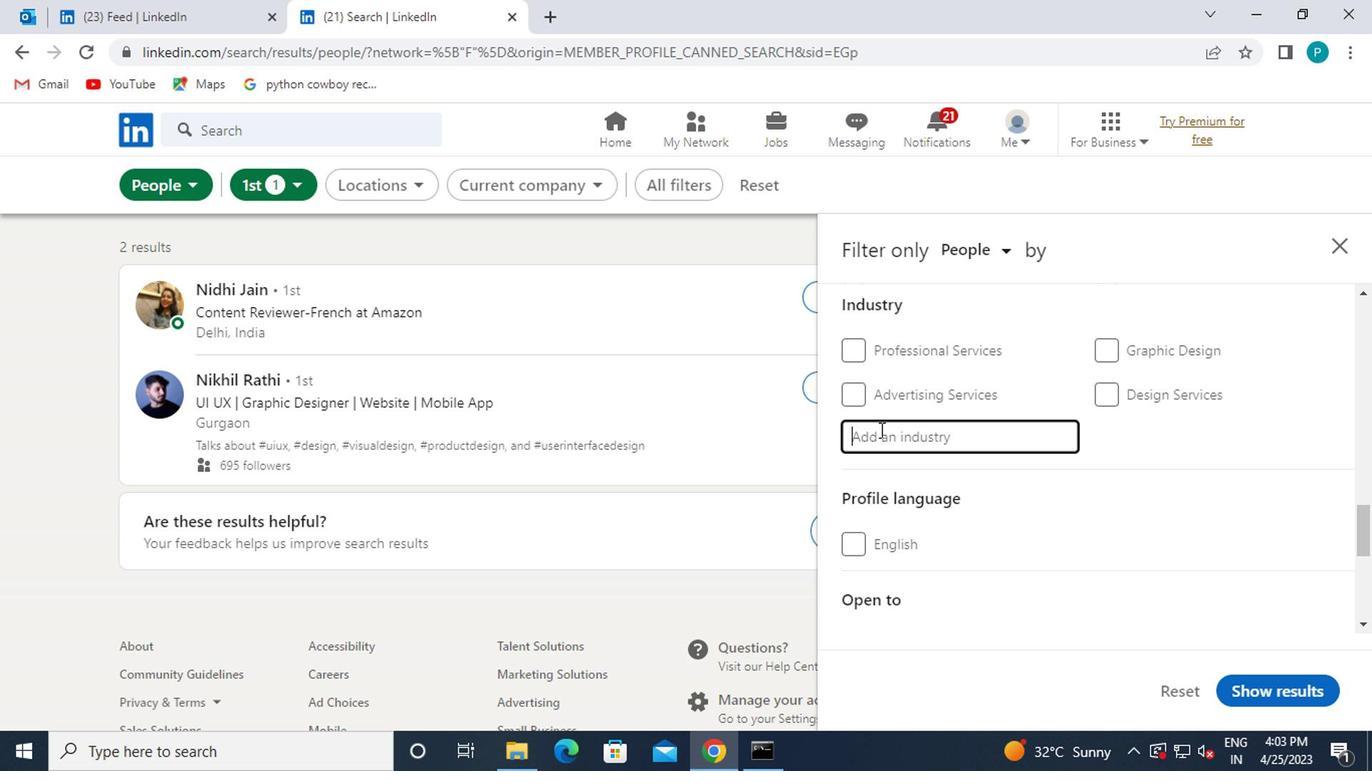
Action: Key pressed WHOLESALE<Key.space>METALS
Screenshot: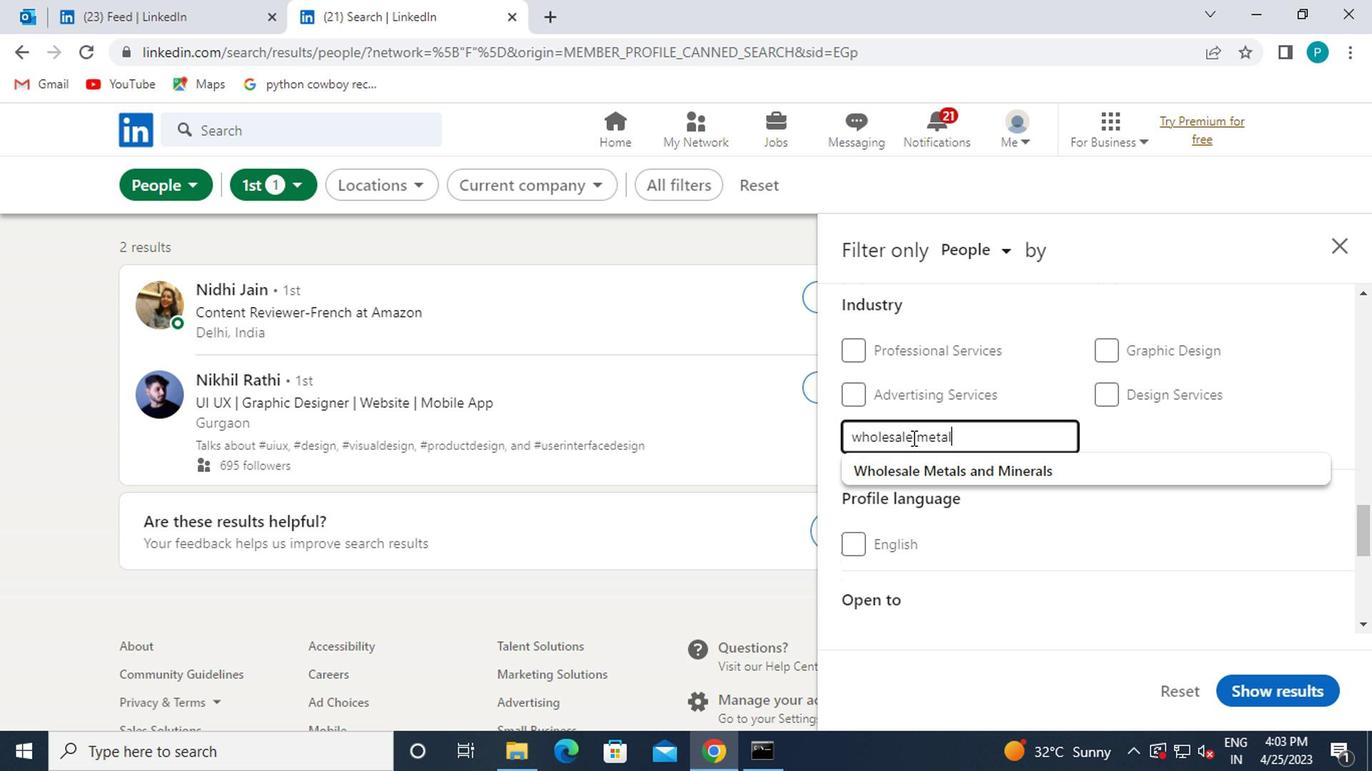 
Action: Mouse moved to (949, 466)
Screenshot: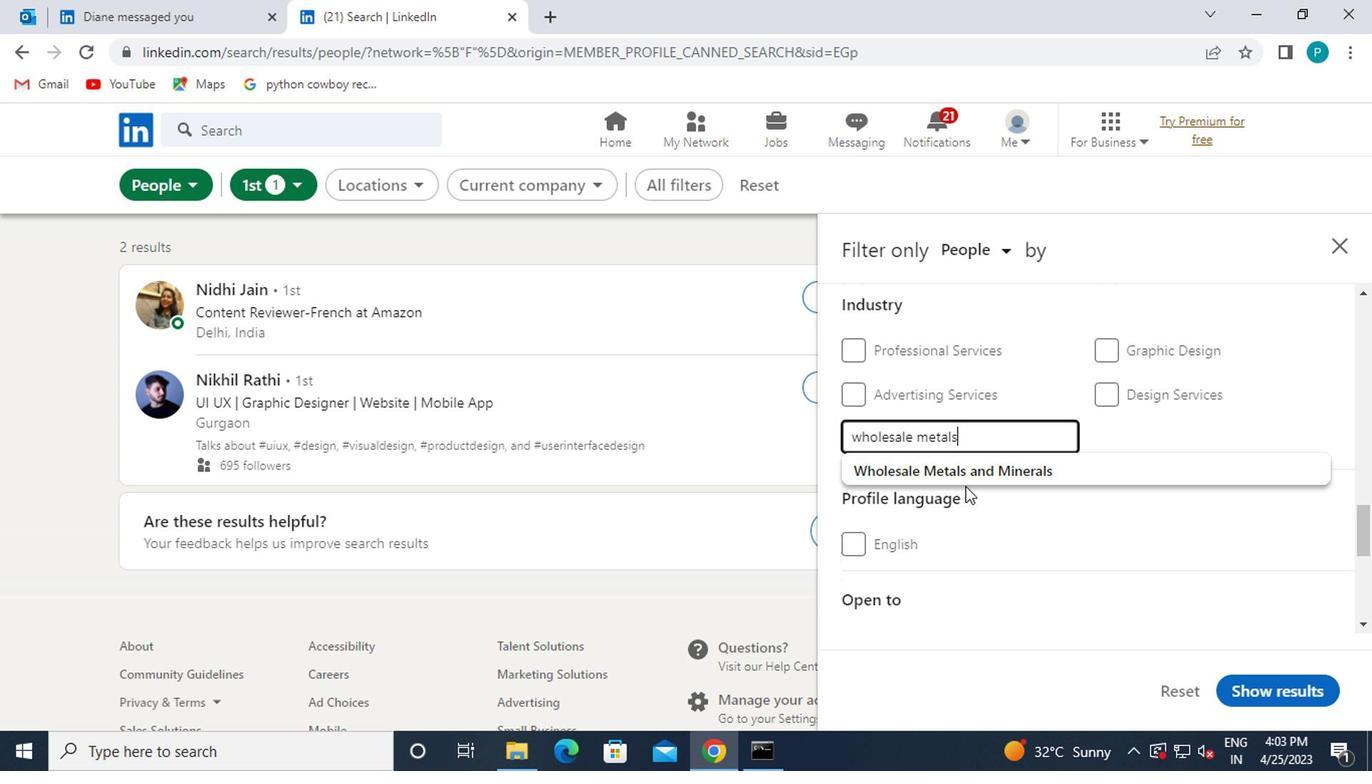 
Action: Mouse pressed left at (949, 466)
Screenshot: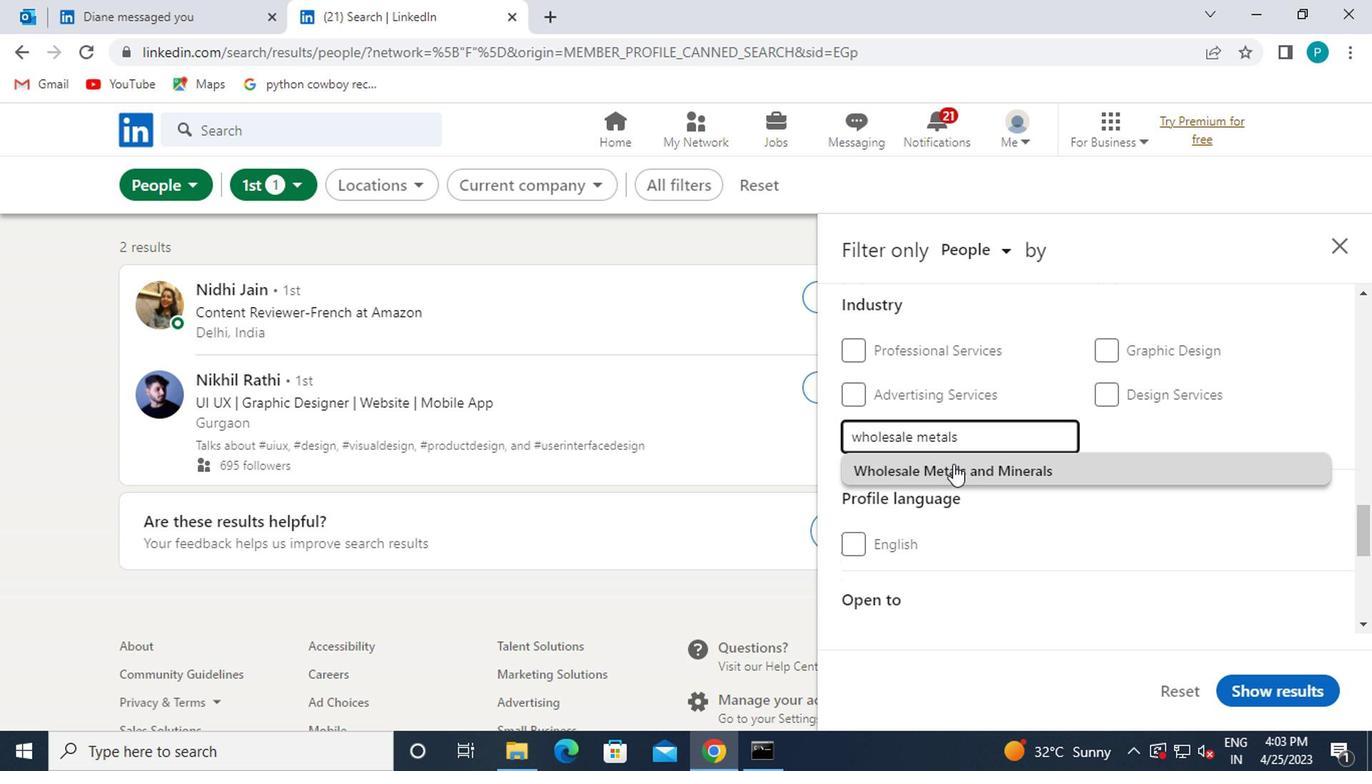 
Action: Mouse scrolled (949, 465) with delta (0, 0)
Screenshot: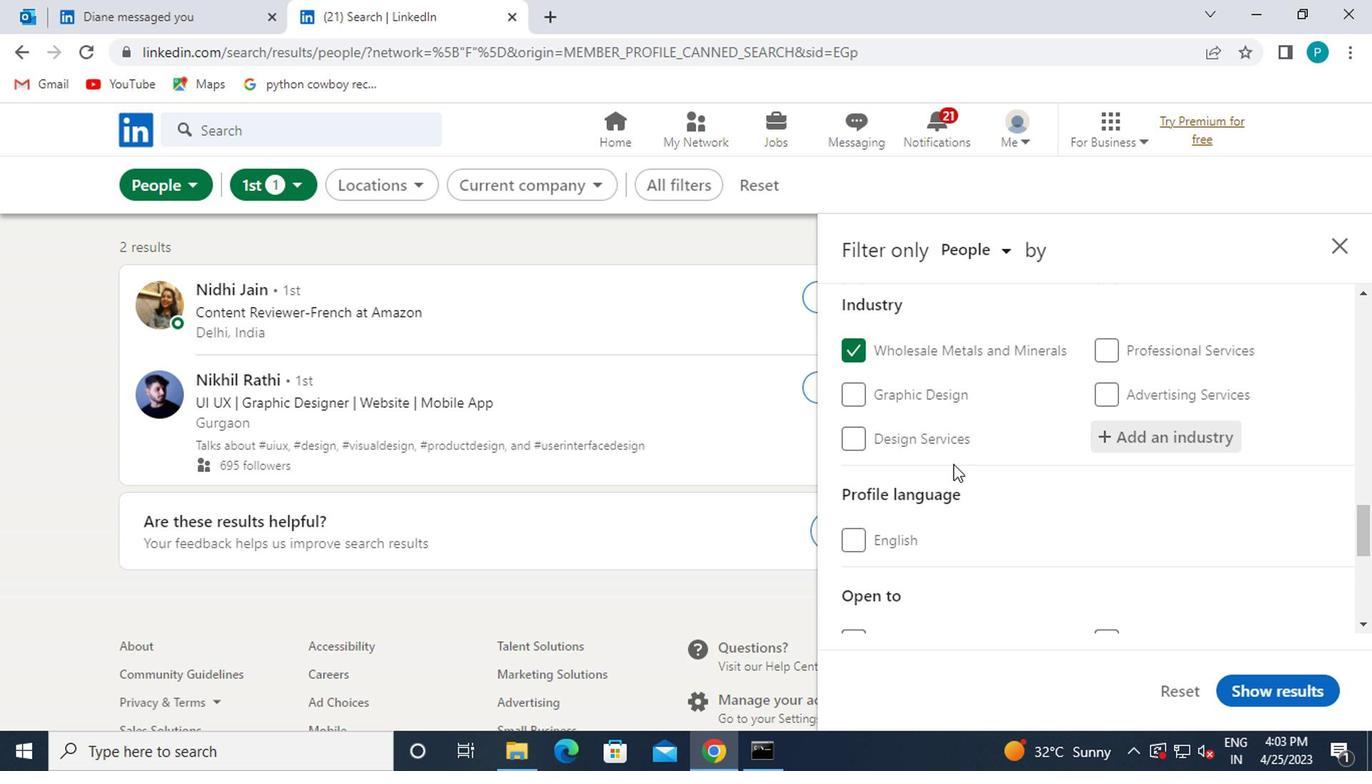 
Action: Mouse moved to (950, 473)
Screenshot: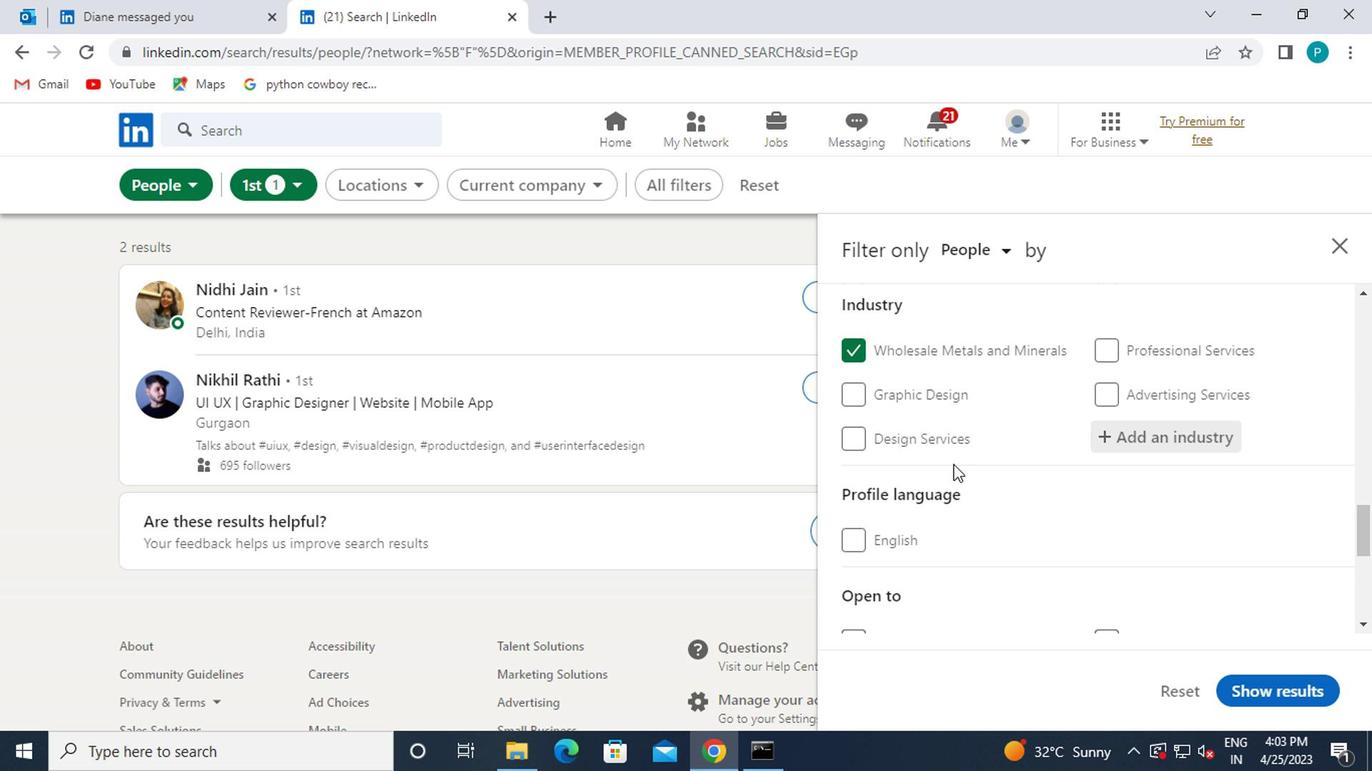 
Action: Mouse scrolled (950, 471) with delta (0, -1)
Screenshot: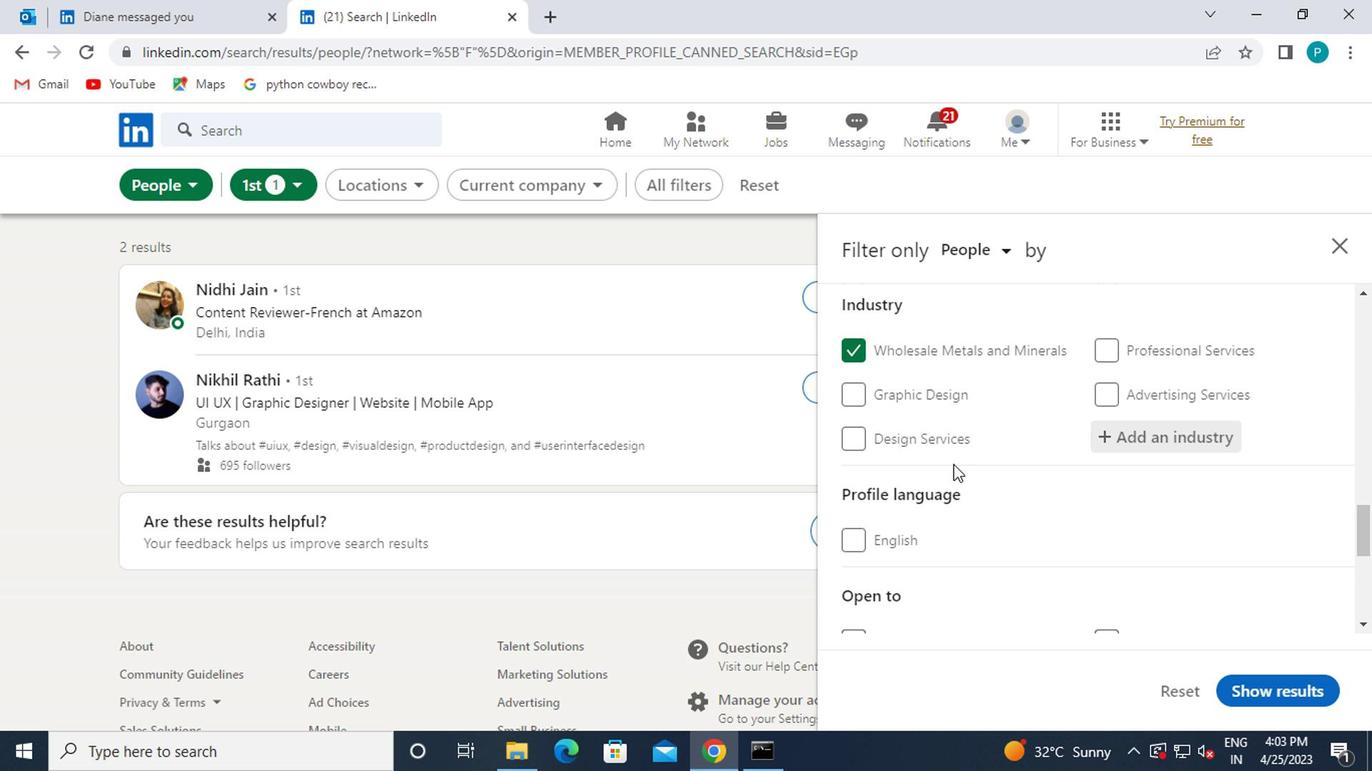 
Action: Mouse moved to (869, 547)
Screenshot: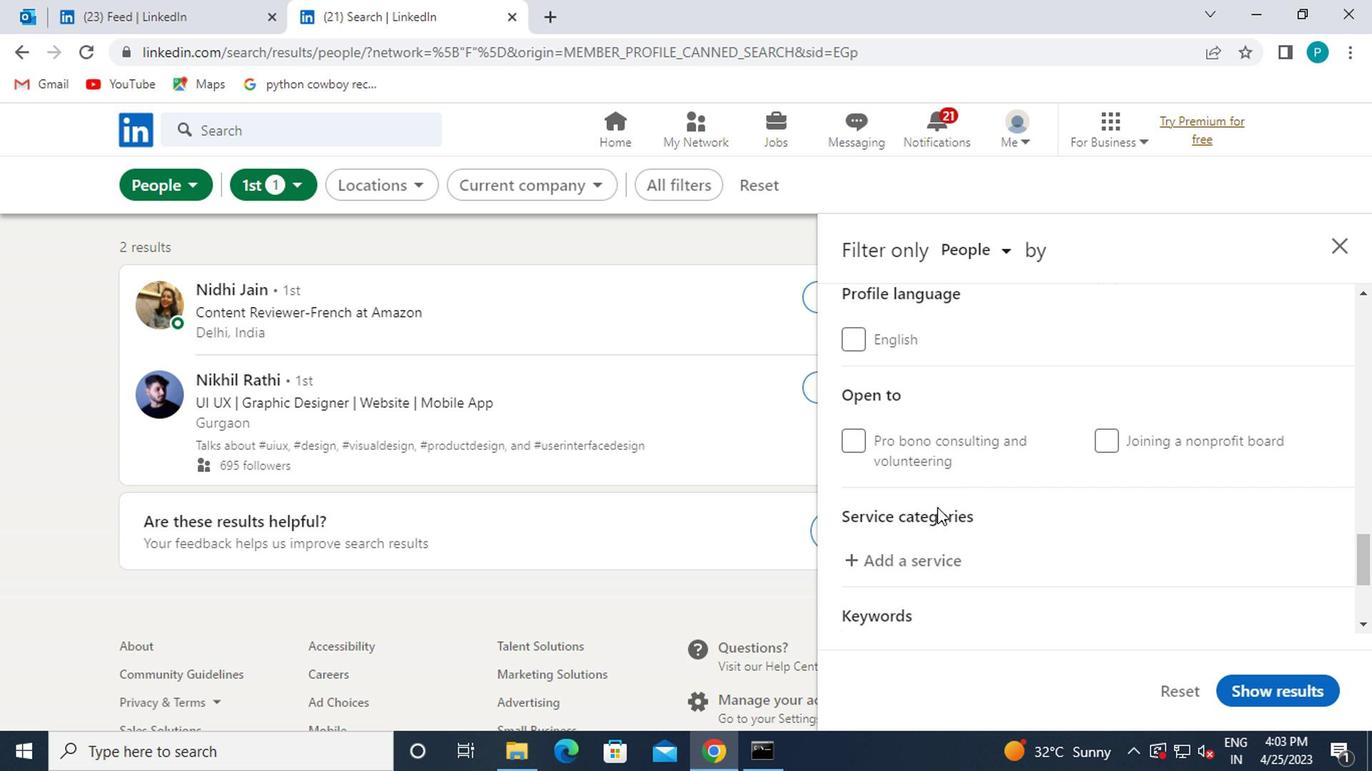 
Action: Mouse pressed left at (869, 547)
Screenshot: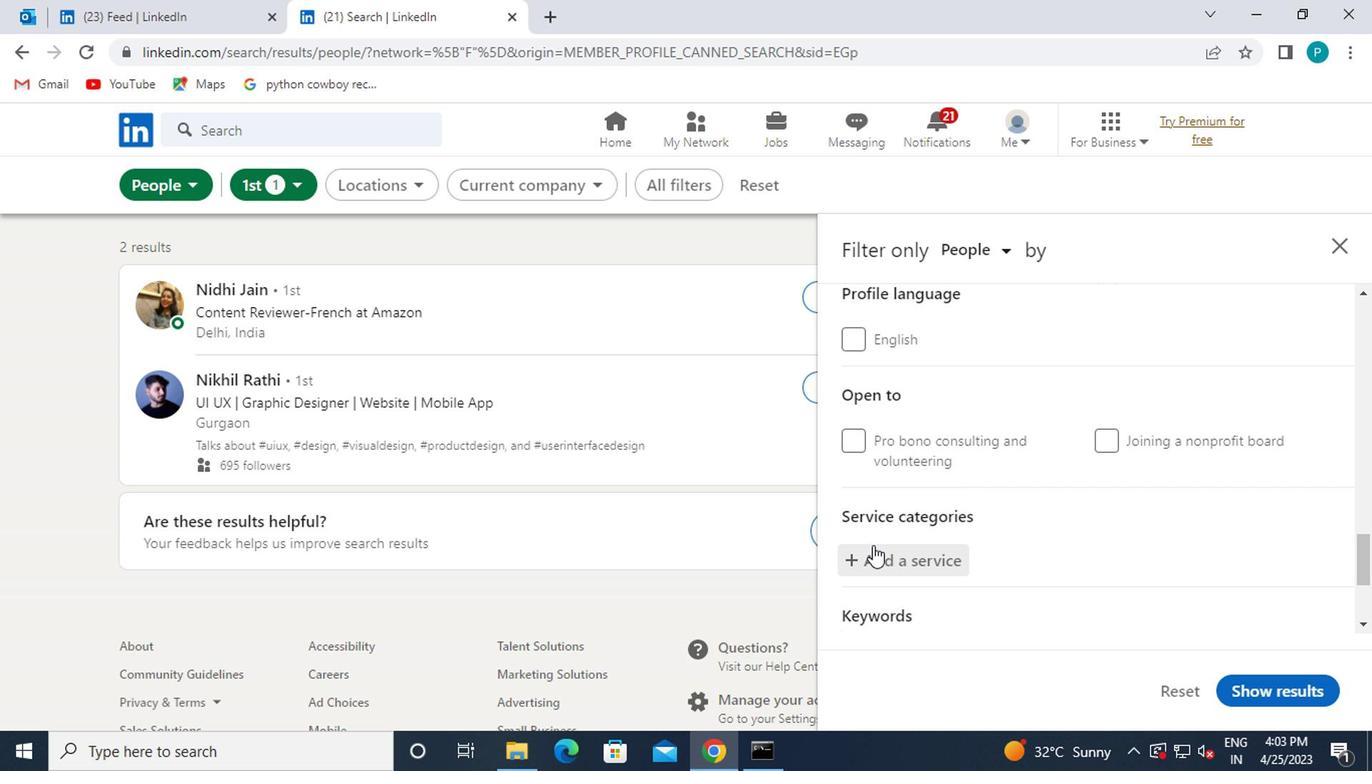 
Action: Key pressed CORPORATE
Screenshot: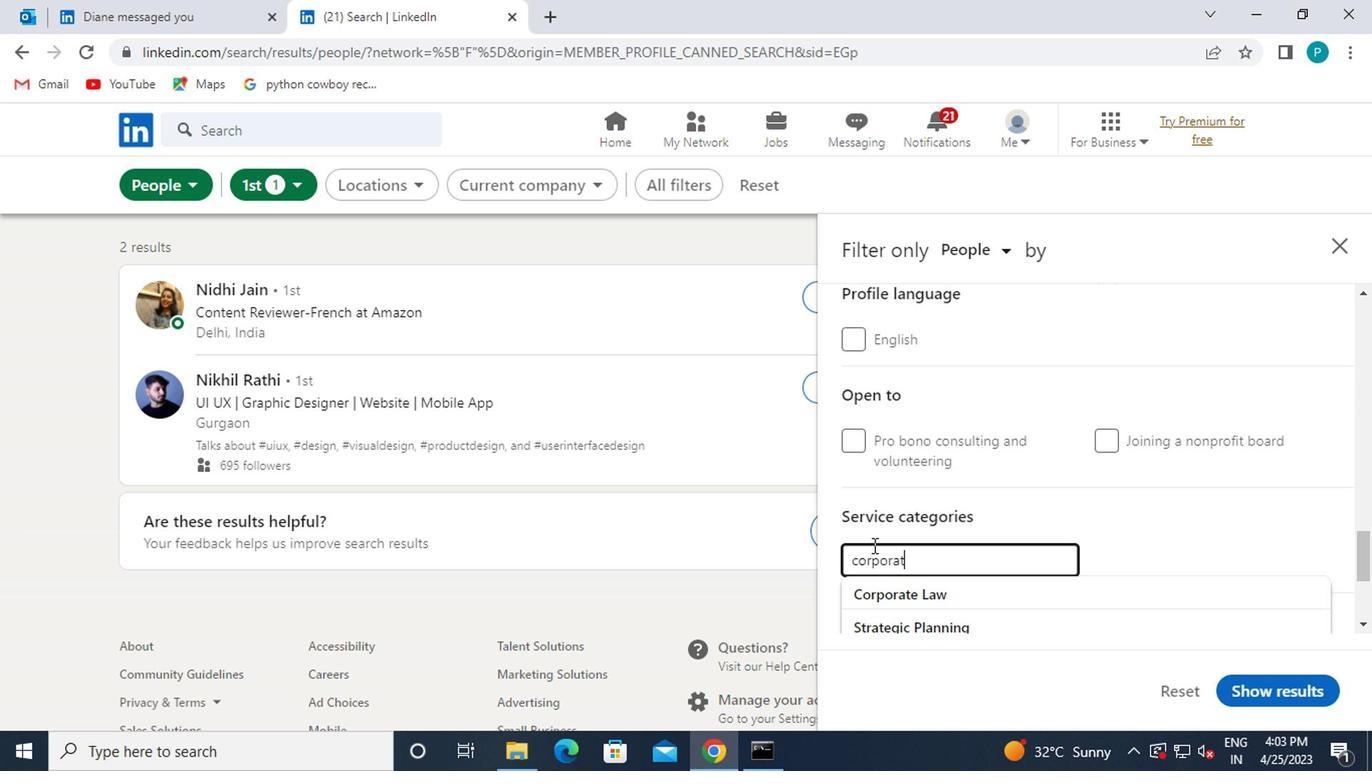 
Action: Mouse moved to (887, 619)
Screenshot: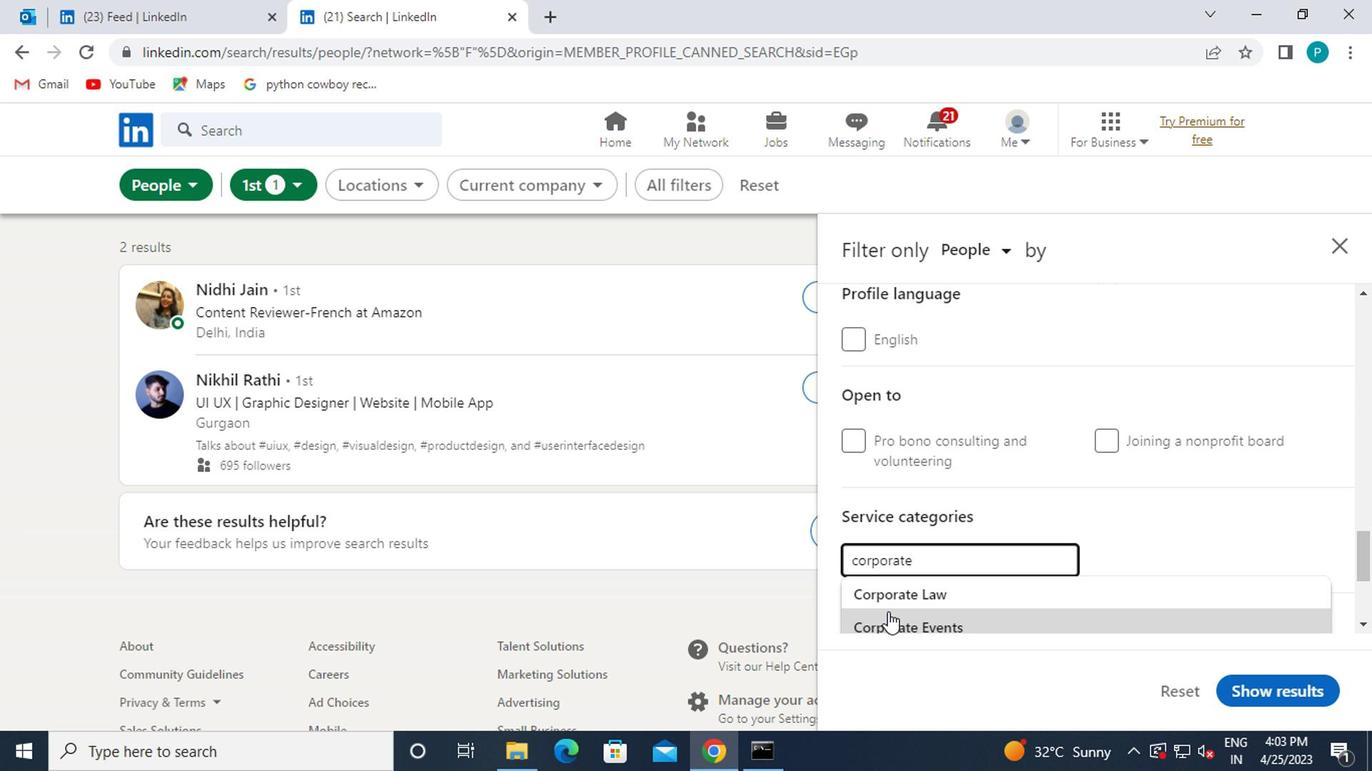 
Action: Mouse pressed left at (887, 619)
Screenshot: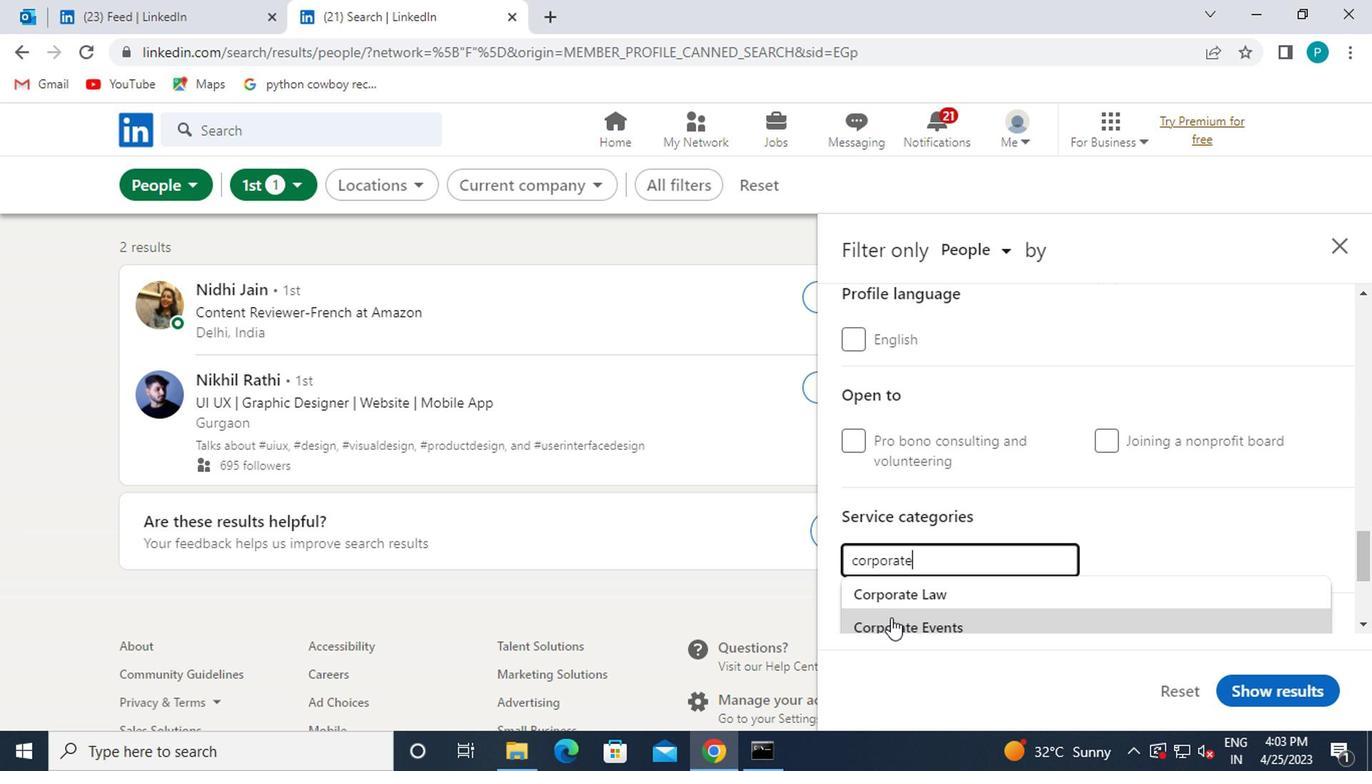 
Action: Mouse scrolled (887, 618) with delta (0, 0)
Screenshot: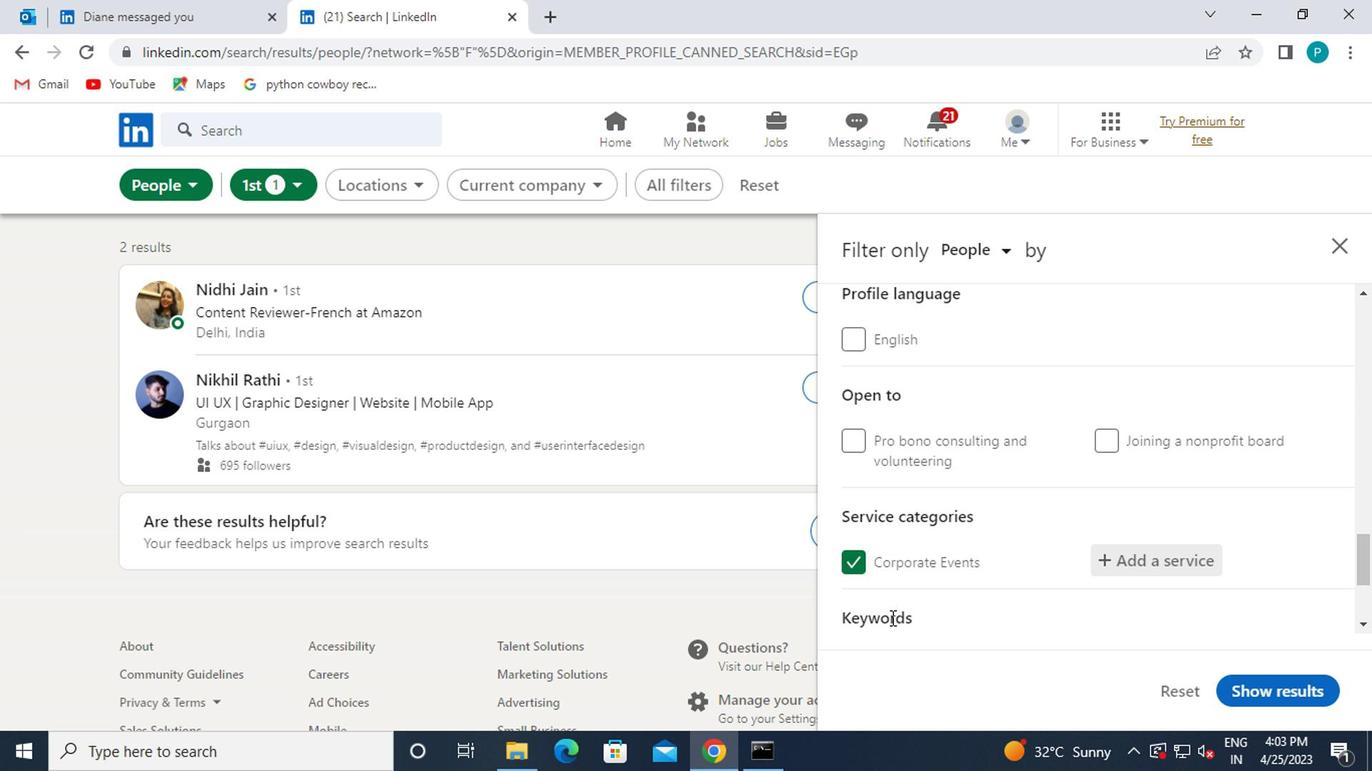 
Action: Mouse moved to (889, 596)
Screenshot: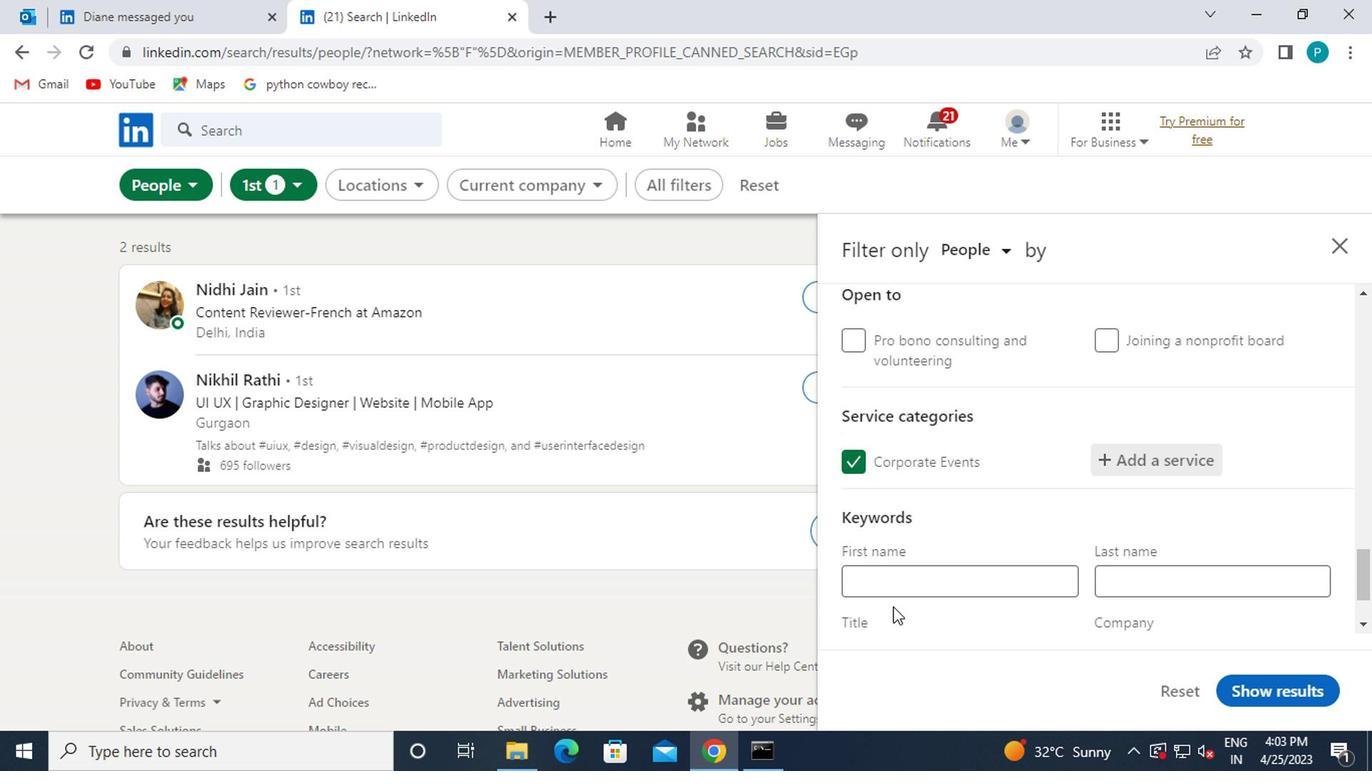 
Action: Mouse scrolled (889, 595) with delta (0, -1)
Screenshot: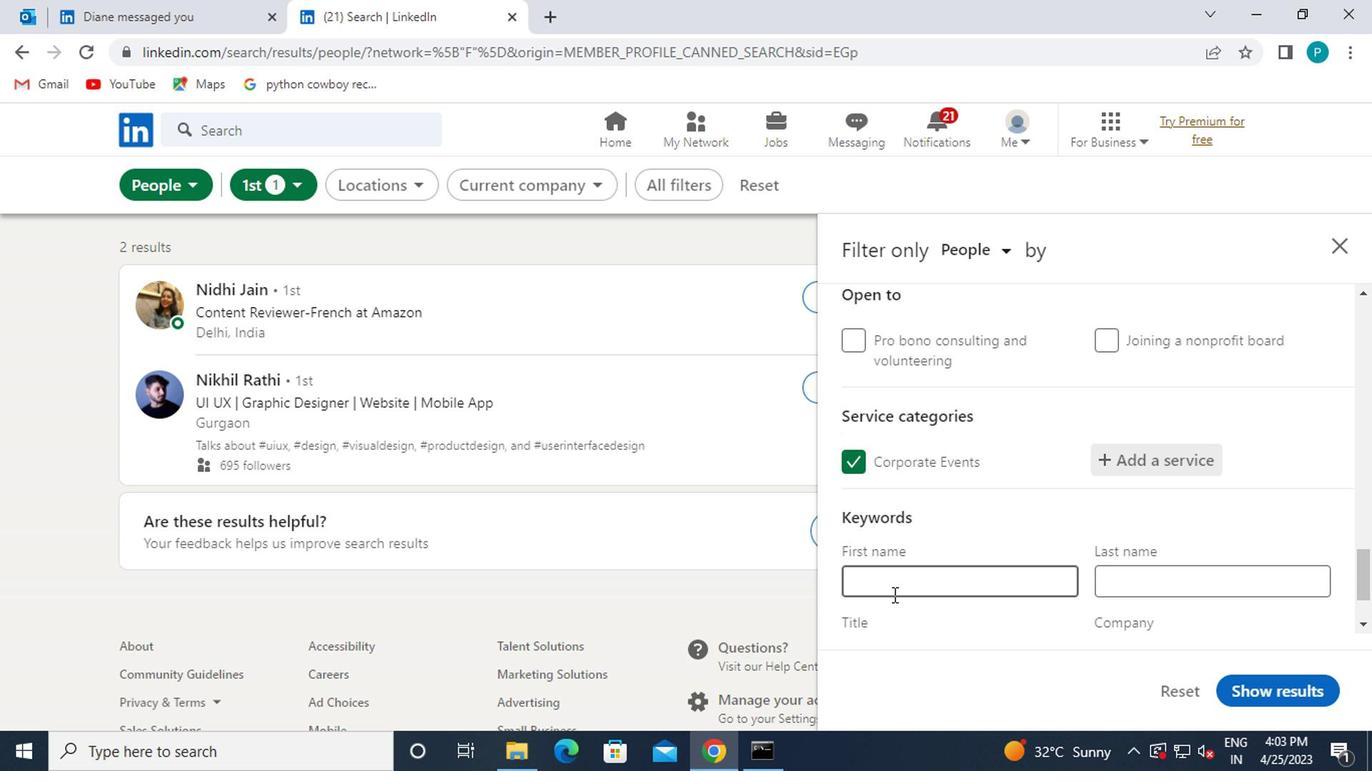 
Action: Mouse scrolled (889, 595) with delta (0, -1)
Screenshot: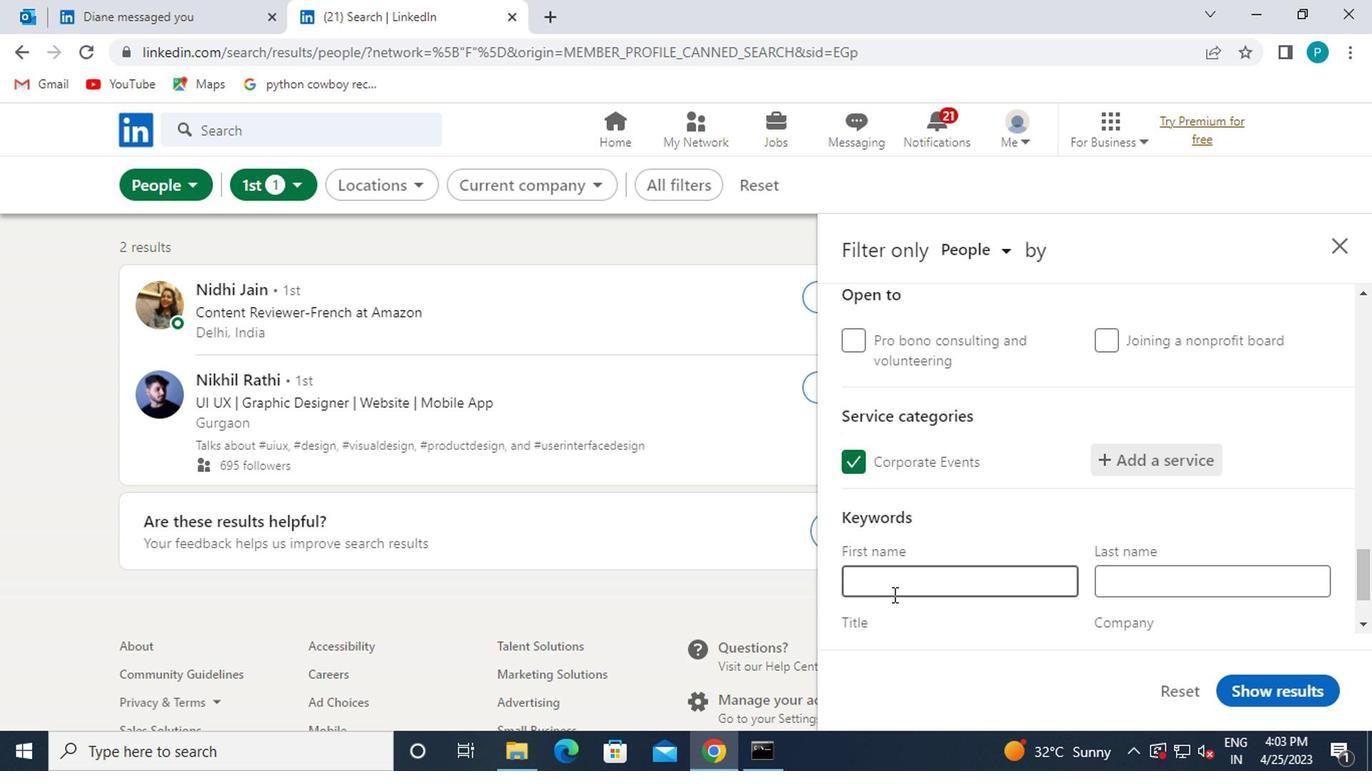 
Action: Mouse moved to (884, 560)
Screenshot: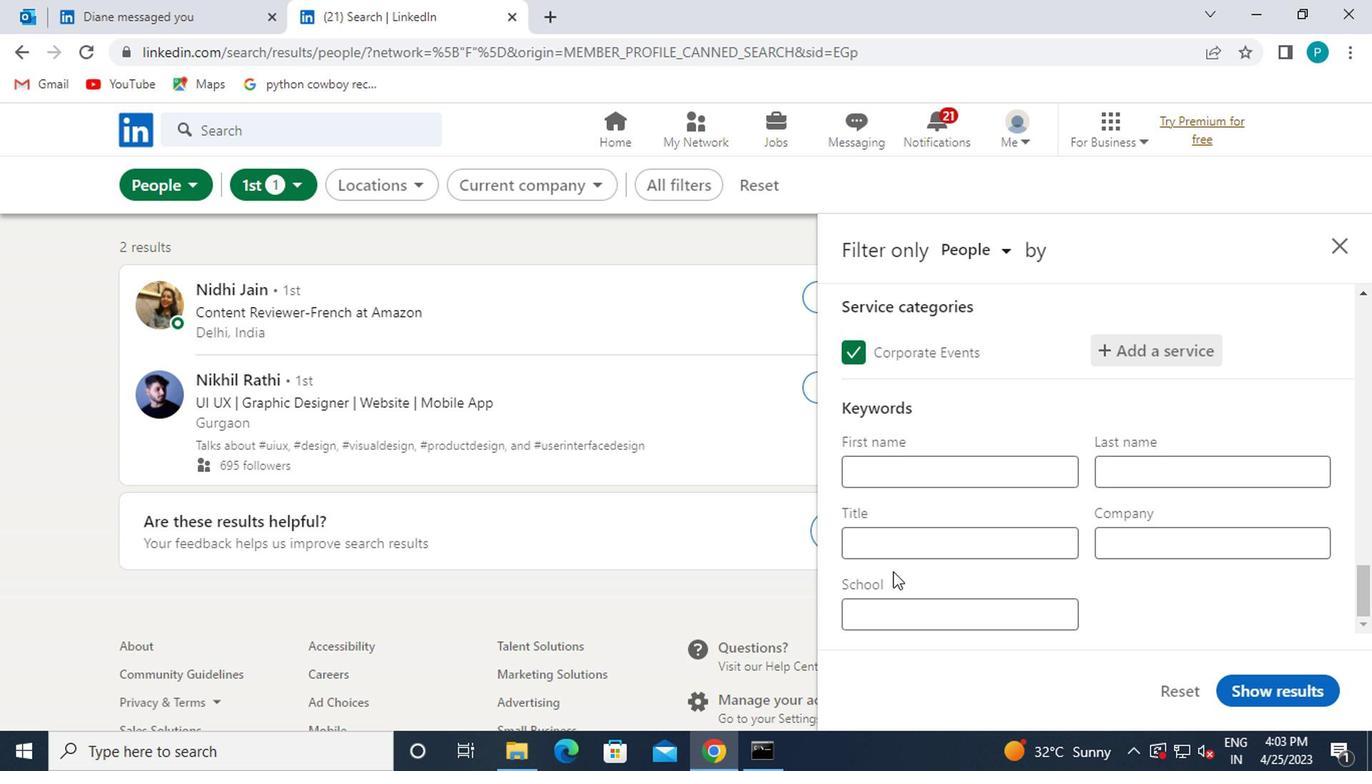 
Action: Mouse pressed left at (884, 560)
Screenshot: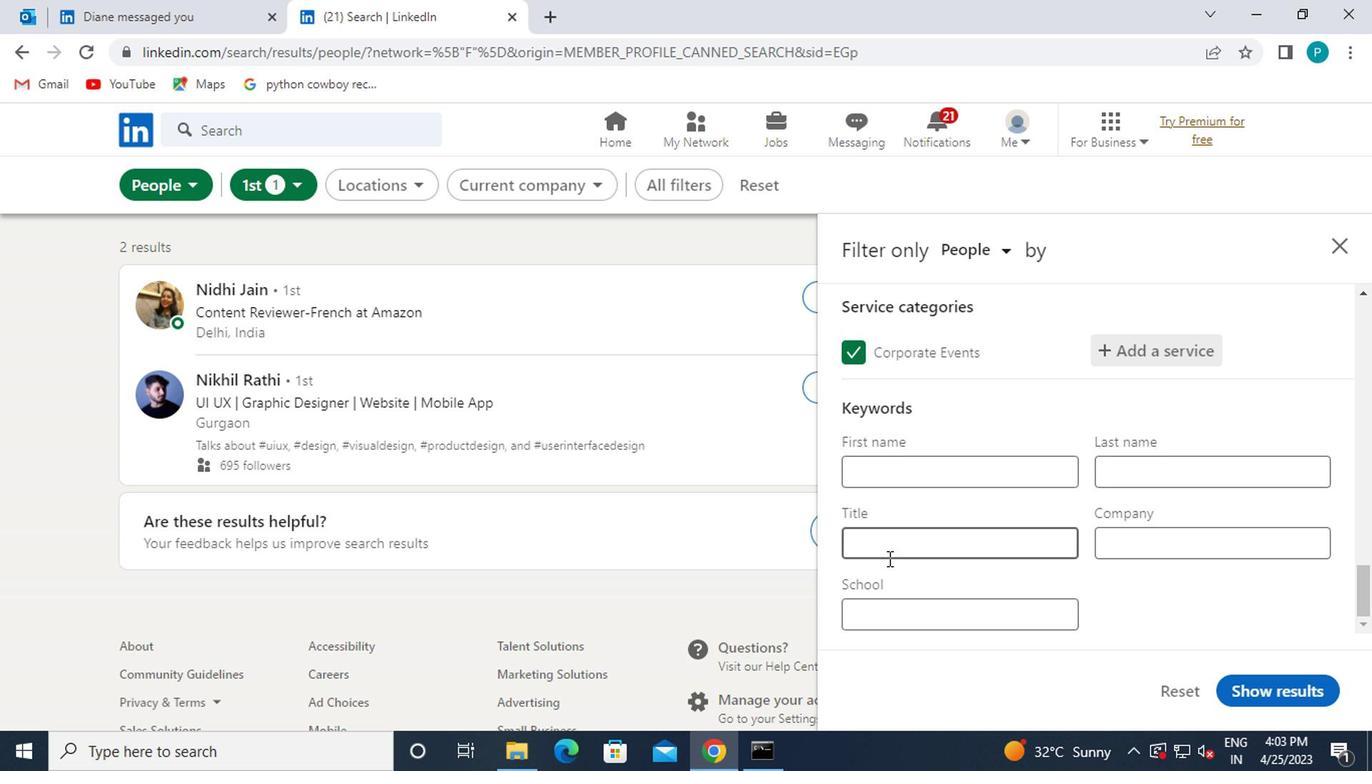 
Action: Key pressed CHURCH<Key.space>VOLUNTEER
Screenshot: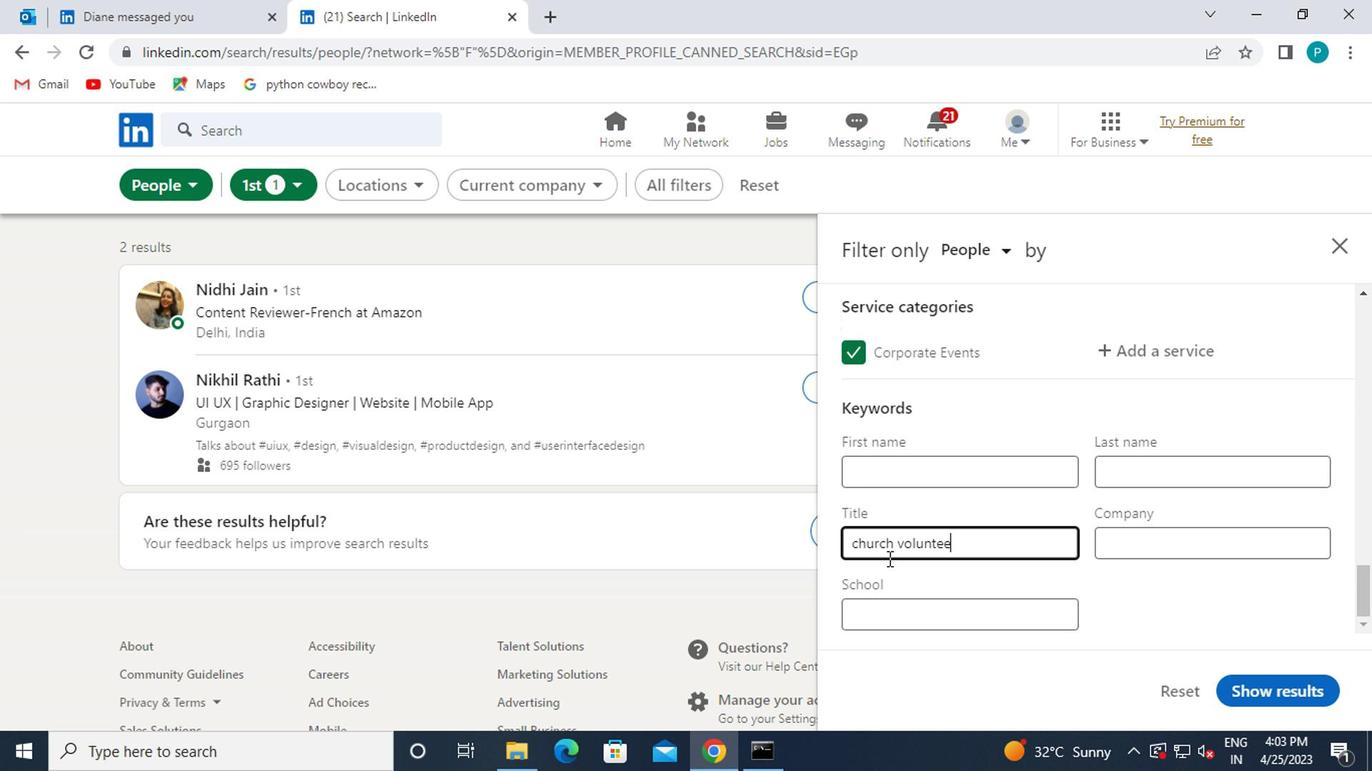 
Action: Mouse moved to (909, 572)
Screenshot: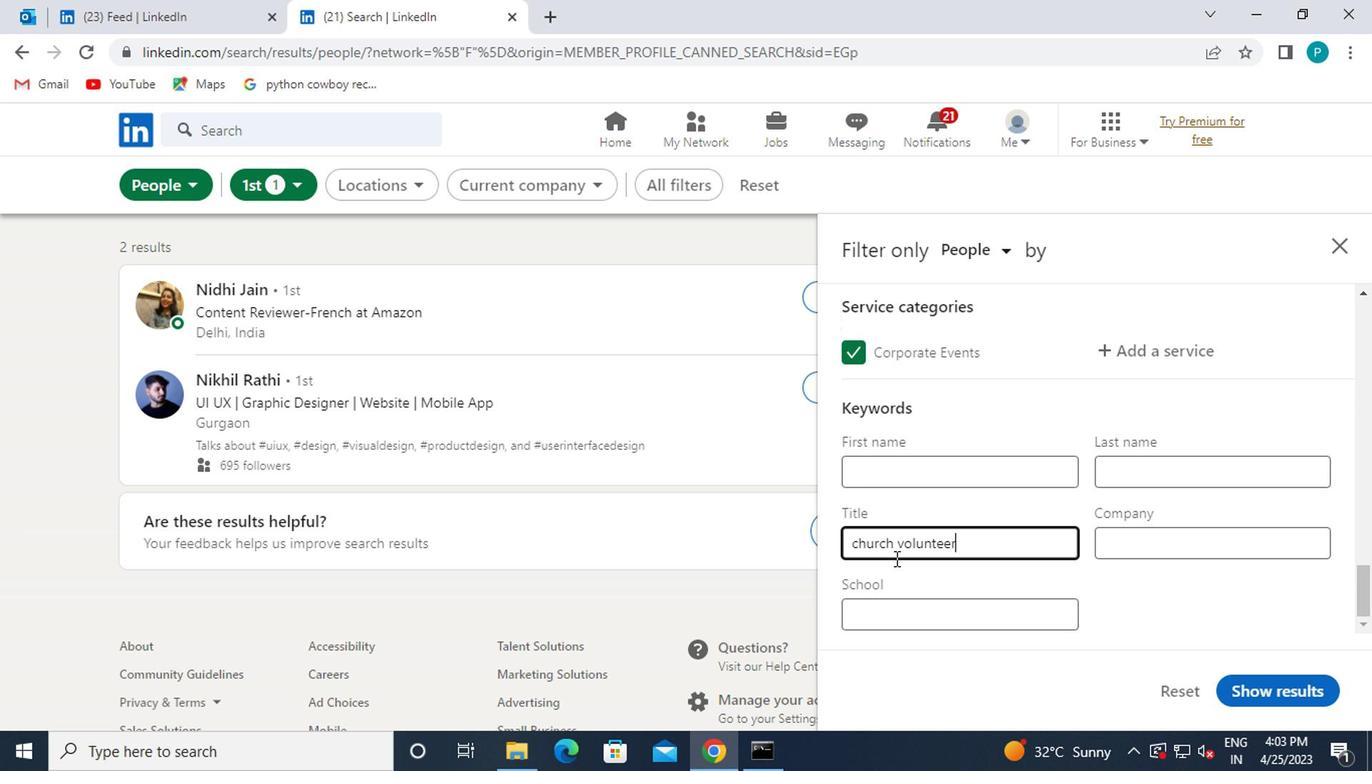 
Action: Mouse scrolled (909, 571) with delta (0, 0)
Screenshot: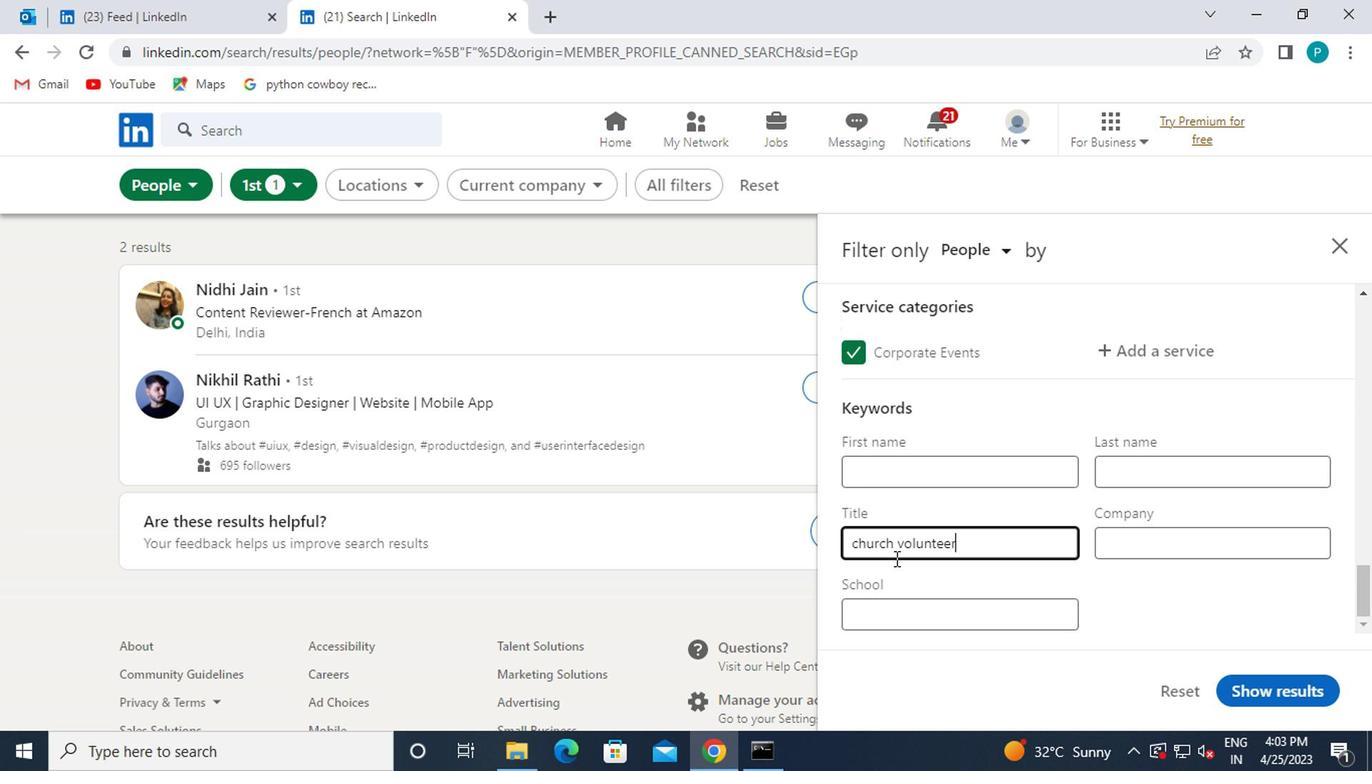 
Action: Mouse moved to (1260, 694)
Screenshot: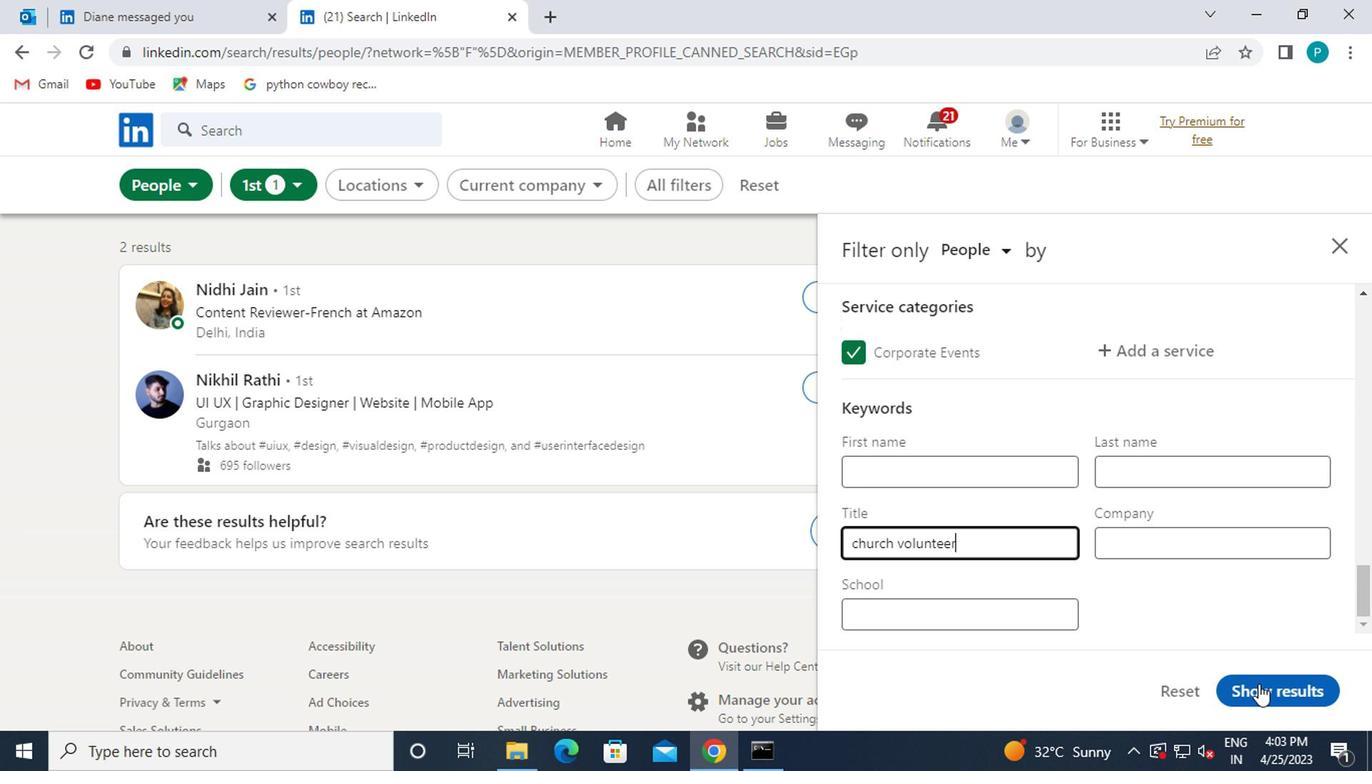 
Action: Mouse pressed left at (1260, 694)
Screenshot: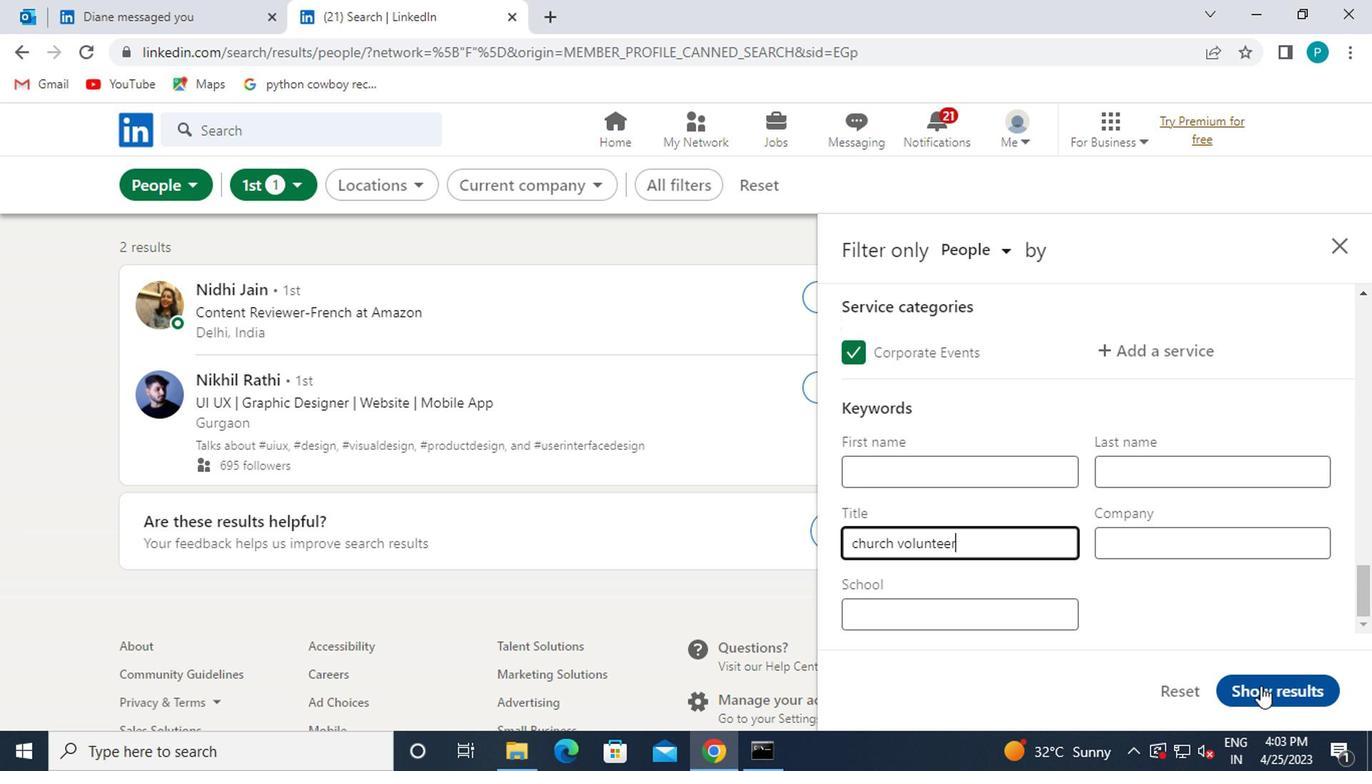 
Action: Mouse moved to (1222, 687)
Screenshot: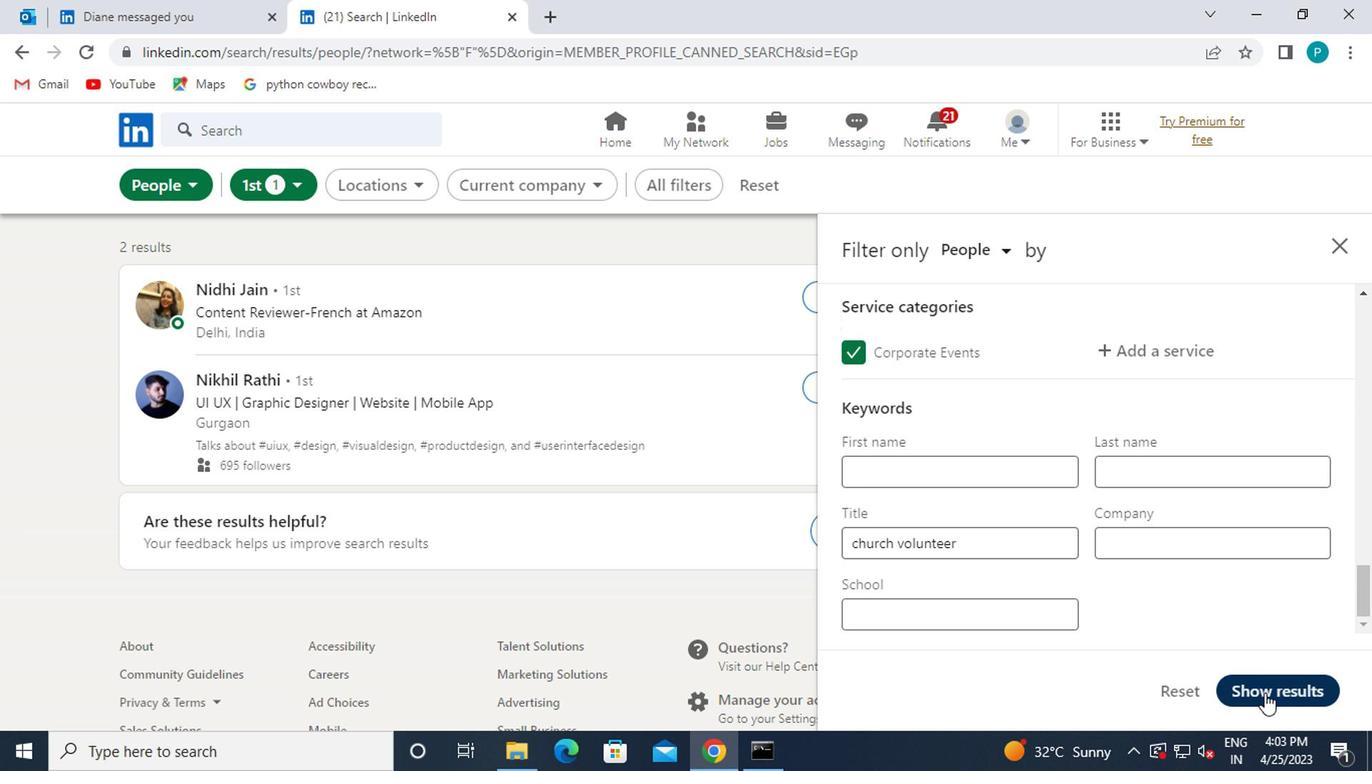 
